 Task: In the Contact  Kennedy_Martinez@hino.com, Create email and send with subject: 'Step into the Future: Discover Our Cutting-Edge Solution', and with mail content 'Hello_x000D_
Join a community of forward-thinkers and pioneers. Our transformative solution will empower you to shape the future of your industry.._x000D_
Kind Regards', attach the document: Project_plan.docx and insert image: visitingcard.jpg. Below Kind Regards, write Tumblr and insert the URL: 'www.tumblr.com'. Mark checkbox to create task to follow up : In 2 weeks. Logged in from softage.3@softage.net
Action: Mouse moved to (102, 93)
Screenshot: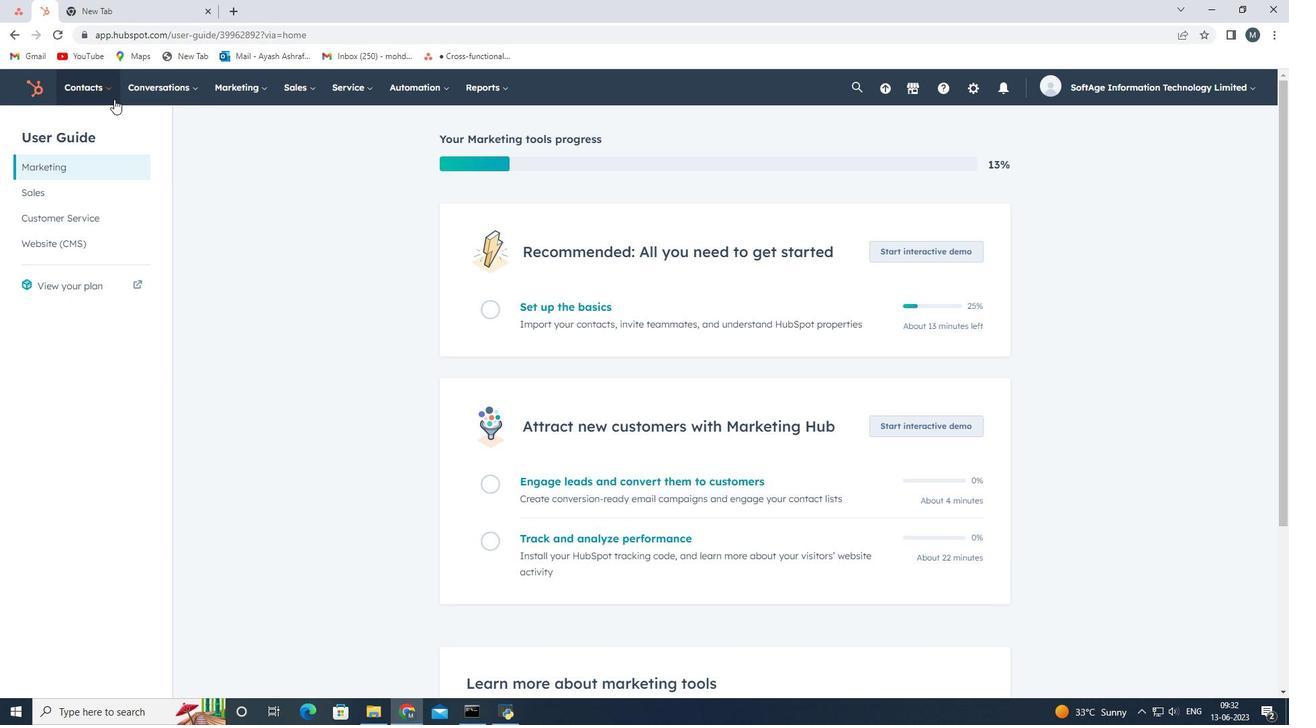 
Action: Mouse pressed left at (102, 93)
Screenshot: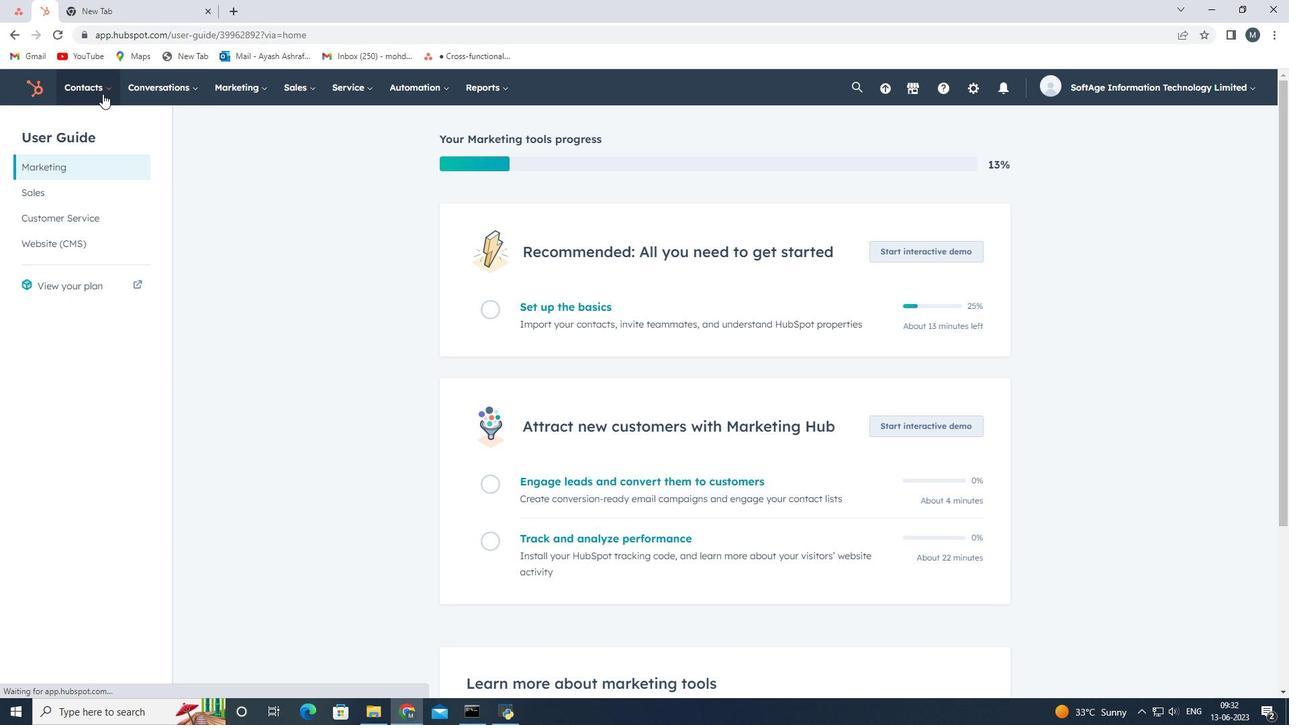
Action: Mouse moved to (104, 126)
Screenshot: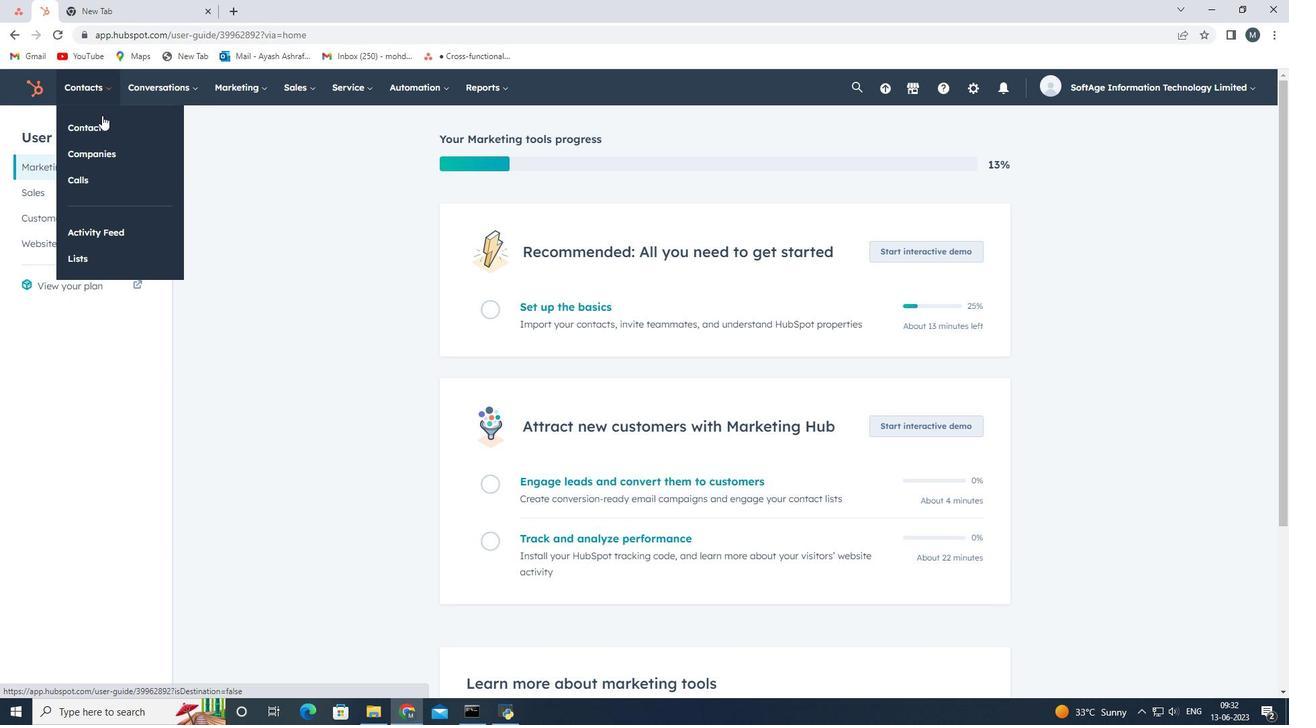
Action: Mouse pressed left at (104, 126)
Screenshot: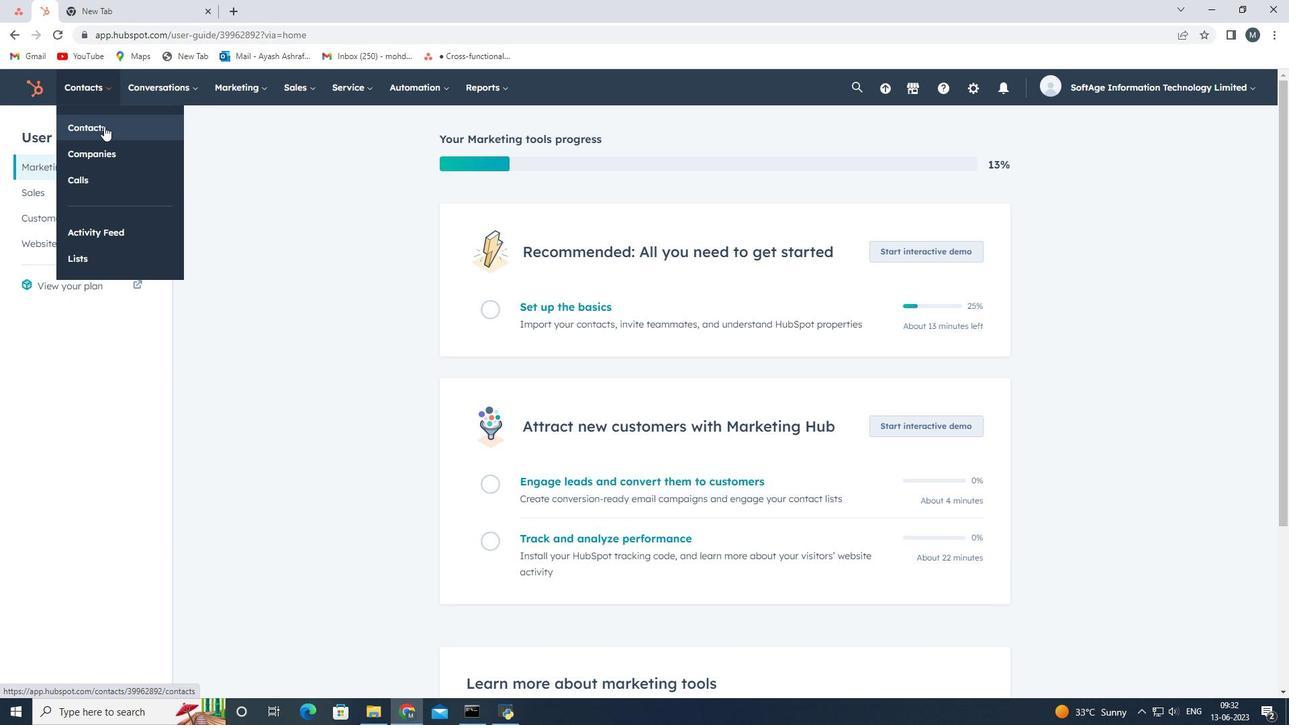 
Action: Mouse moved to (139, 241)
Screenshot: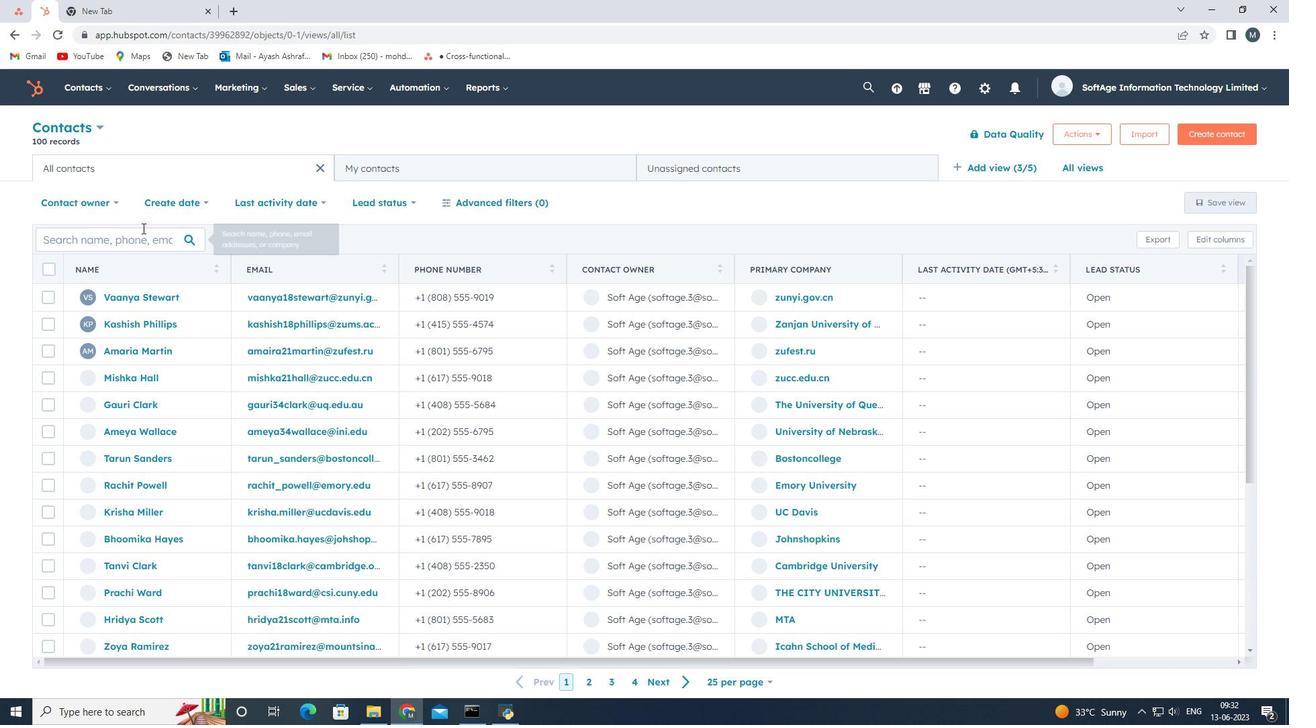 
Action: Mouse pressed left at (139, 241)
Screenshot: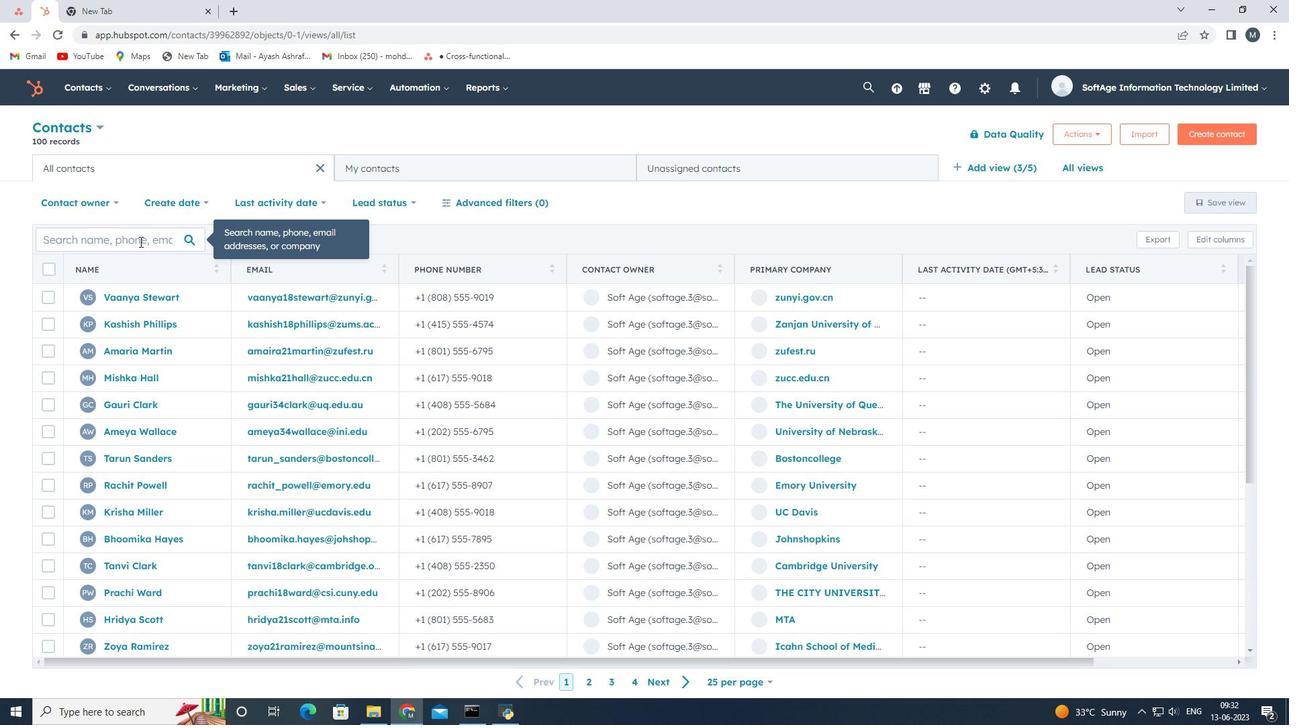 
Action: Key pressed <Key.shift><Key.shift>Kennedy<Key.shift><Key.shift><Key.shift><Key.shift>_<Key.shift>Martinez<Key.shift><Key.shift><Key.shift><Key.shift><Key.shift><Key.shift>@hino.com
Screenshot: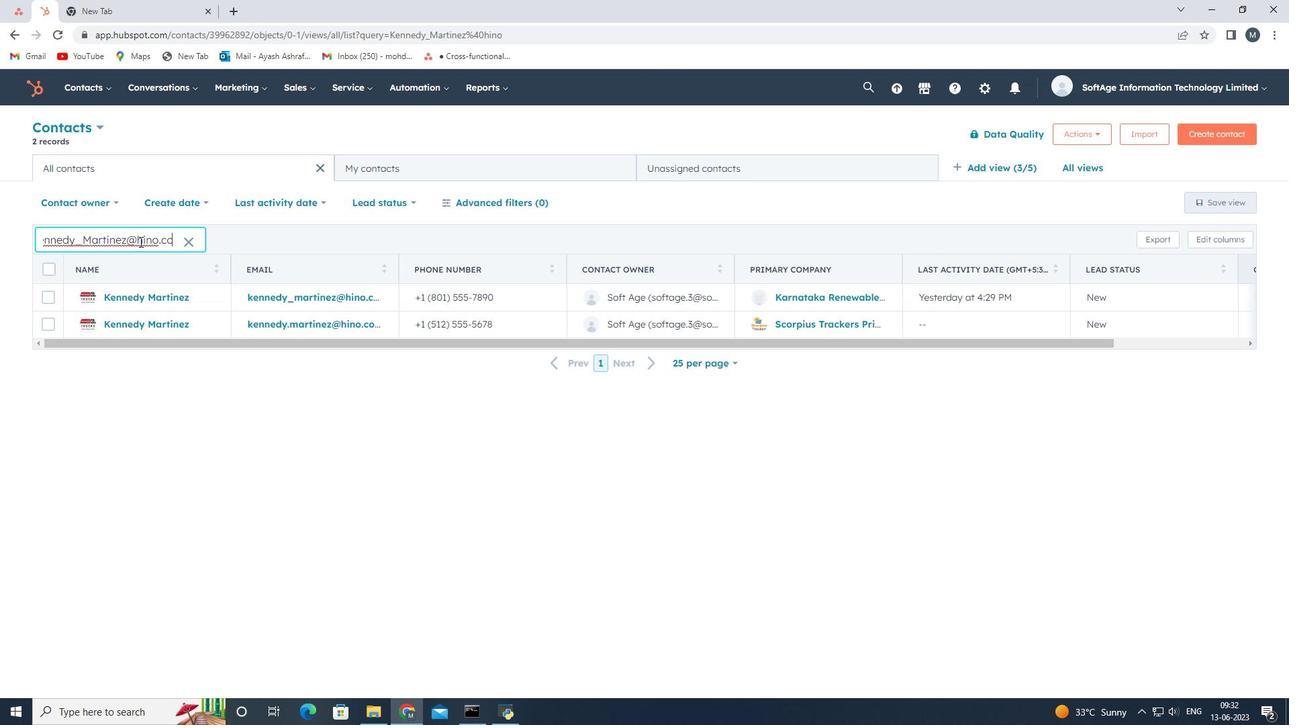 
Action: Mouse moved to (142, 301)
Screenshot: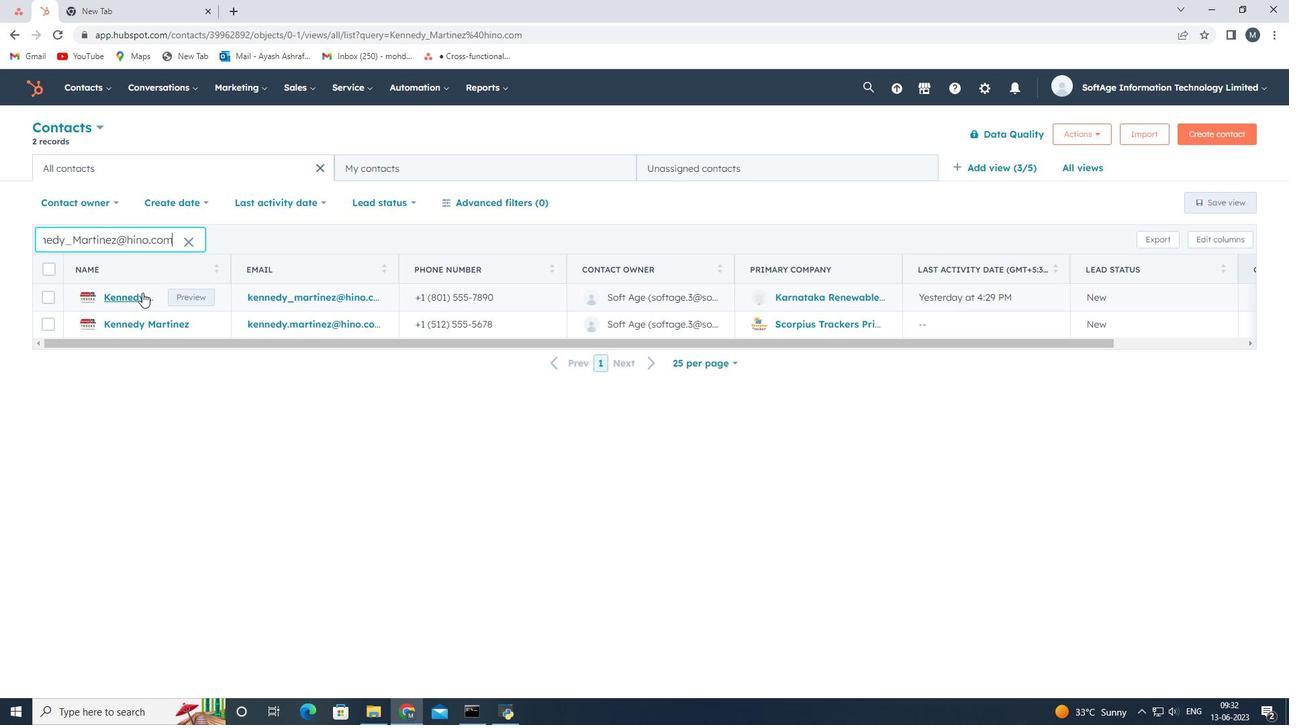 
Action: Mouse pressed left at (142, 301)
Screenshot: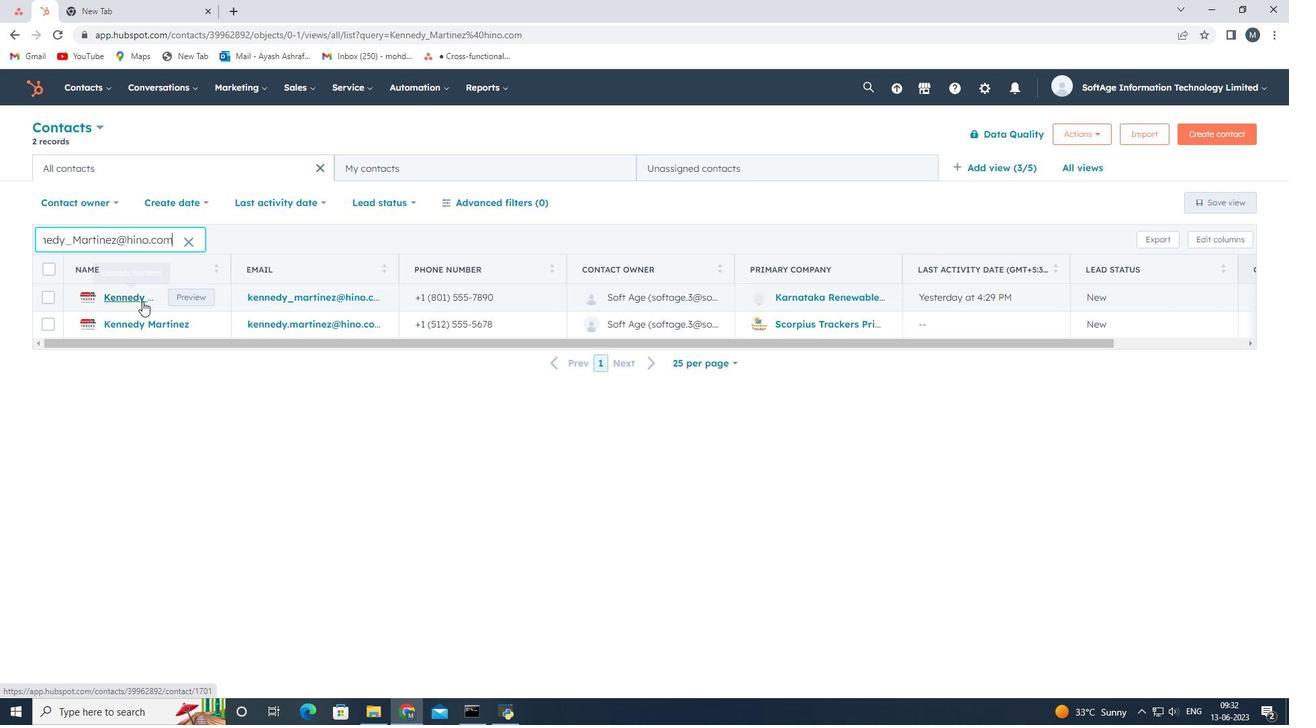 
Action: Mouse pressed left at (142, 301)
Screenshot: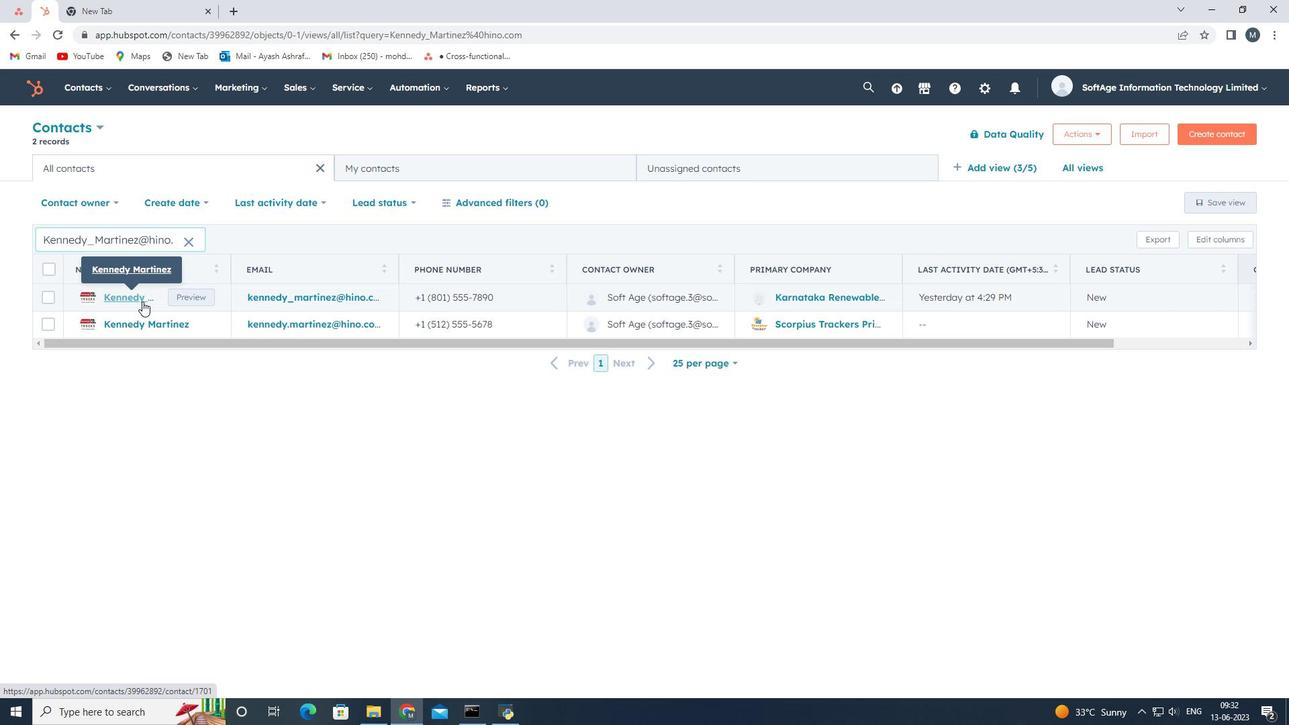 
Action: Mouse moved to (98, 264)
Screenshot: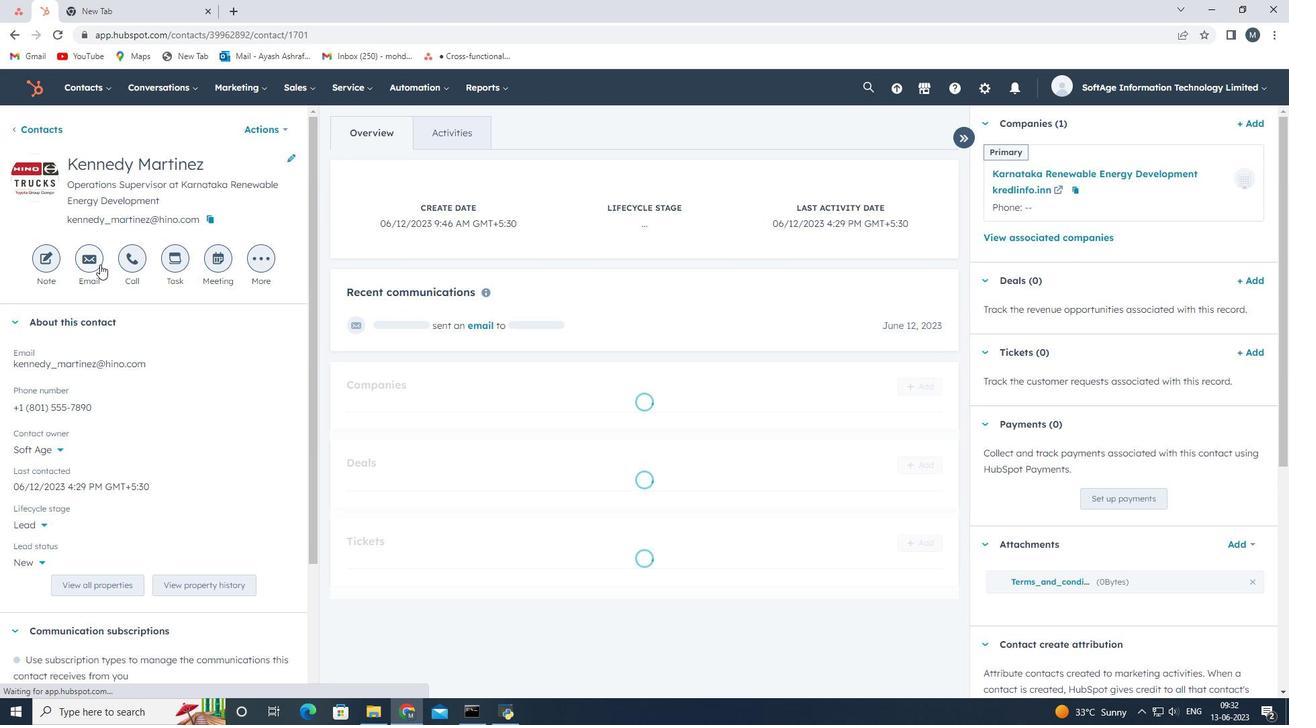 
Action: Mouse pressed left at (98, 264)
Screenshot: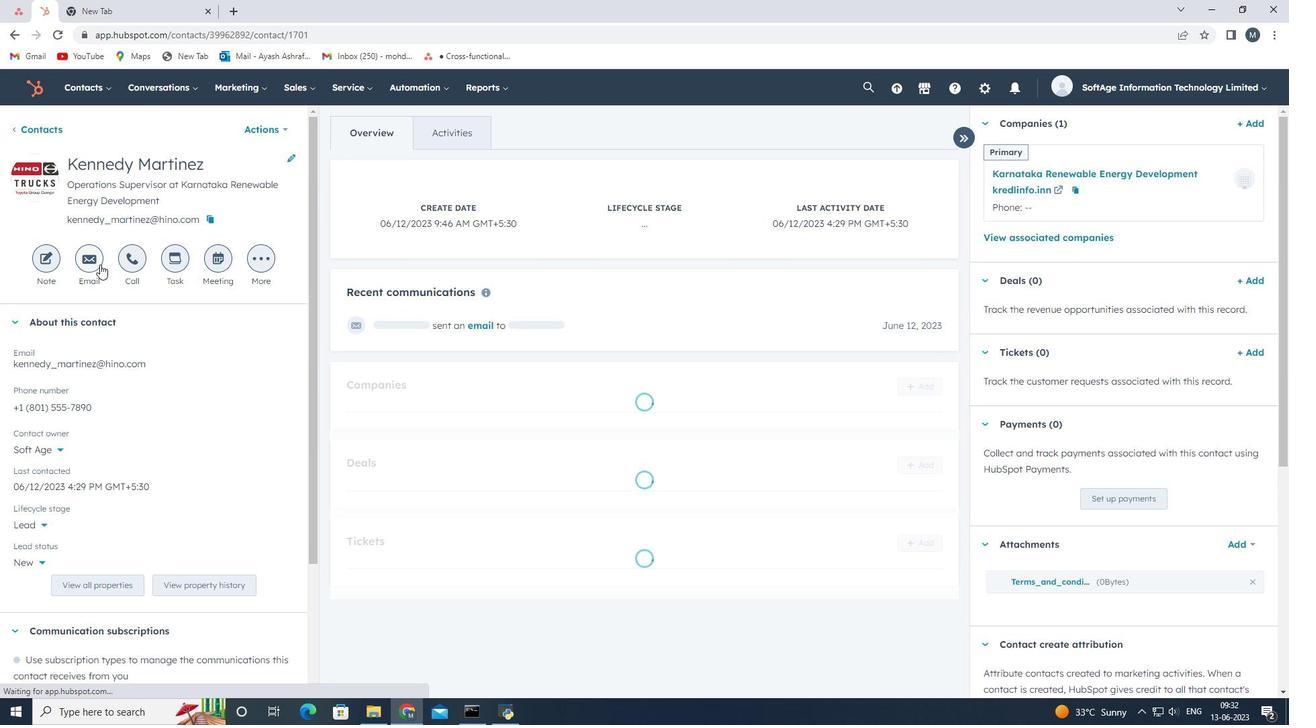 
Action: Mouse moved to (1134, 343)
Screenshot: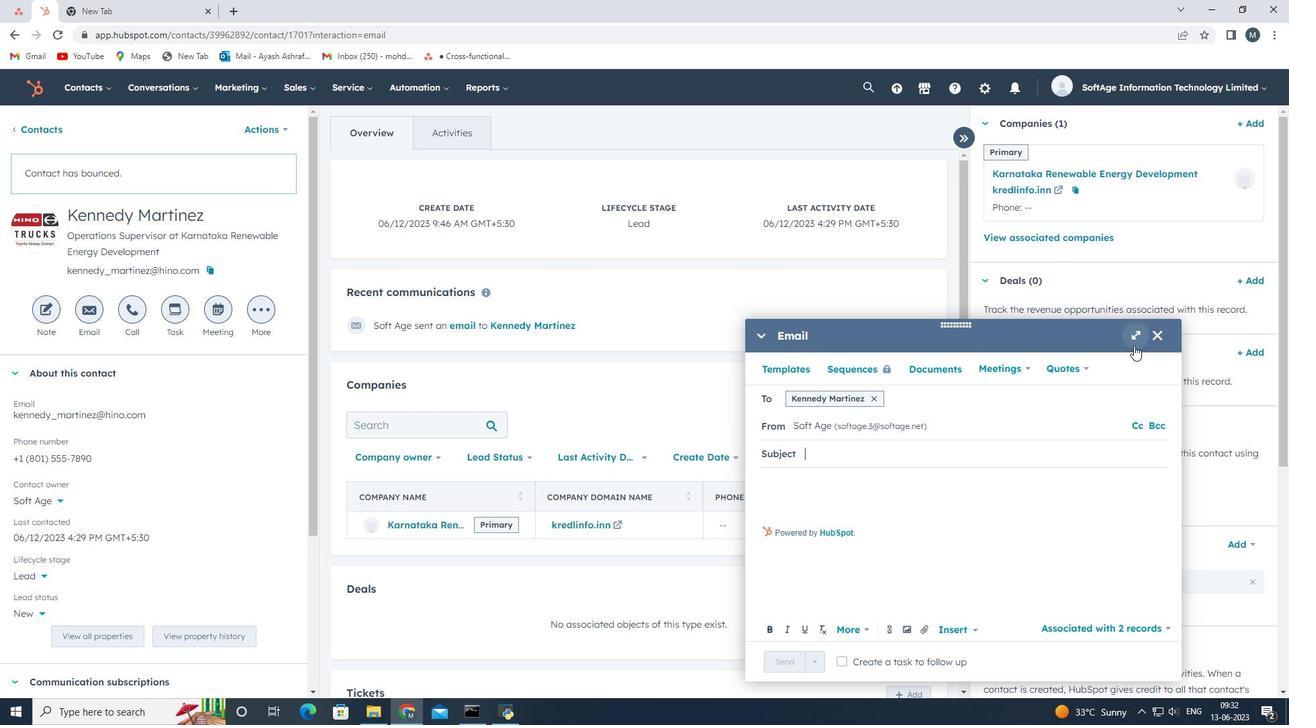 
Action: Mouse pressed left at (1134, 343)
Screenshot: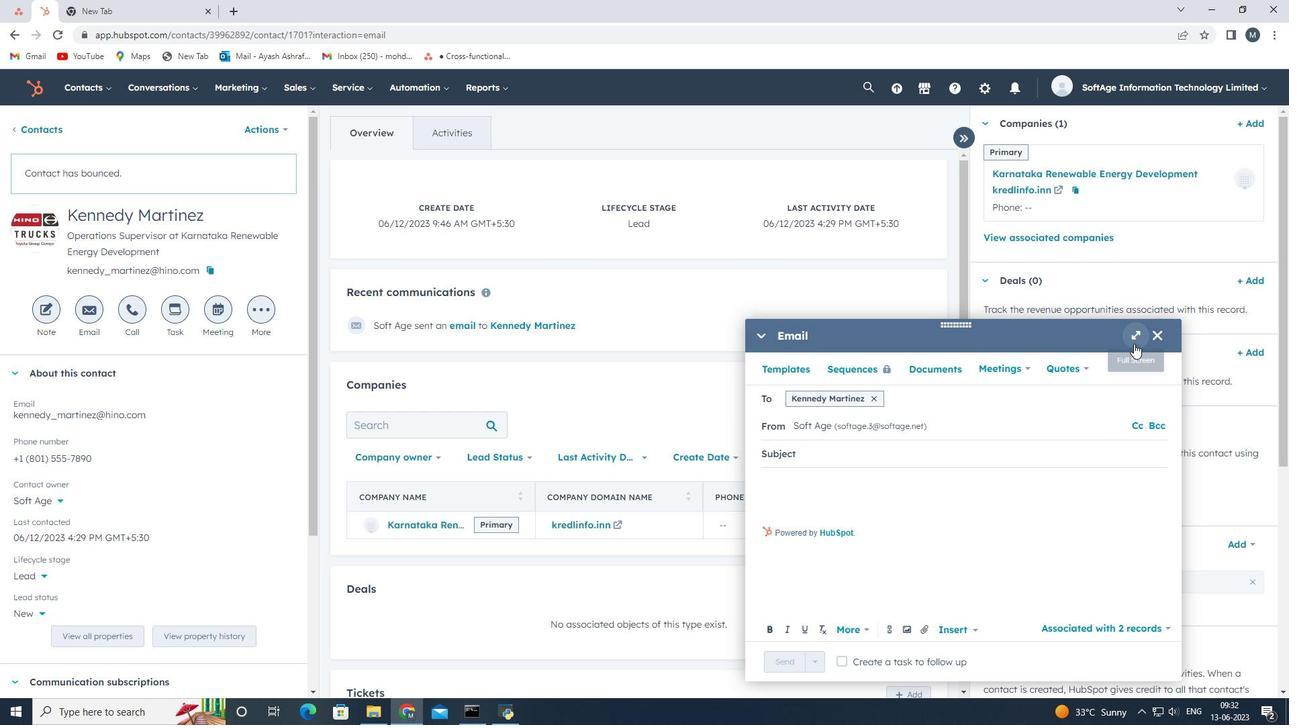 
Action: Mouse moved to (298, 259)
Screenshot: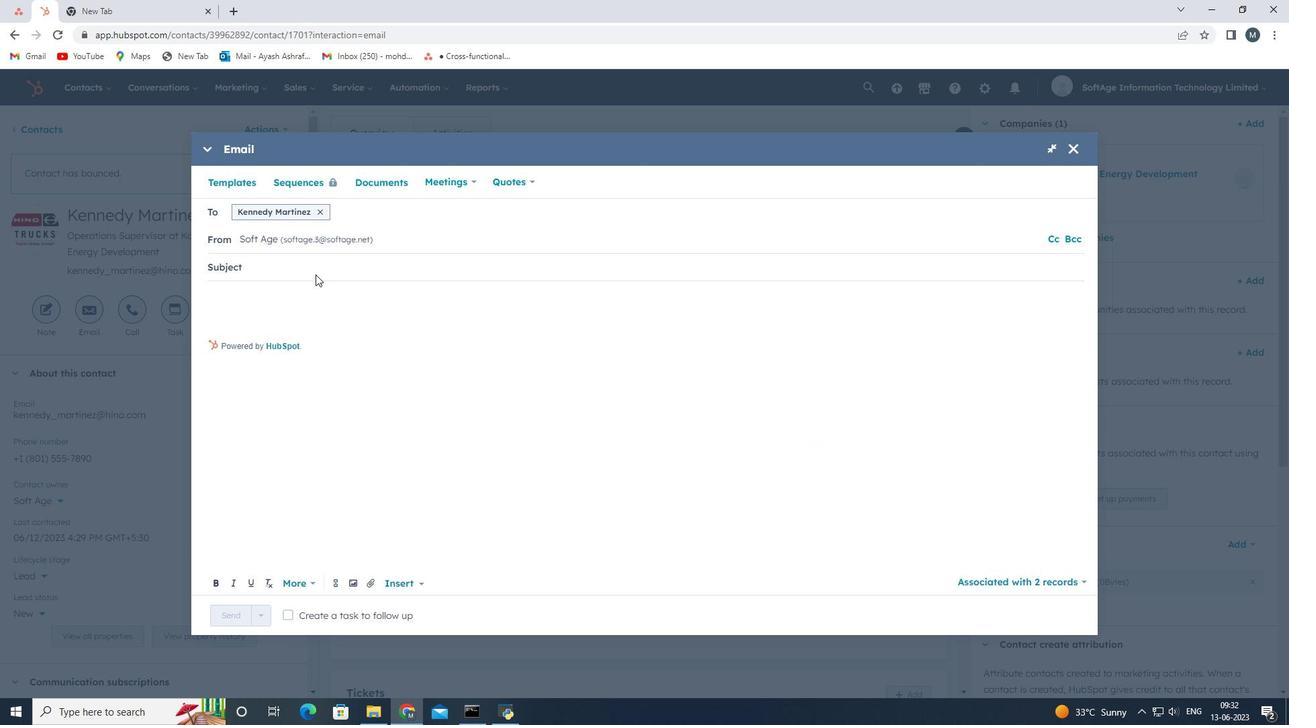 
Action: Mouse pressed left at (298, 259)
Screenshot: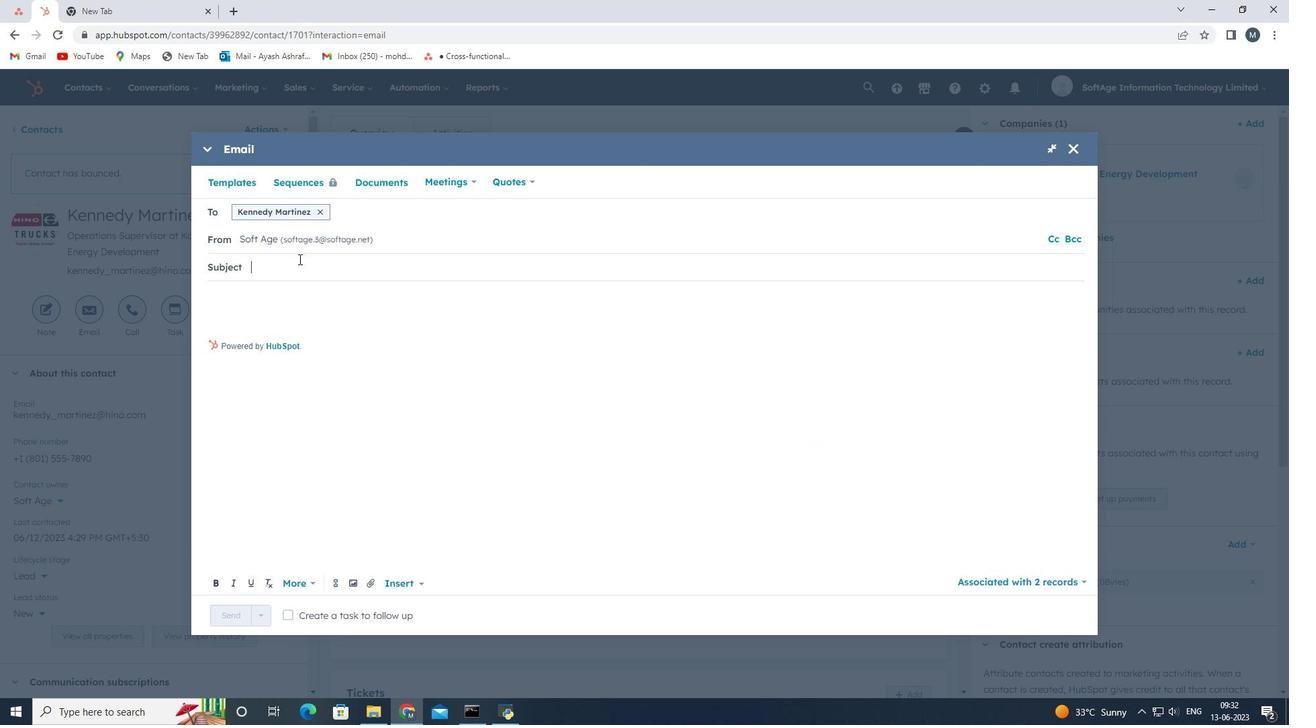 
Action: Mouse moved to (298, 259)
Screenshot: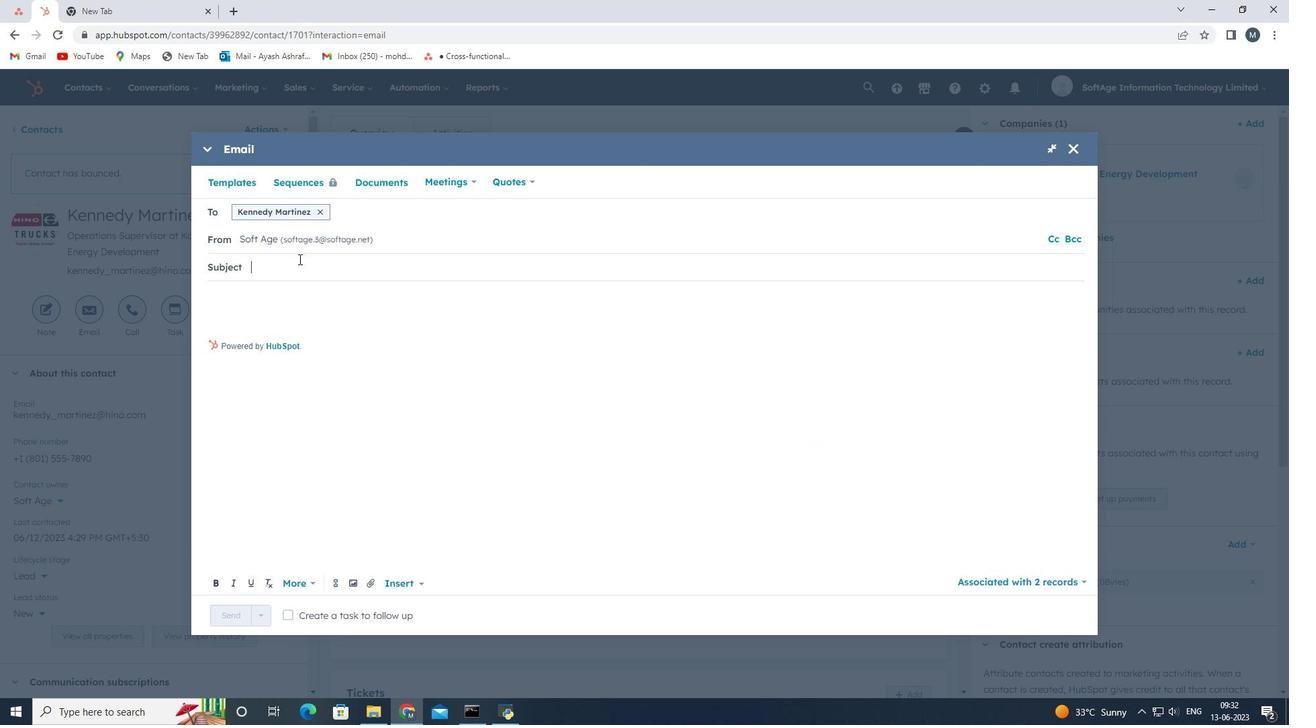 
Action: Key pressed <Key.shift>Step<Key.space>into<Key.space>the<Key.space><Key.shift><Key.shift><Key.shift><Key.shift><Key.shift><Key.shift><Key.shift><Key.shift><Key.shift><Key.shift><Key.shift><Key.shift><Key.shift><Key.shift><Key.shift><Key.shift><Key.shift><Key.shift><Key.shift><Key.shift><Key.shift><Key.shift><Key.shift><Key.shift><Key.shift><Key.shift><Key.shift><Key.shift><Key.shift><Key.shift><Key.shift><Key.shift><Key.shift><Key.shift><Key.shift>Fur<Key.backspace>ture<Key.shift><Key.shift><Key.shift><Key.shift><Key.shift><Key.shift><Key.shift>:<Key.space><Key.shift>Discover<Key.space><Key.shift>Our<Key.space><Key.shift>Cutting-<Key.shift>Edge<Key.space><Key.shift>Solution
Screenshot: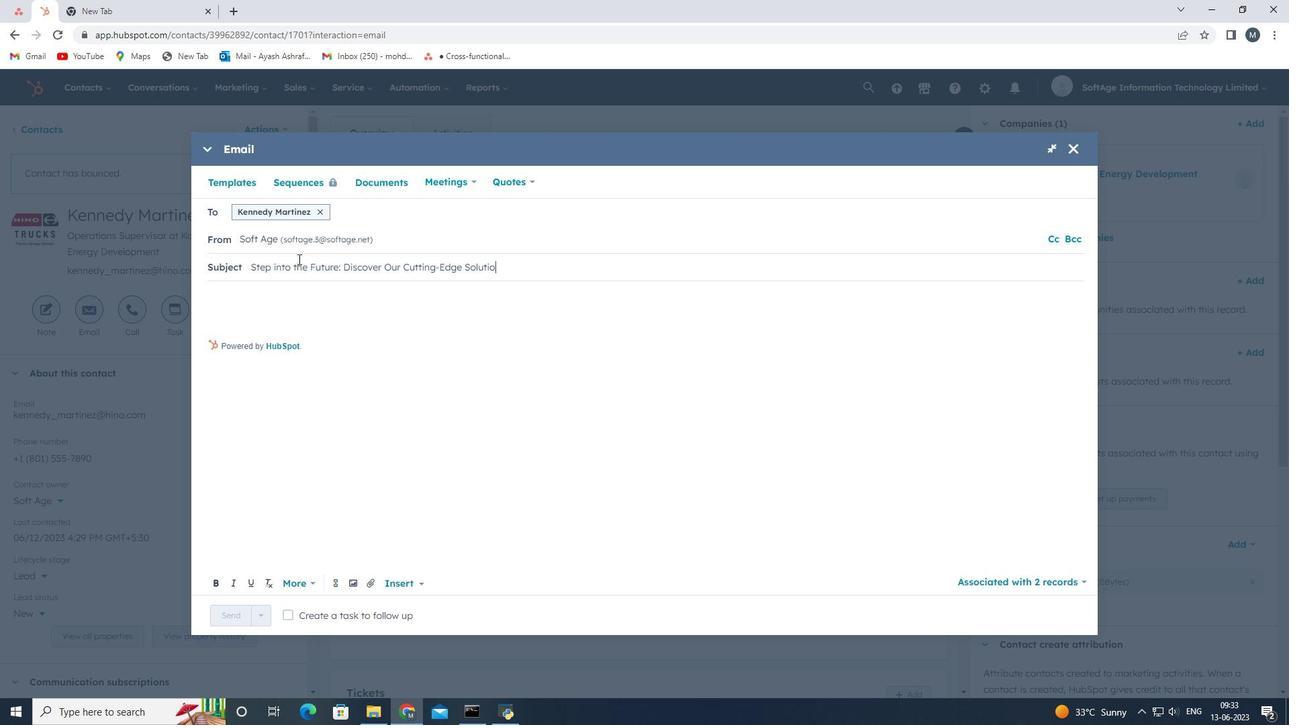 
Action: Mouse moved to (278, 292)
Screenshot: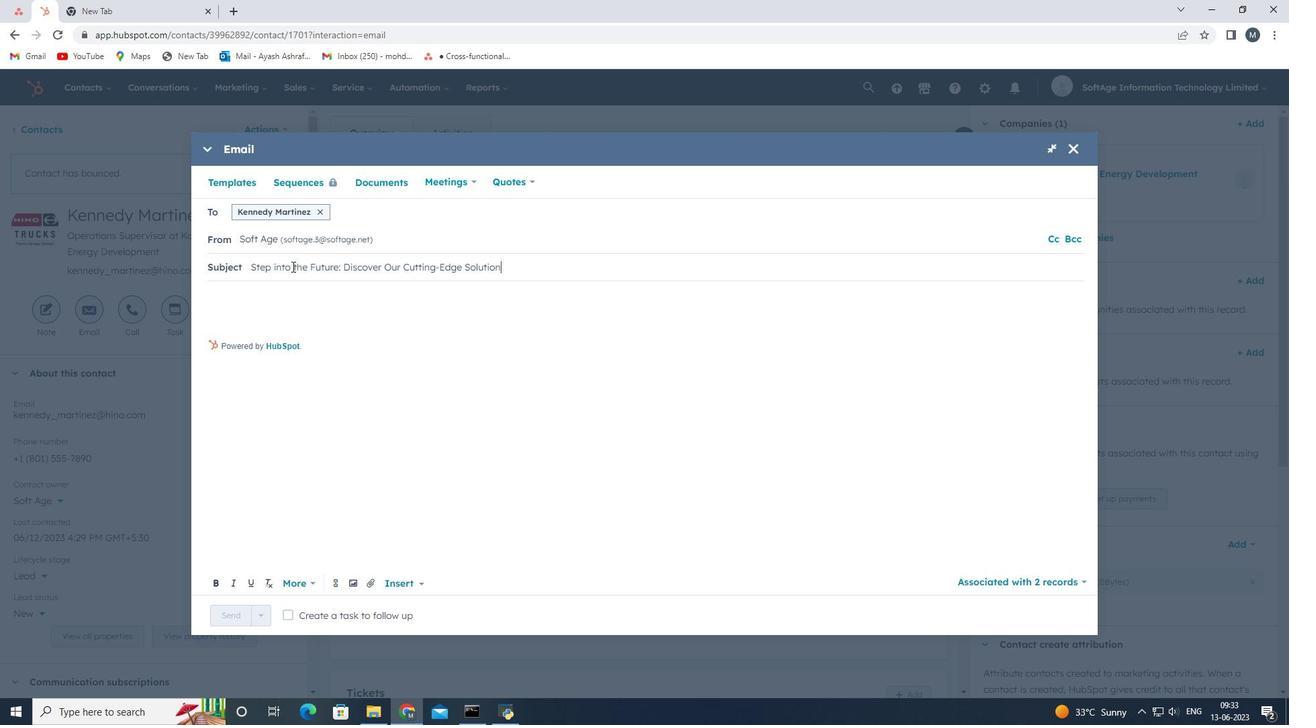
Action: Mouse pressed left at (278, 292)
Screenshot: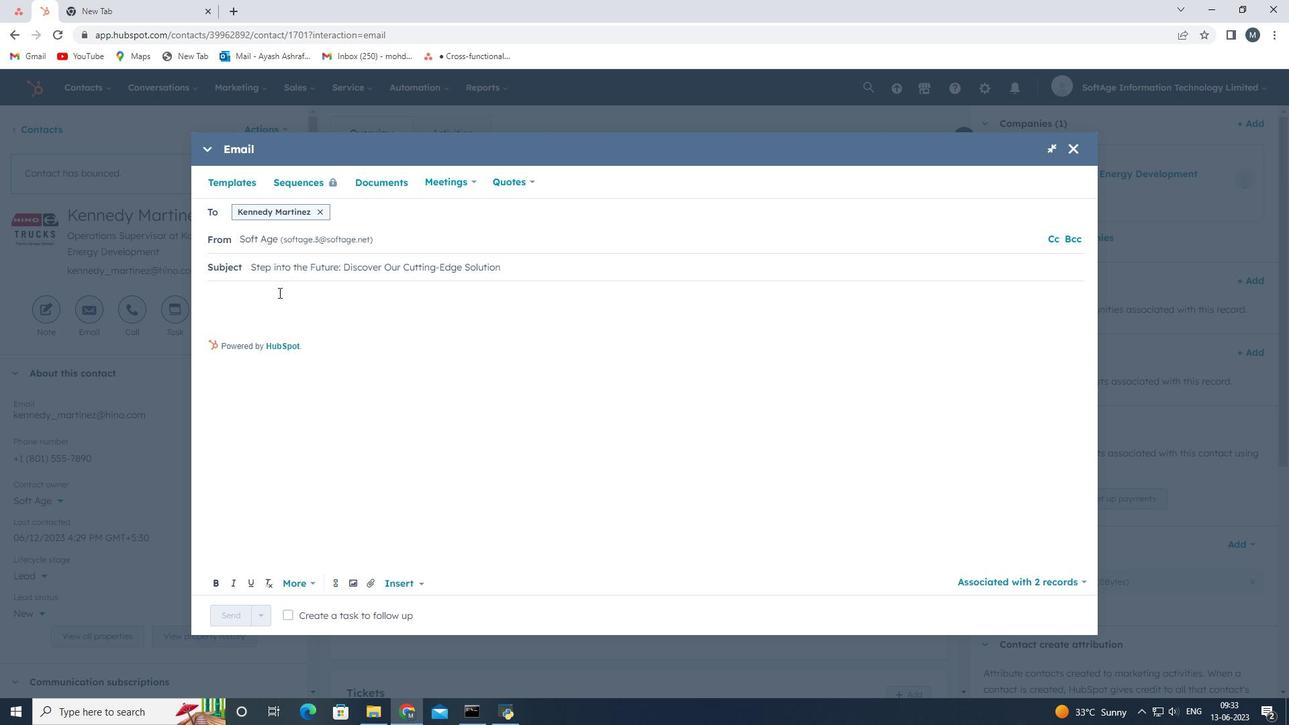 
Action: Mouse moved to (262, 312)
Screenshot: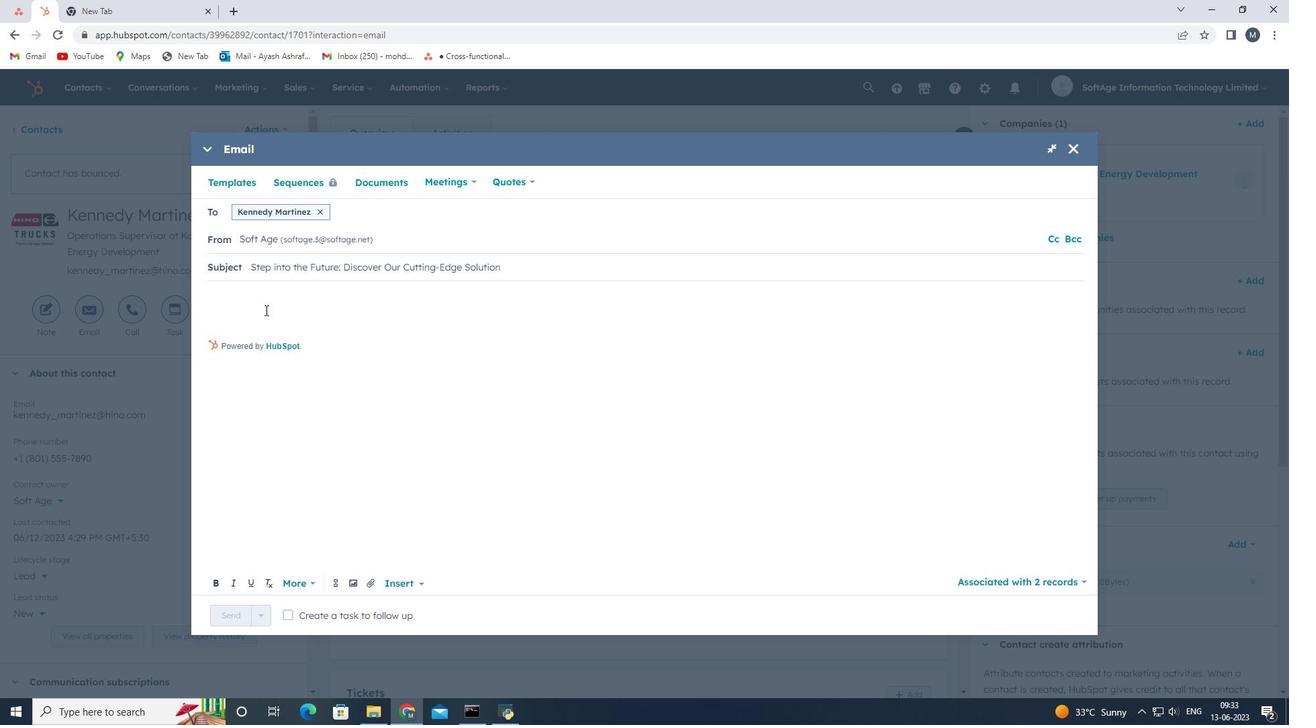 
Action: Key pressed <Key.shift><Key.shift><Key.shift><Key.shift><Key.shift><Key.shift>Hello,<Key.enter><Key.shift><Key.shift><Key.shift><Key.shift><Key.shift><Key.shift><Key.shift><Key.shift><Key.shift>Join<Key.space><Key.shift>A<Key.backspace>a<Key.space>community<Key.space>of<Key.space>forward-thinkers<Key.space>and<Key.space>poineers.<Key.space><Key.shift>Our<Key.space>transformative<Key.space>solution<Key.space>will<Key.space>empower<Key.space>you<Key.space>to<Key.space>shape<Key.space>the<Key.space>future<Key.space>of<Key.space>your<Key.space>industry.
Screenshot: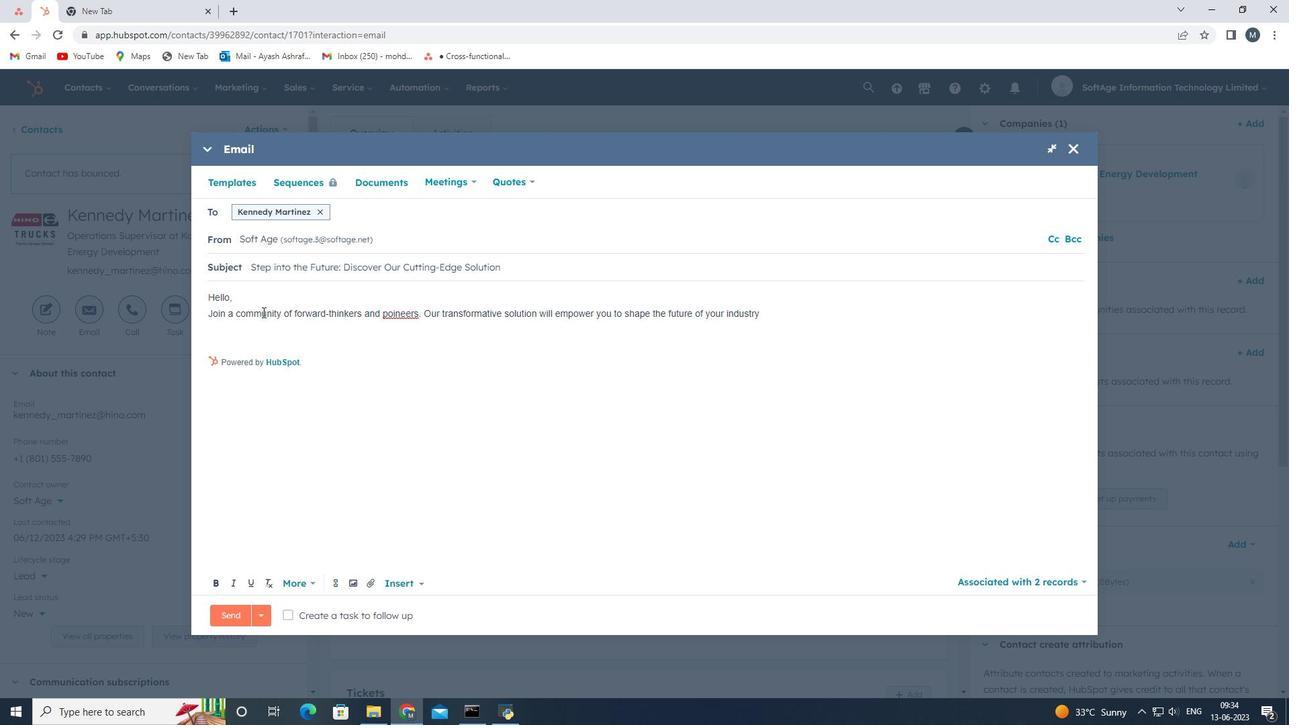 
Action: Mouse moved to (391, 314)
Screenshot: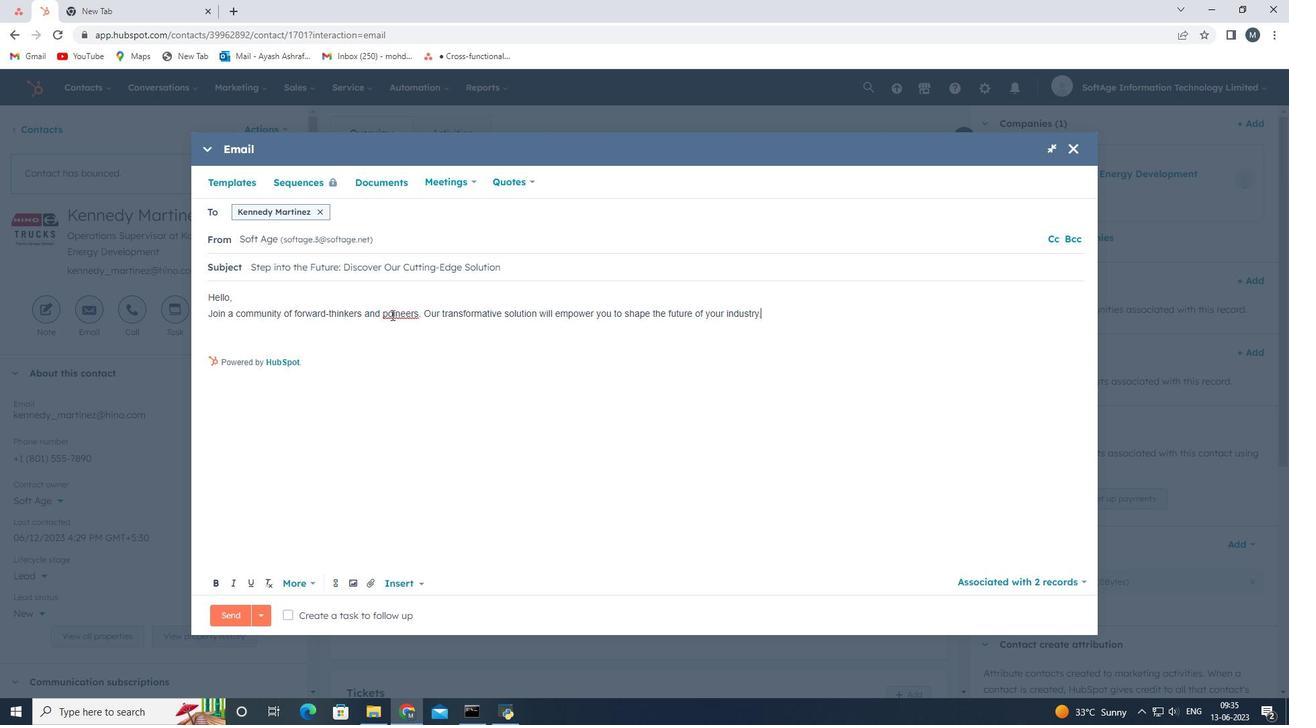 
Action: Mouse pressed left at (391, 314)
Screenshot: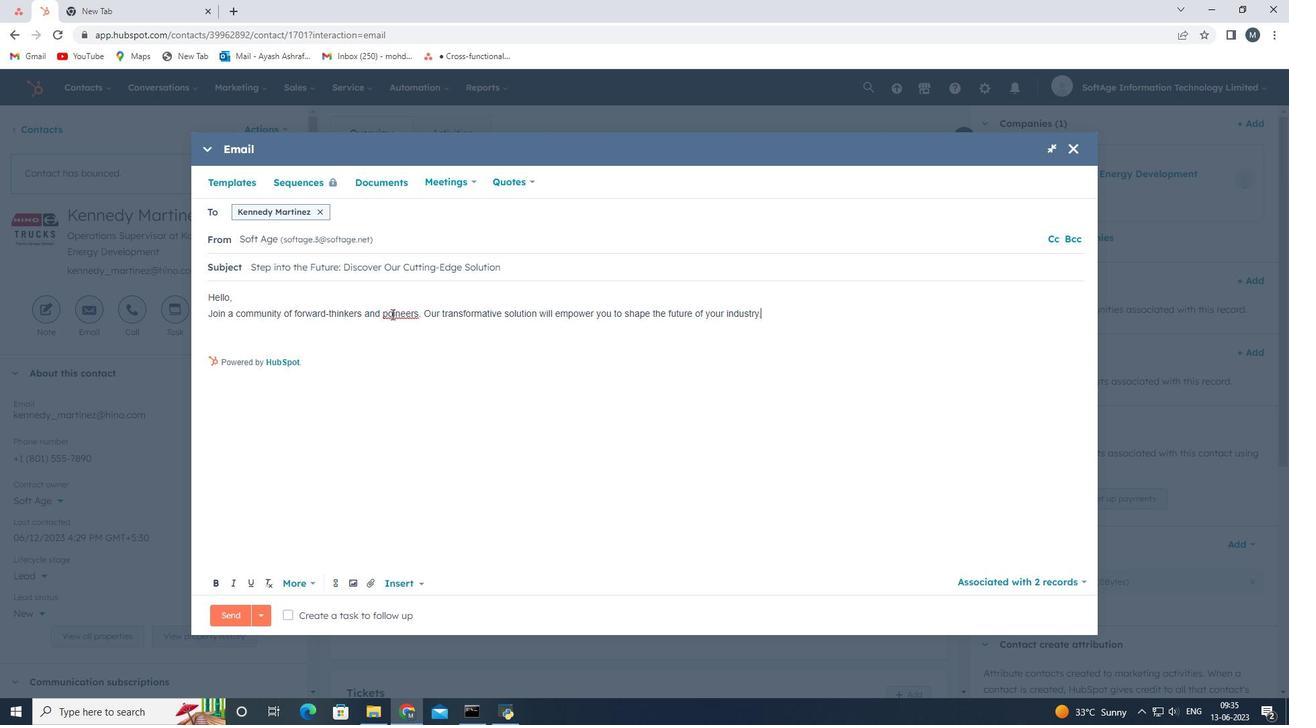 
Action: Mouse moved to (433, 336)
Screenshot: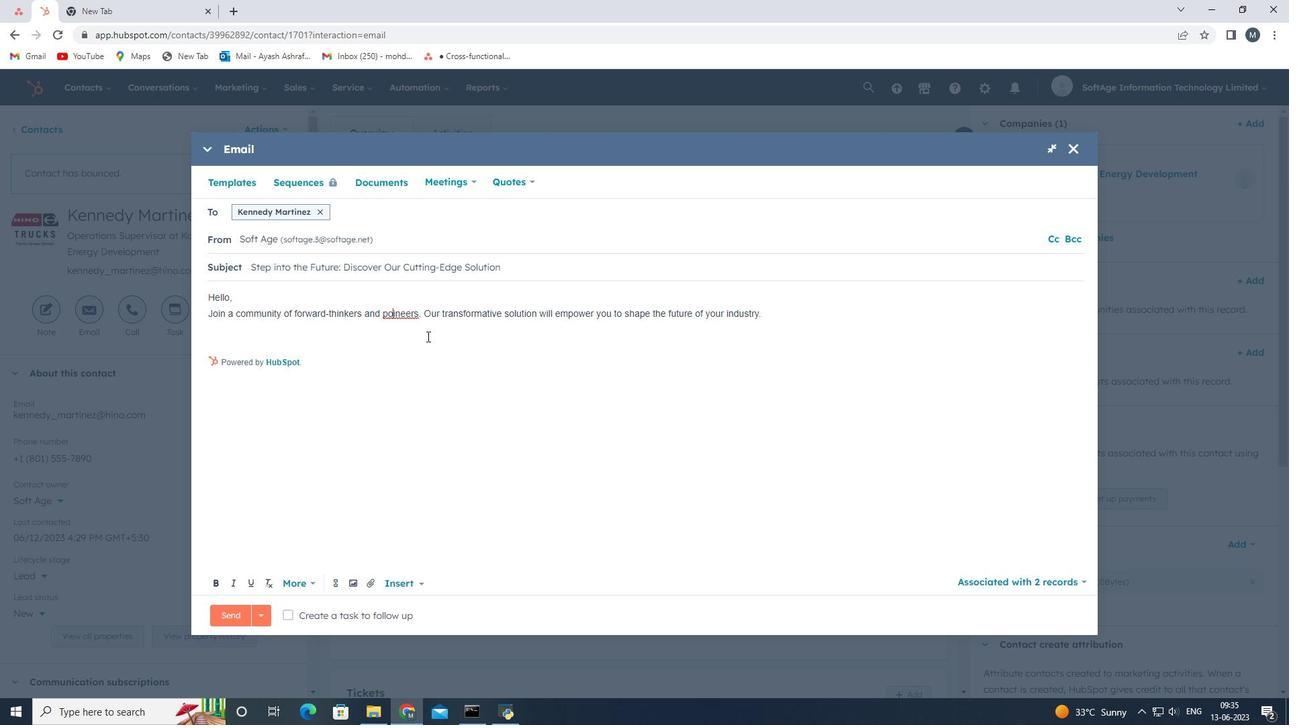 
Action: Key pressed <Key.backspace><Key.right>o
Screenshot: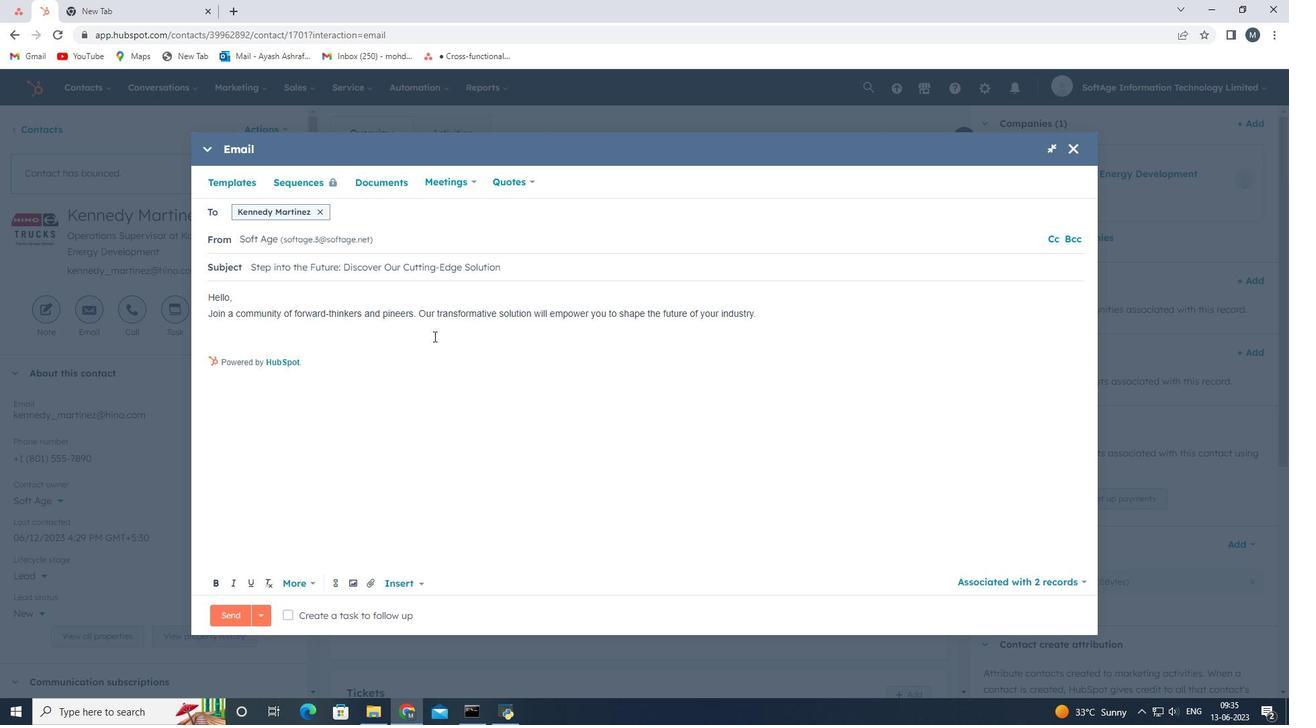 
Action: Mouse moved to (266, 336)
Screenshot: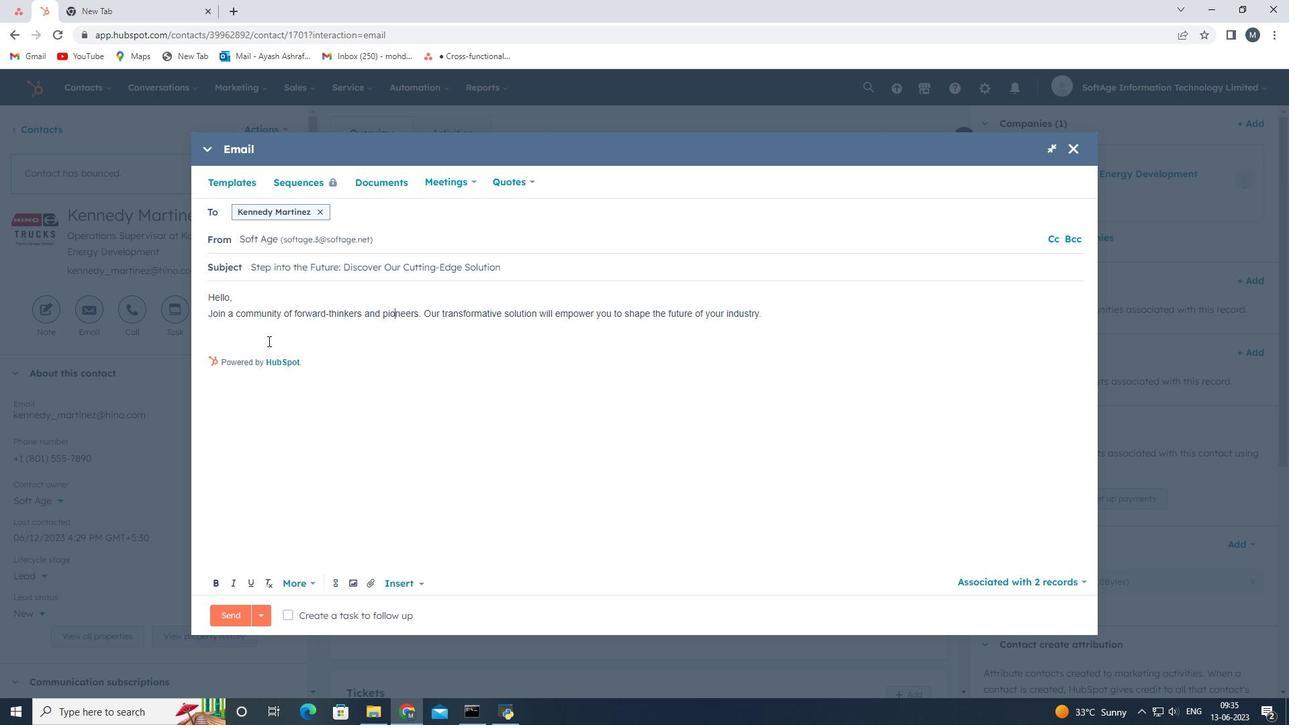 
Action: Mouse pressed left at (266, 336)
Screenshot: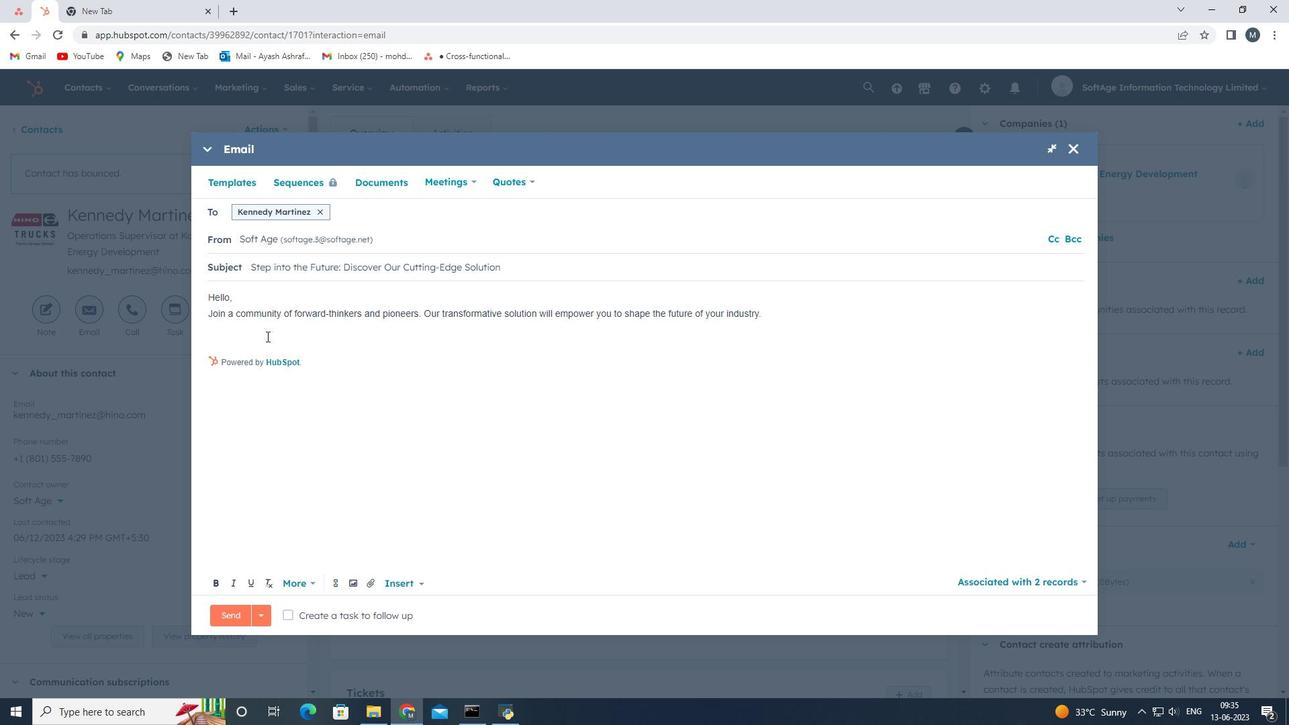 
Action: Key pressed <Key.shift><Key.shift><Key.shift><Key.shift><Key.shift><Key.shift><Key.shift><Key.shift><Key.shift><Key.shift><Key.shift>kind<Key.space><Key.shift><Key.shift><Key.shift><Key.shift><Key.shift><Key.shift><Key.shift><Key.shift><Key.shift>Regards
Screenshot: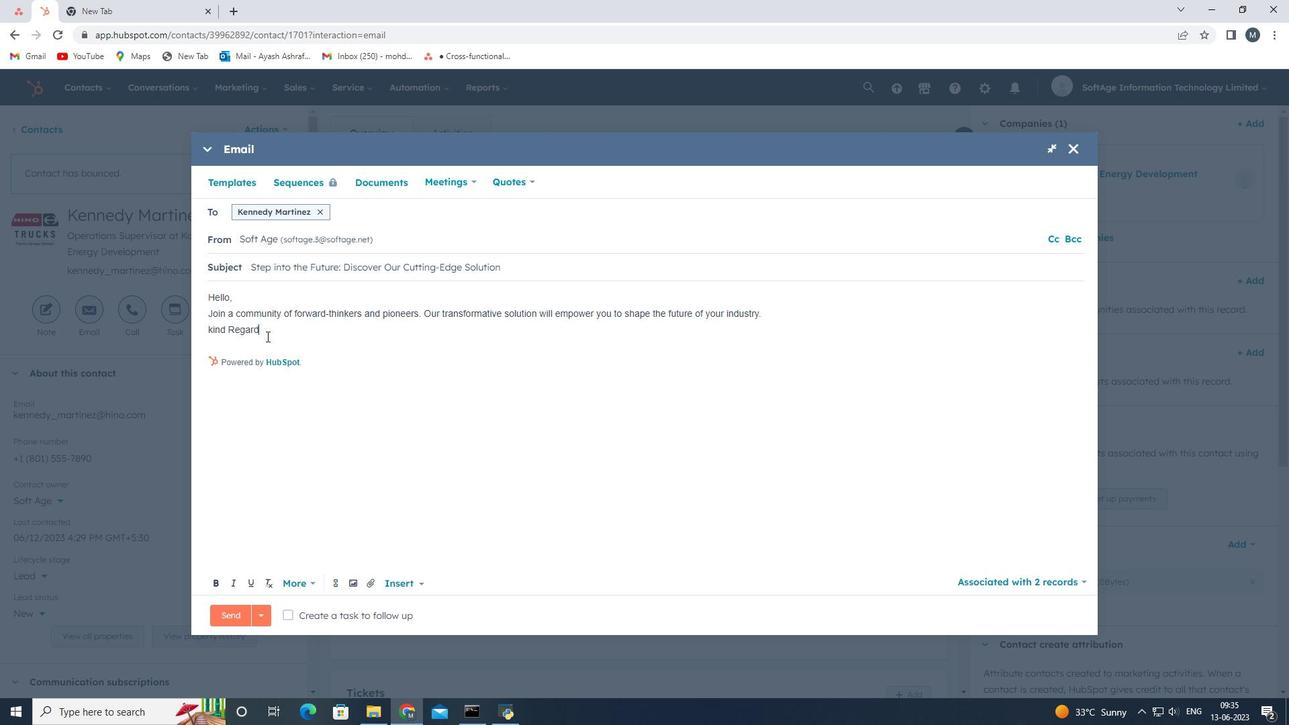 
Action: Mouse moved to (259, 337)
Screenshot: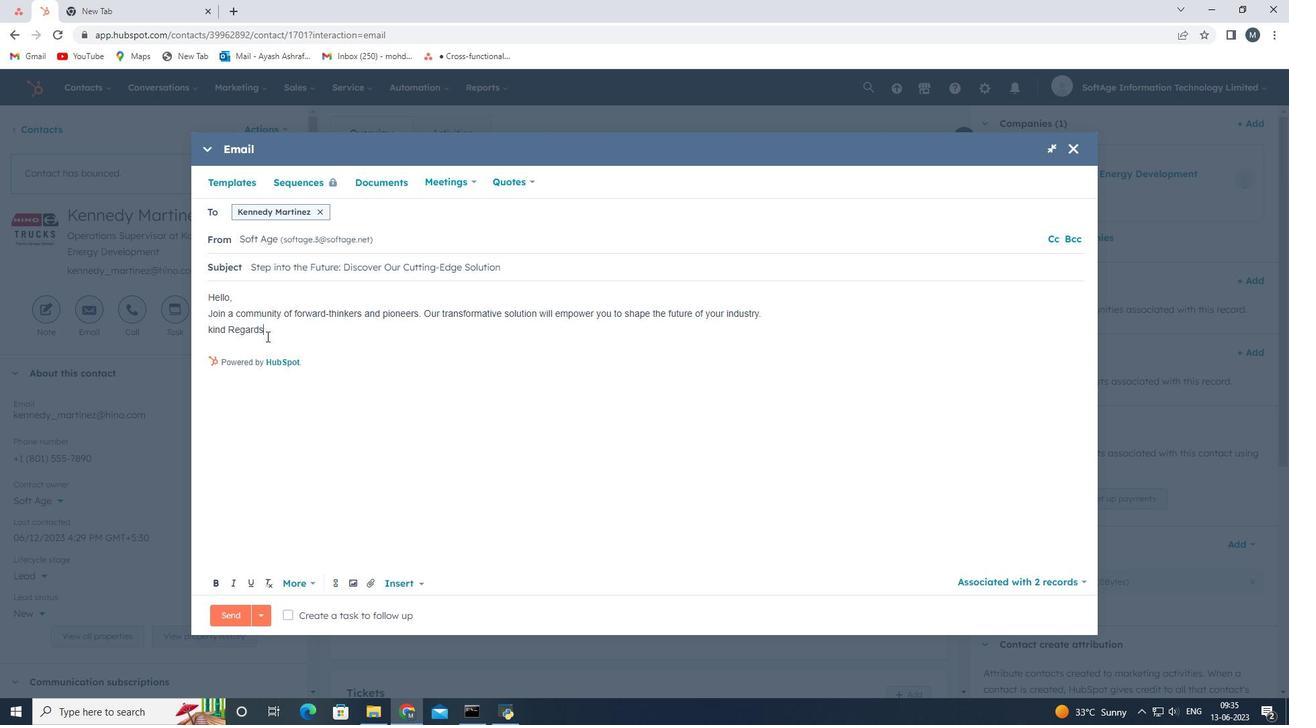 
Action: Key pressed <Key.enter>
Screenshot: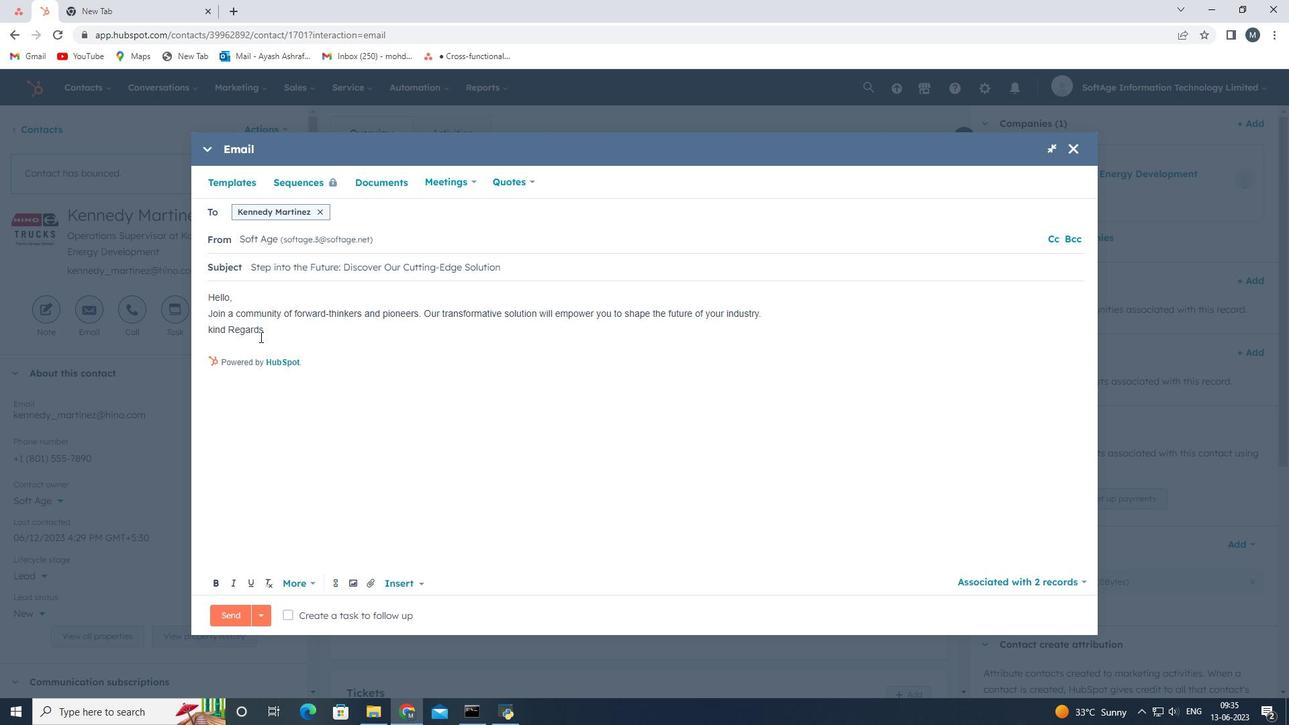 
Action: Mouse moved to (341, 588)
Screenshot: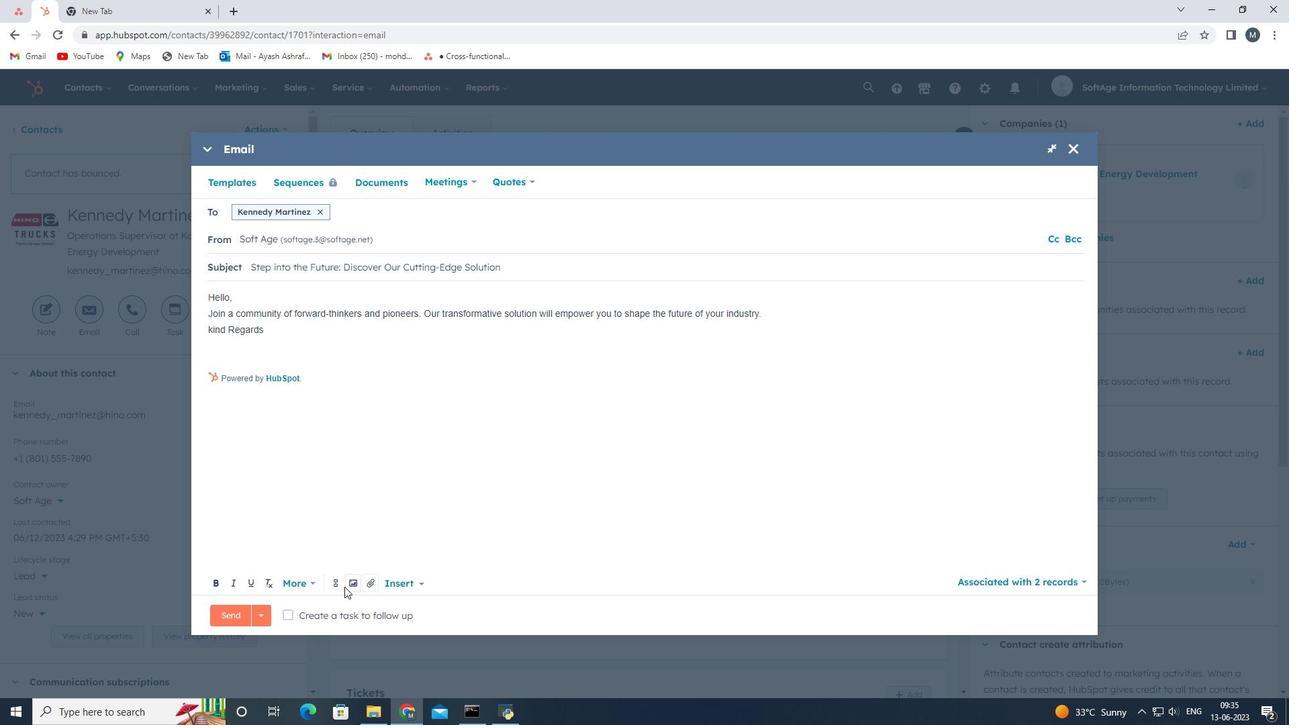 
Action: Mouse pressed left at (341, 588)
Screenshot: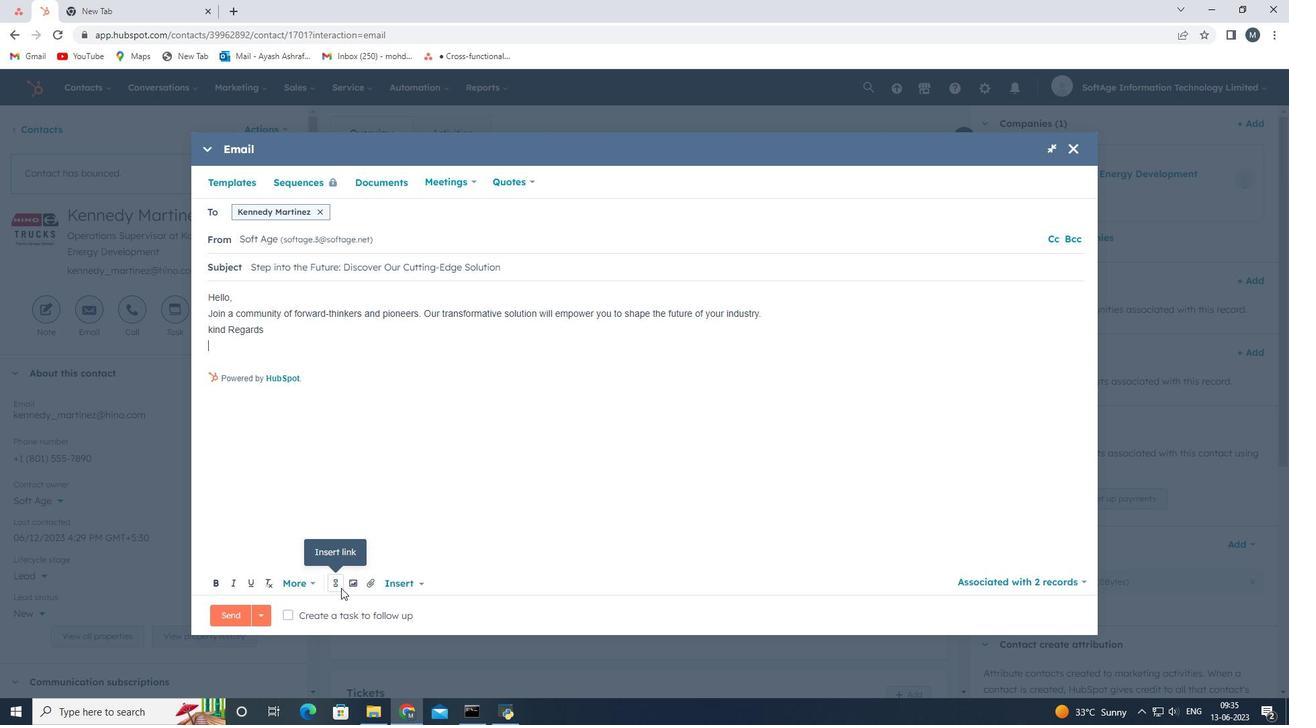 
Action: Mouse moved to (388, 431)
Screenshot: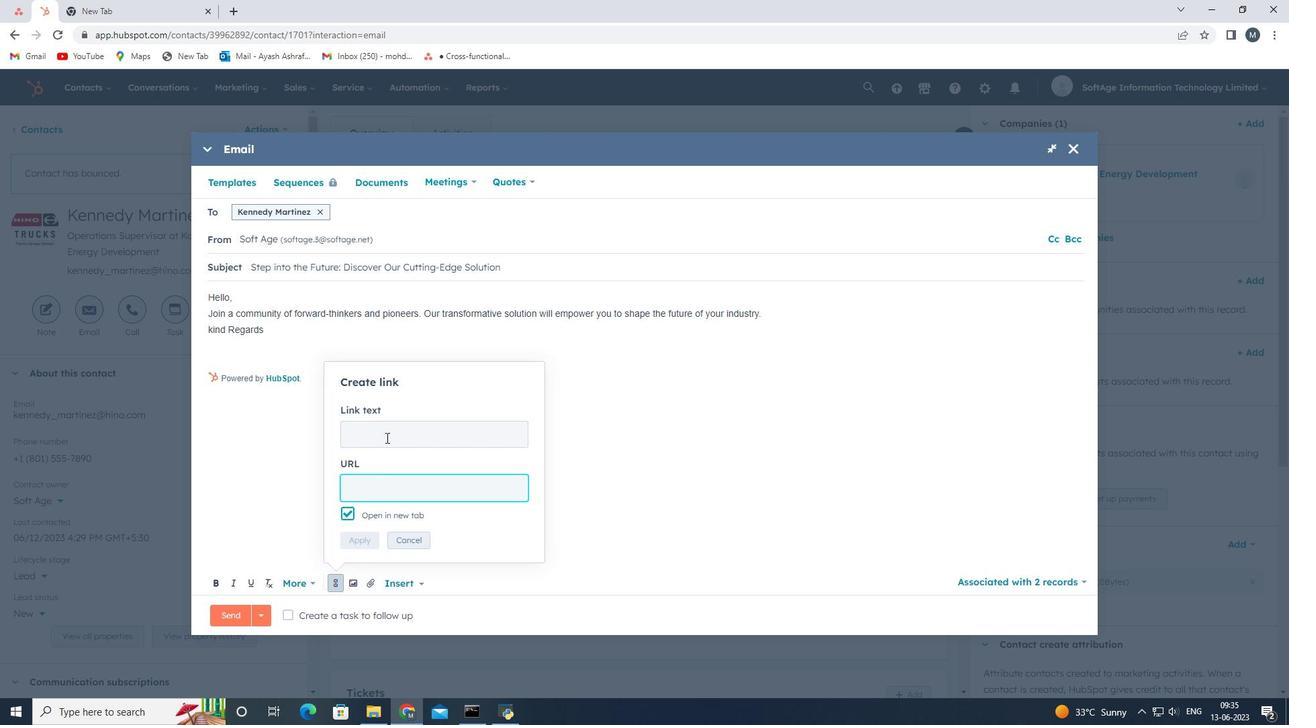 
Action: Mouse pressed left at (388, 431)
Screenshot: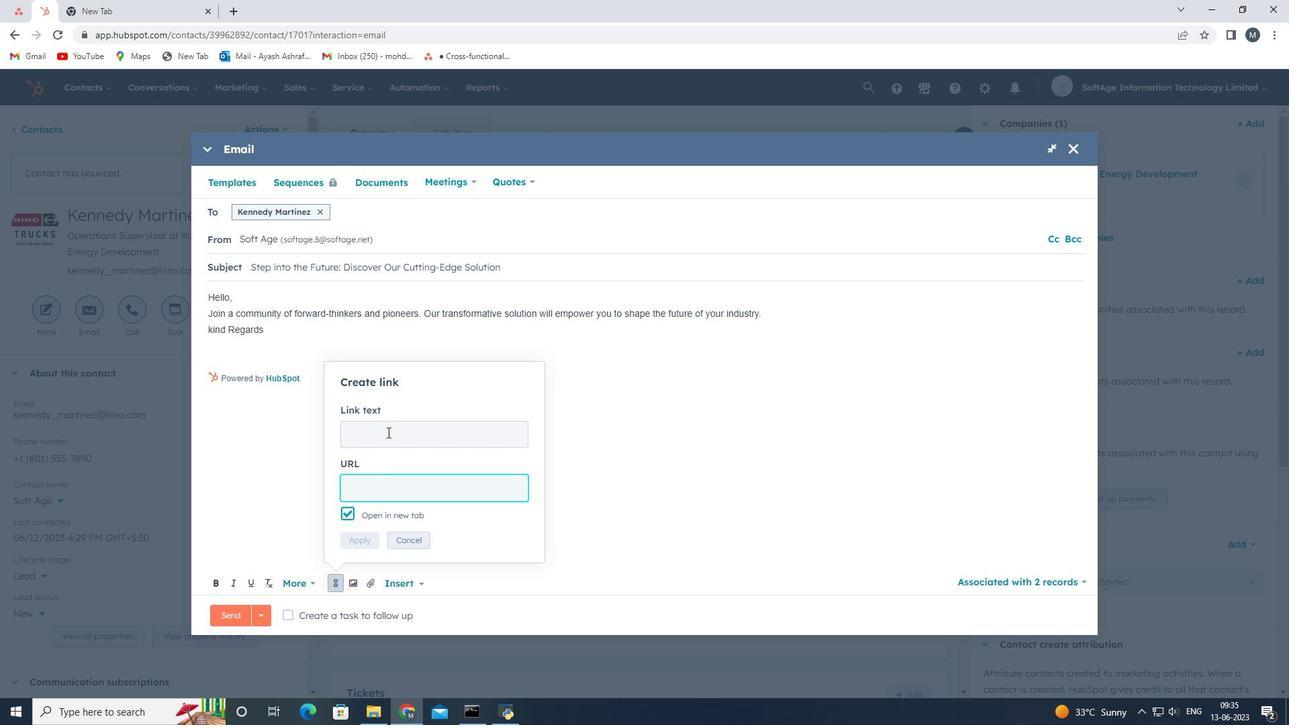 
Action: Key pressed <Key.shift><Key.shift><Key.shift><Key.shift><Key.shift><Key.shift><Key.shift><Key.shift><Key.shift><Key.shift><Key.shift><Key.shift><Key.shift><Key.shift><Key.shift><Key.shift><Key.shift><Key.shift><Key.shift><Key.shift><Key.shift><Key.shift><Key.shift><Key.shift><Key.shift><Key.shift><Key.shift><Key.shift><Key.shift><Key.shift><Key.shift><Key.shift><Key.shift><Key.shift><Key.shift><Key.shift><Key.shift><Key.shift><Key.shift><Key.shift><Key.shift><Key.shift><Key.shift><Key.shift><Key.shift><Key.shift><Key.shift><Key.shift><Key.shift><Key.shift>Tumblr
Screenshot: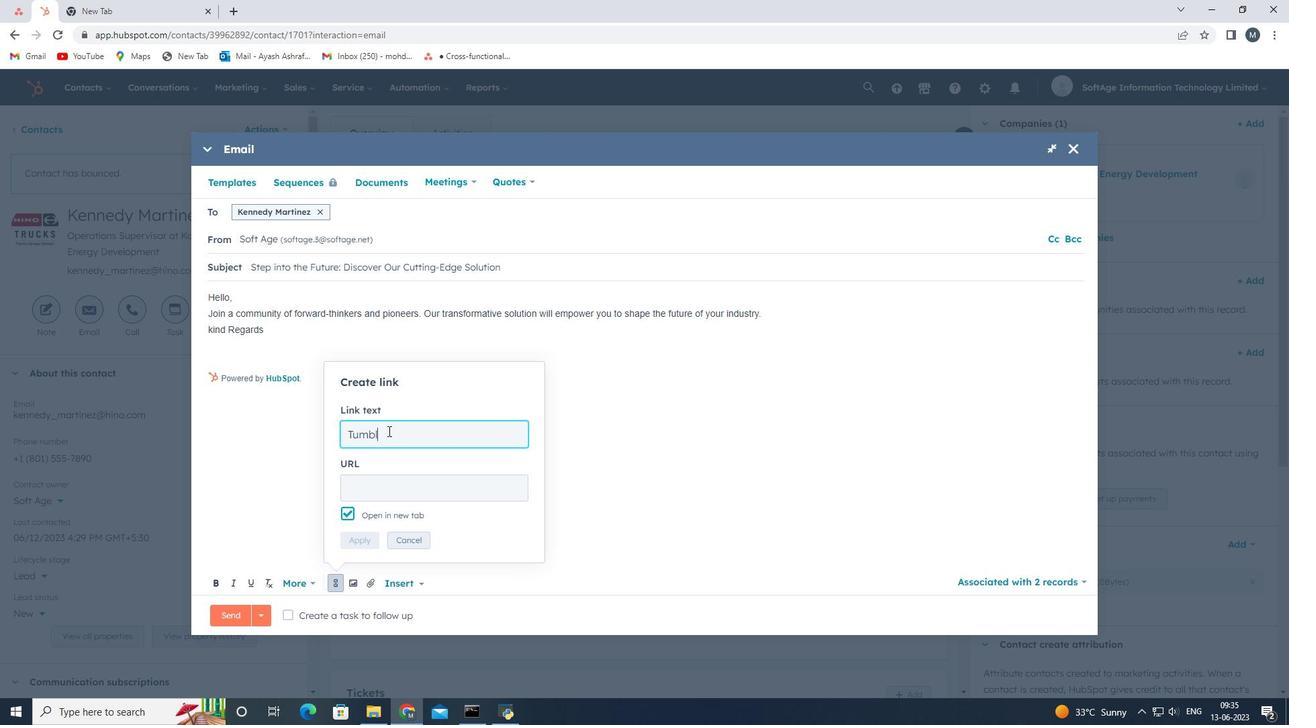 
Action: Mouse moved to (386, 487)
Screenshot: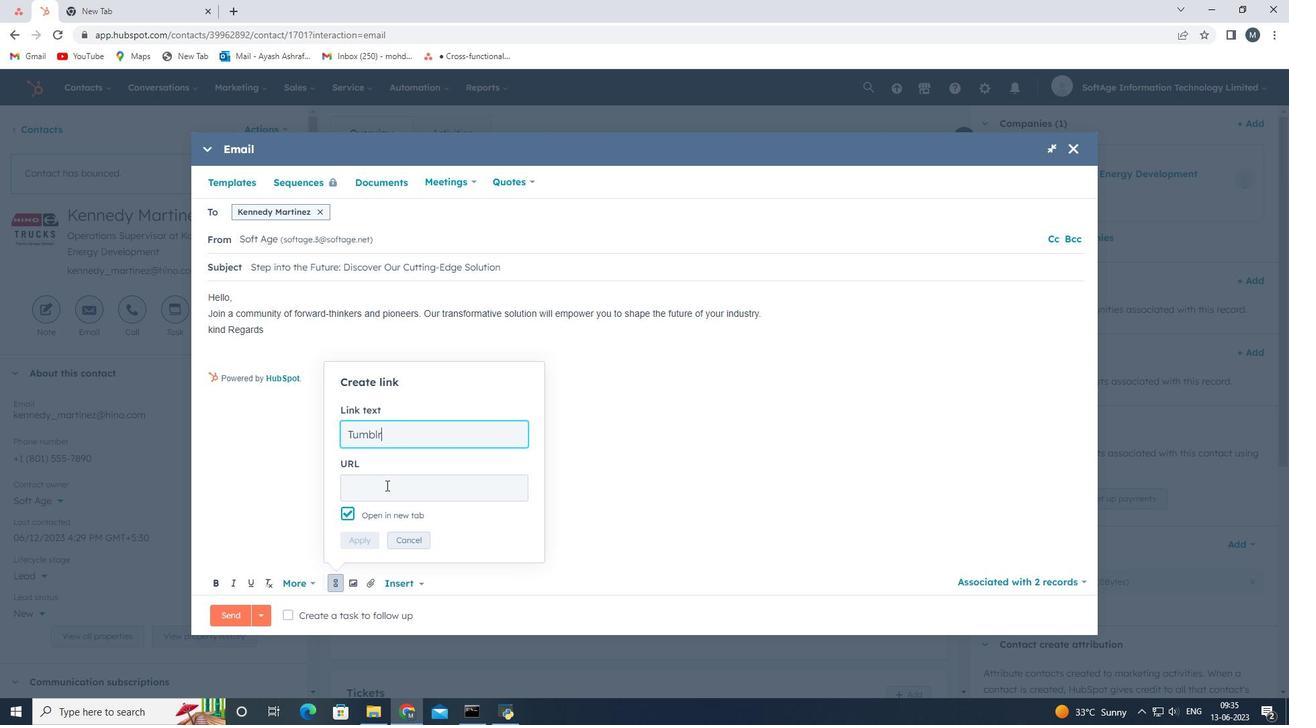 
Action: Mouse pressed left at (386, 487)
Screenshot: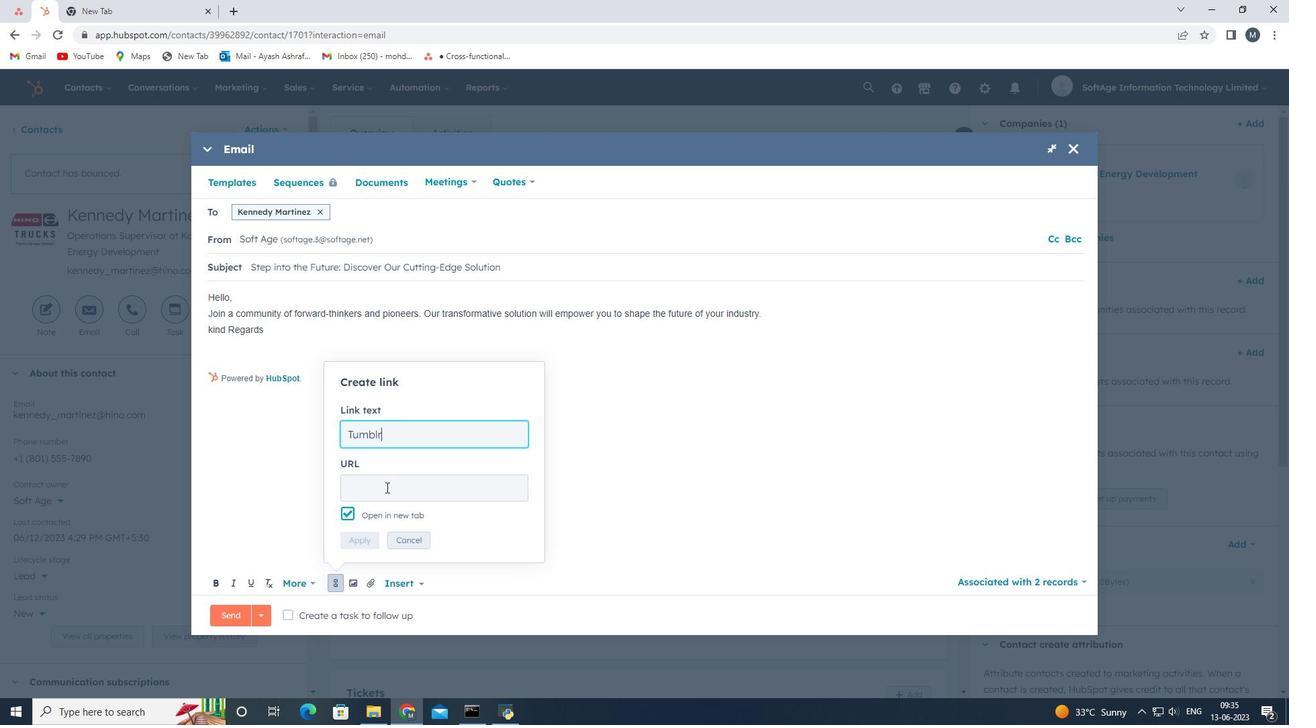 
Action: Key pressed <Key.shift>www.tumblr.com
Screenshot: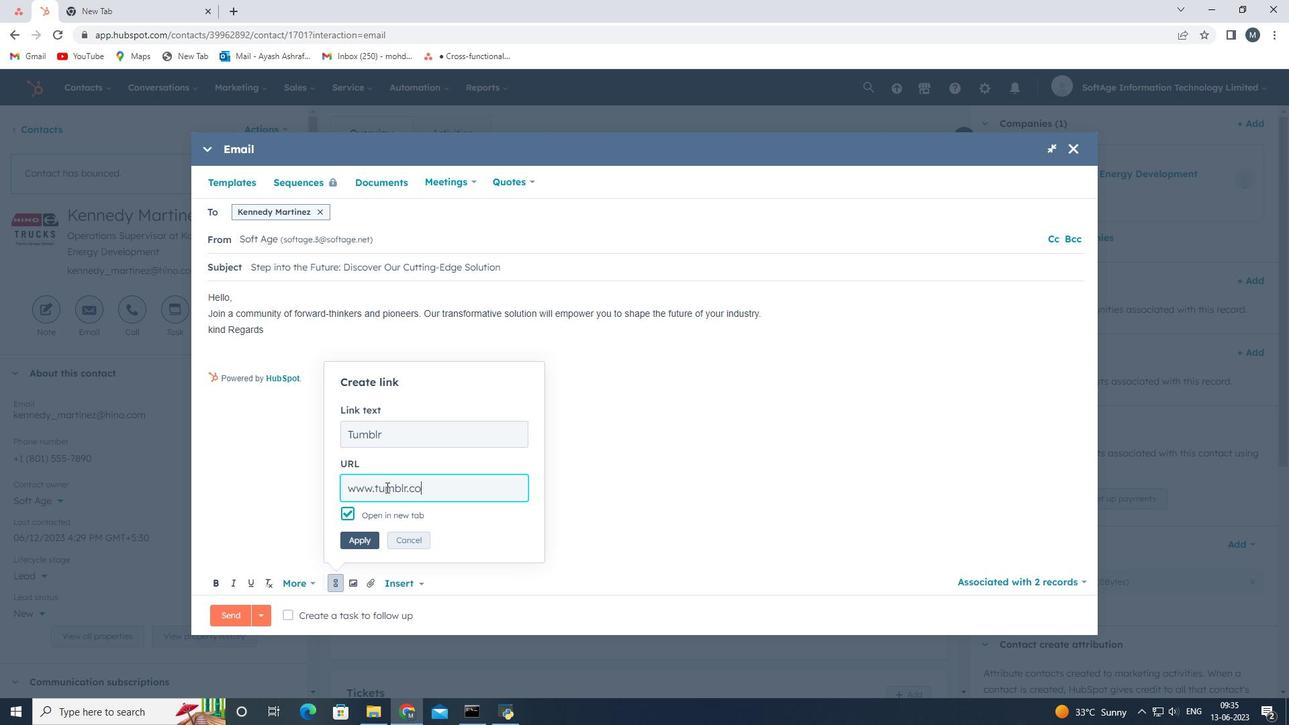 
Action: Mouse moved to (365, 539)
Screenshot: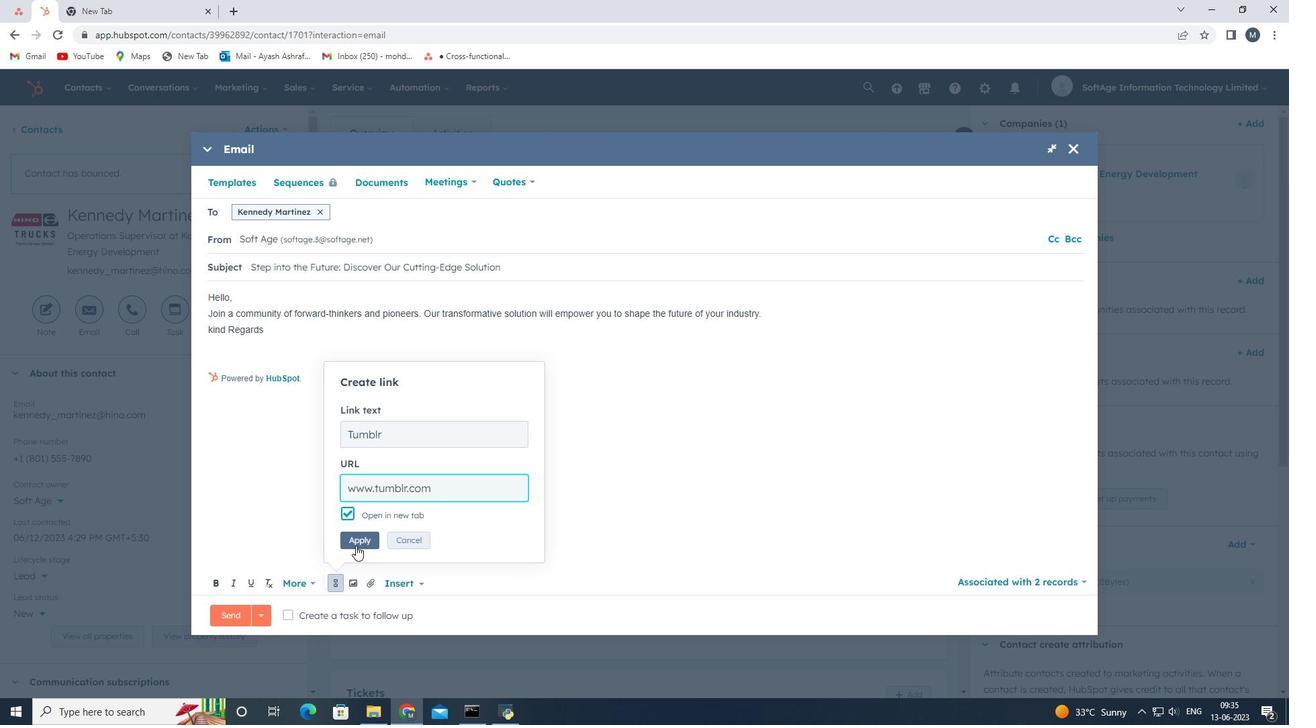 
Action: Mouse pressed left at (365, 539)
Screenshot: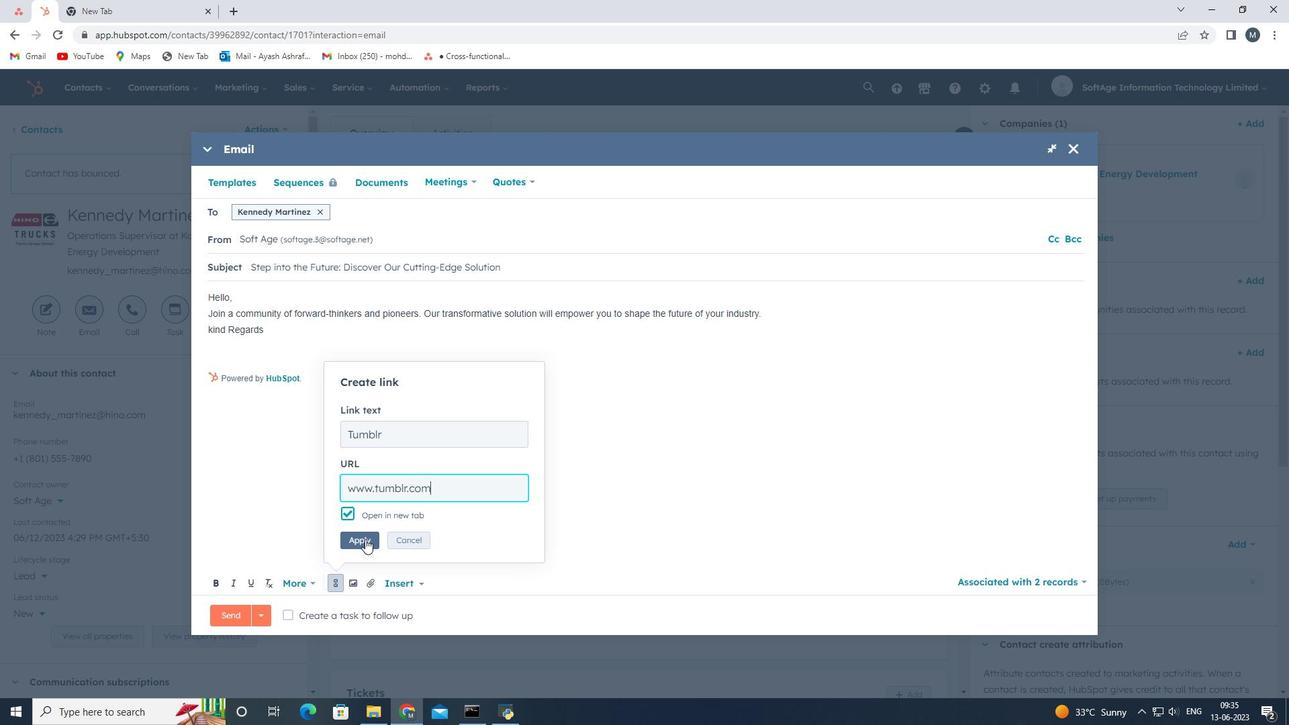 
Action: Key pressed <Key.enter>
Screenshot: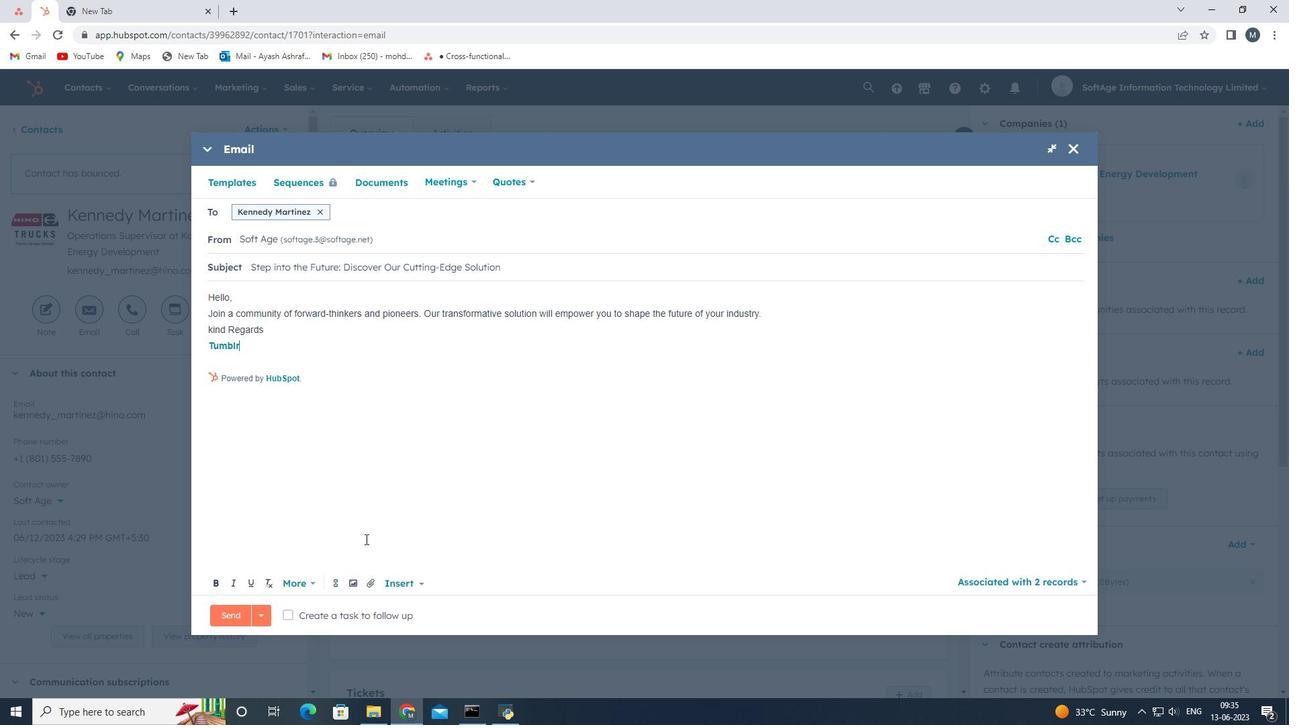 
Action: Mouse moved to (378, 585)
Screenshot: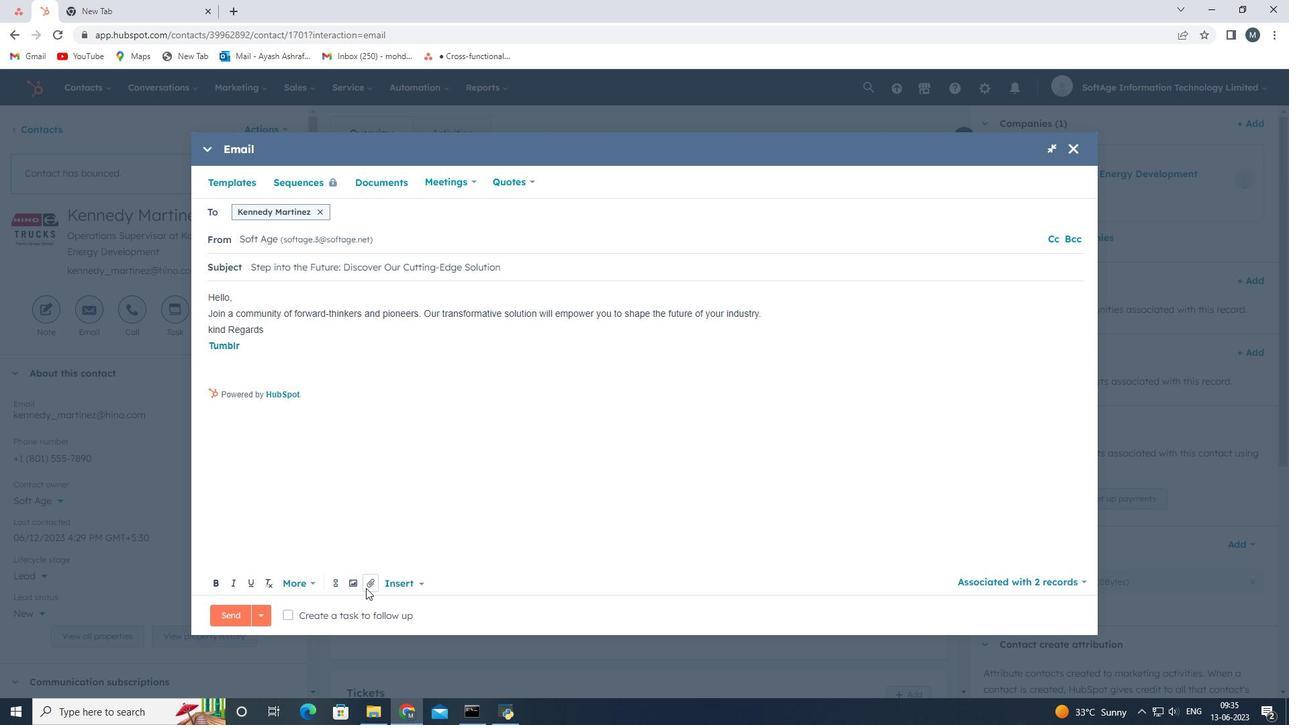 
Action: Mouse pressed left at (378, 585)
Screenshot: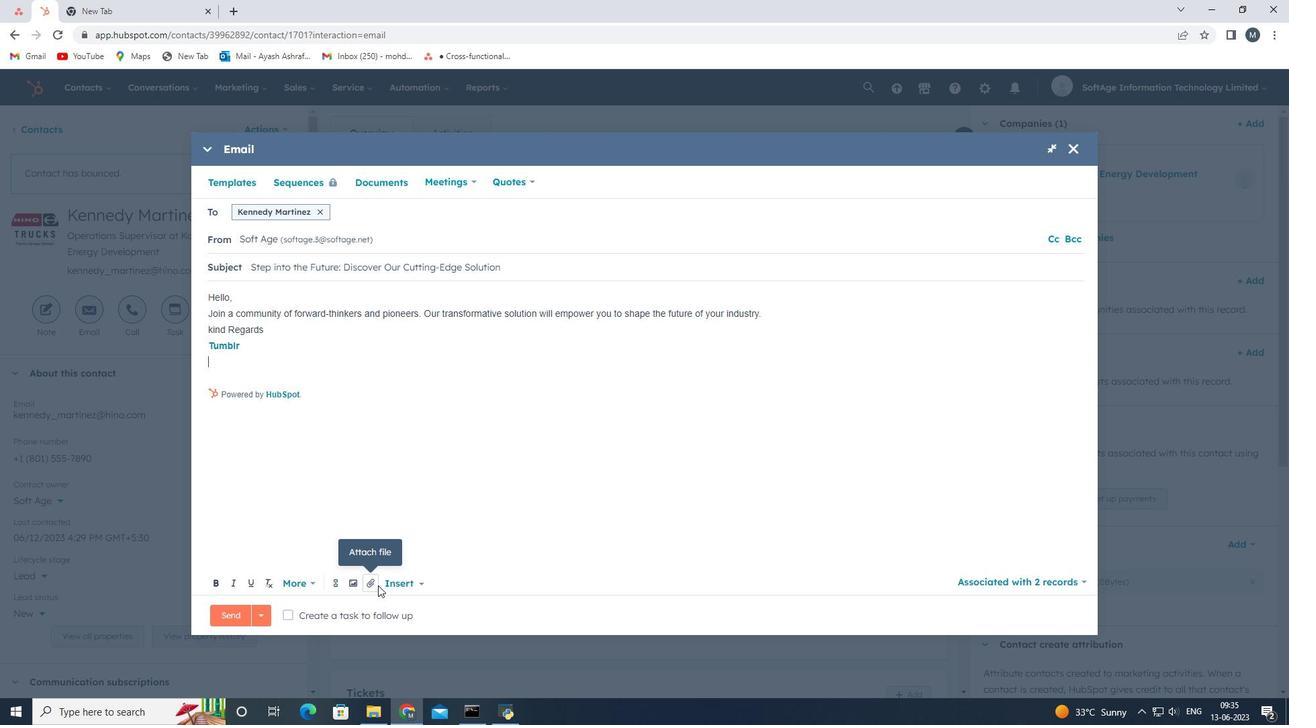 
Action: Mouse moved to (396, 545)
Screenshot: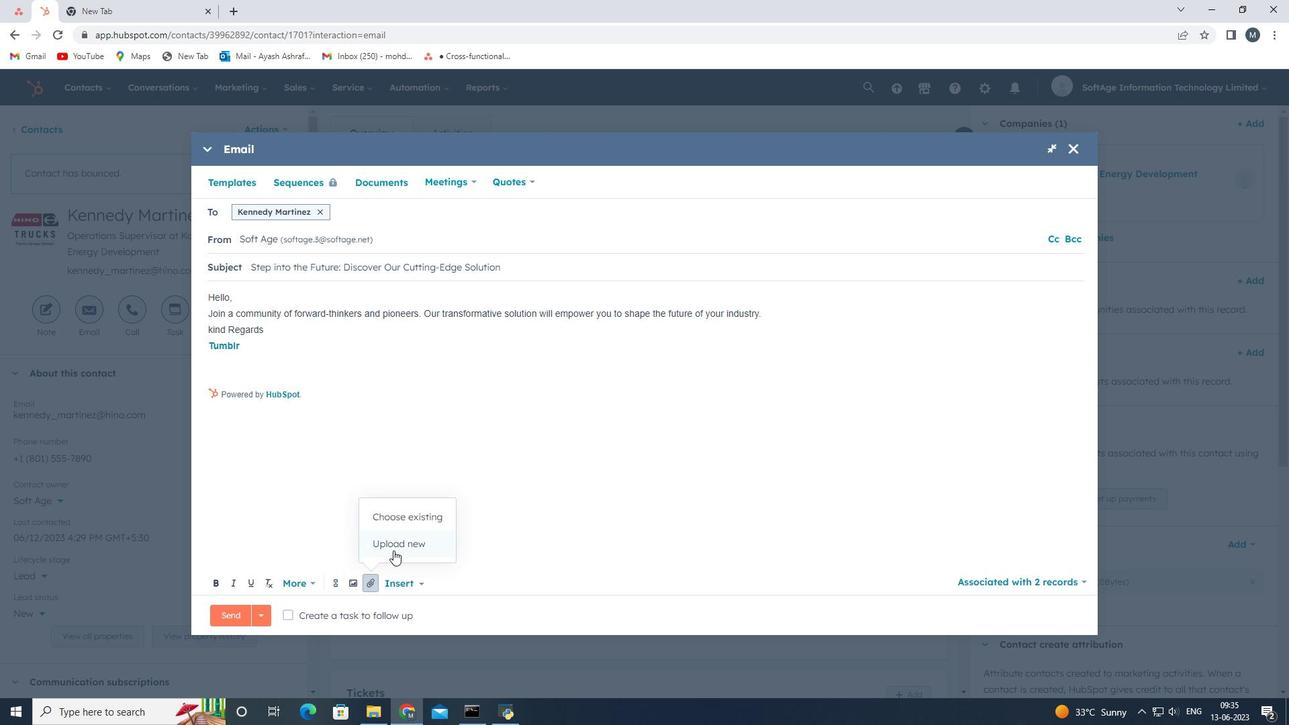 
Action: Mouse pressed left at (396, 545)
Screenshot: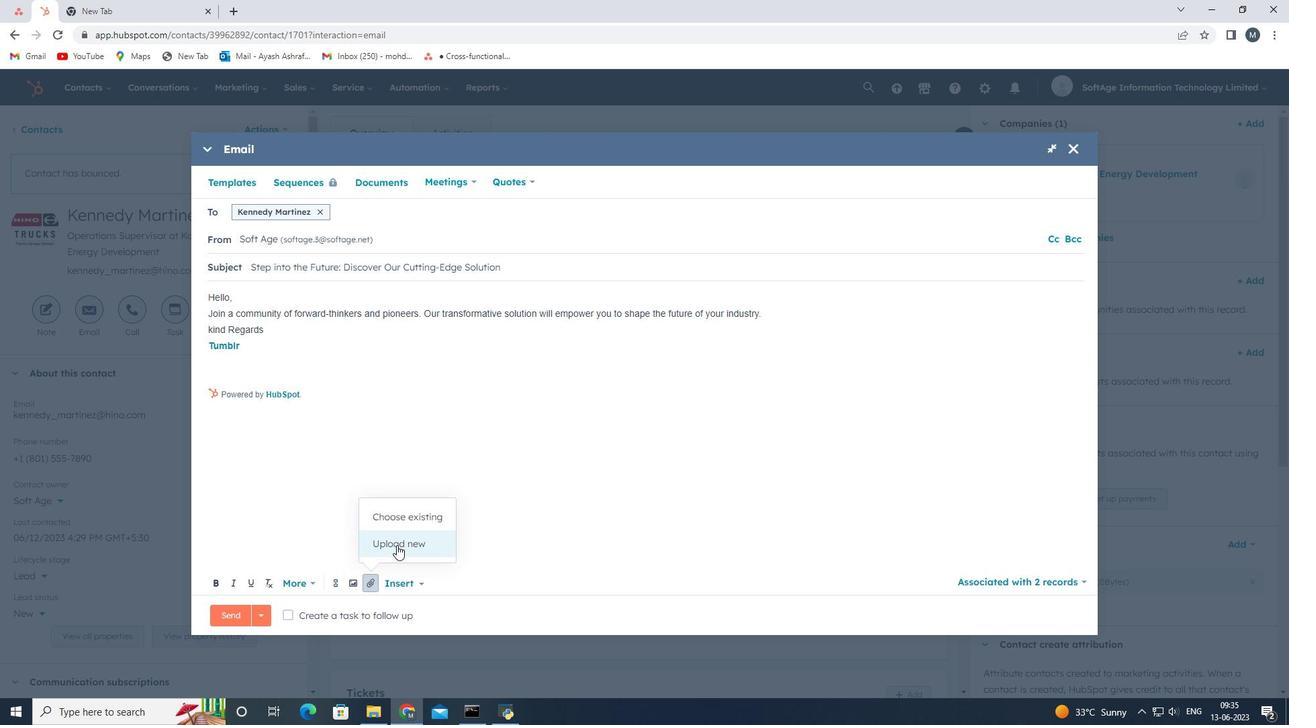 
Action: Mouse moved to (184, 280)
Screenshot: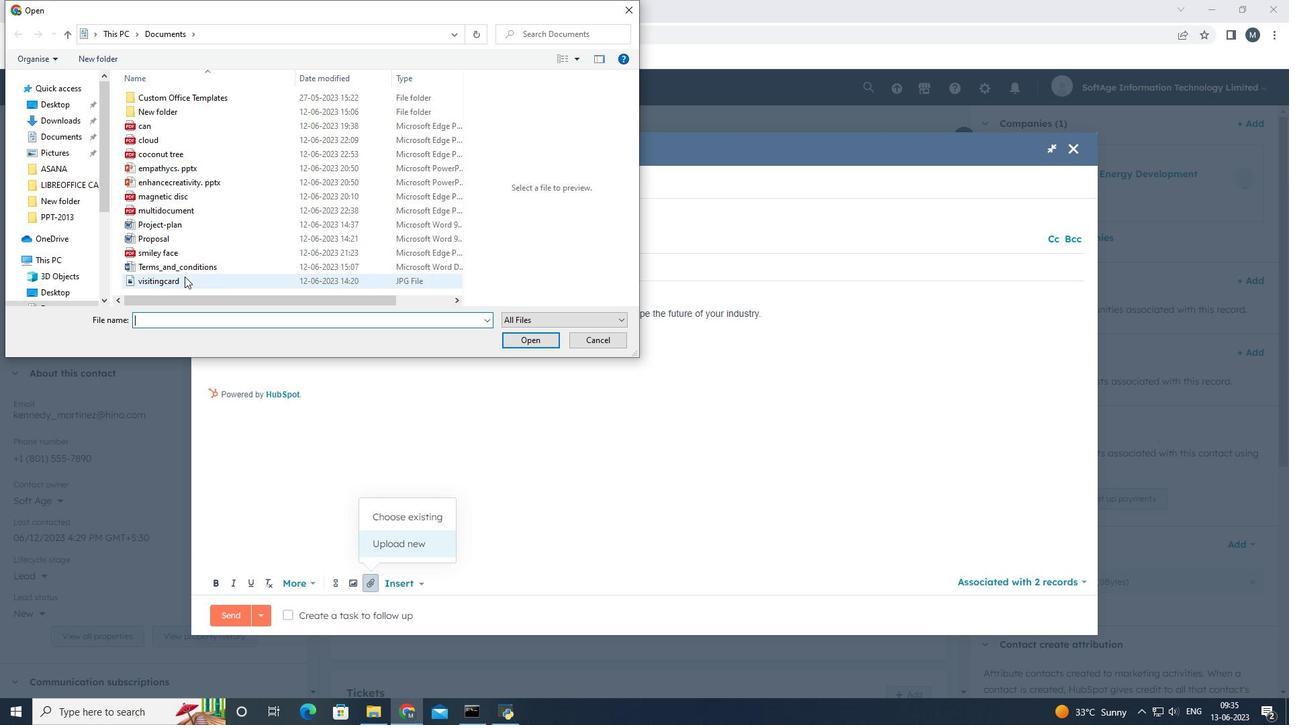 
Action: Mouse scrolled (184, 279) with delta (0, 0)
Screenshot: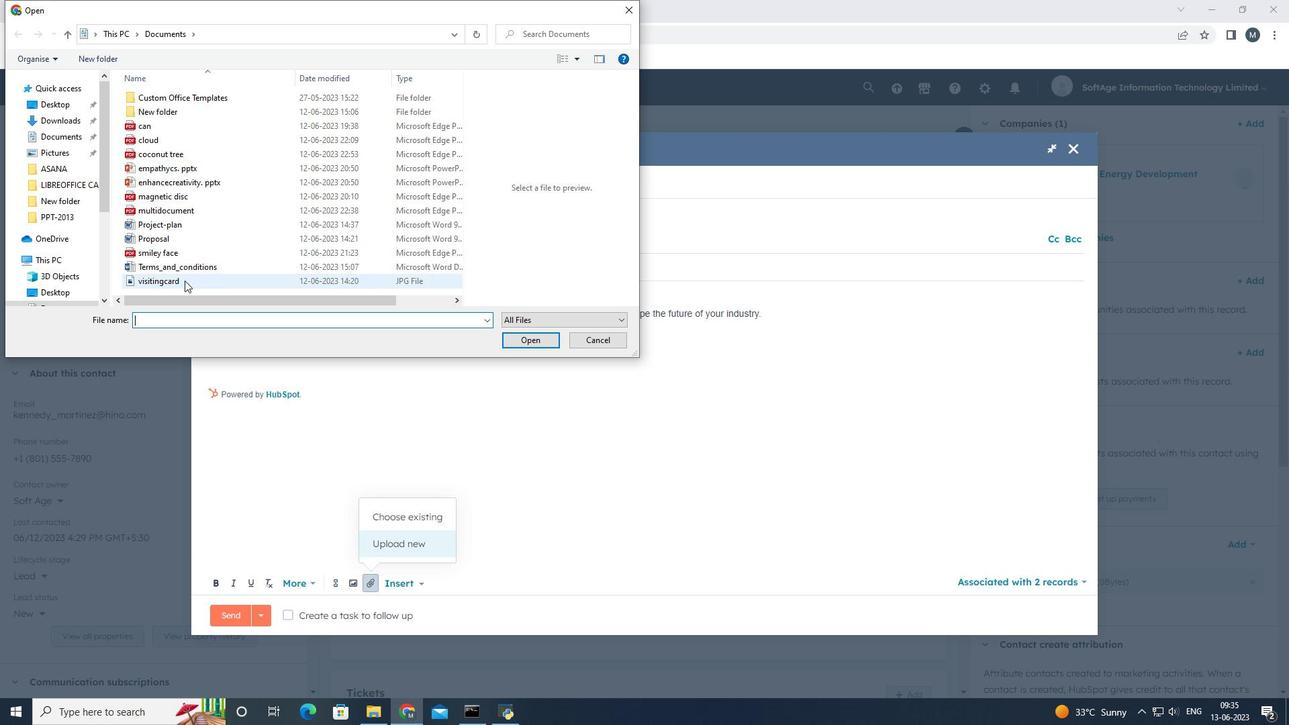 
Action: Mouse moved to (187, 228)
Screenshot: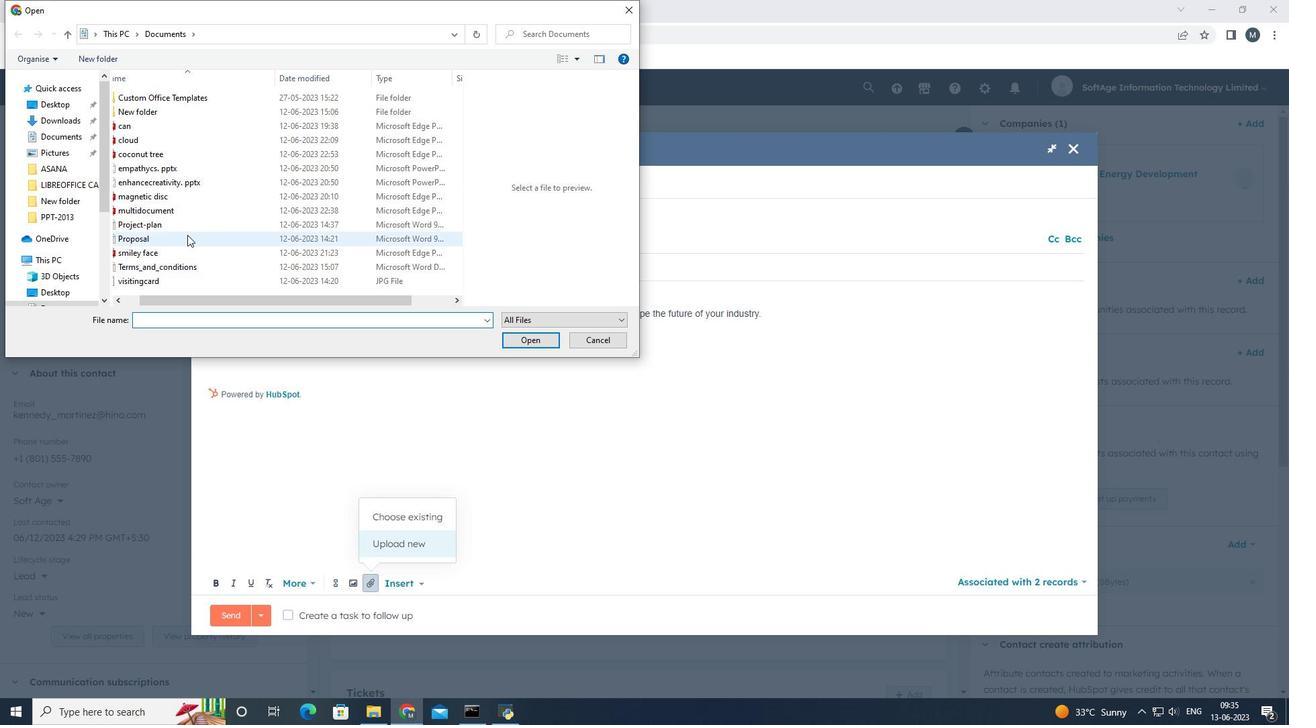 
Action: Mouse pressed left at (187, 228)
Screenshot: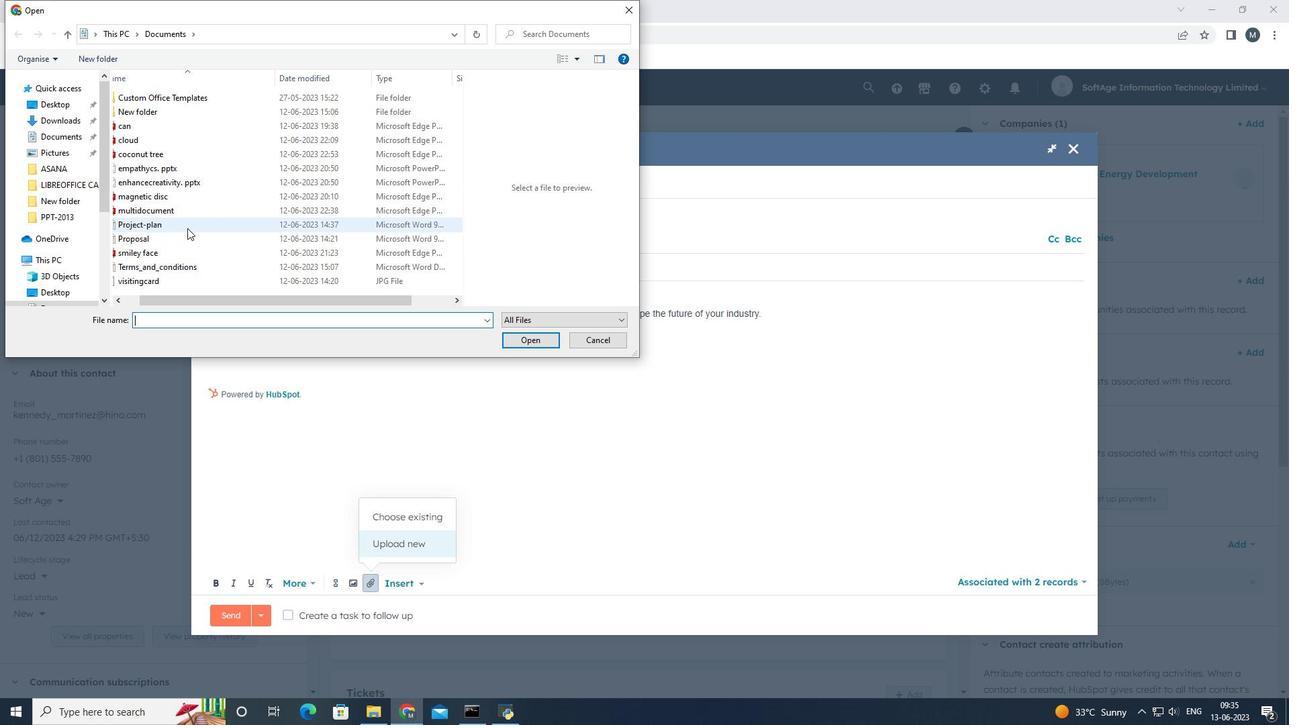 
Action: Mouse moved to (367, 300)
Screenshot: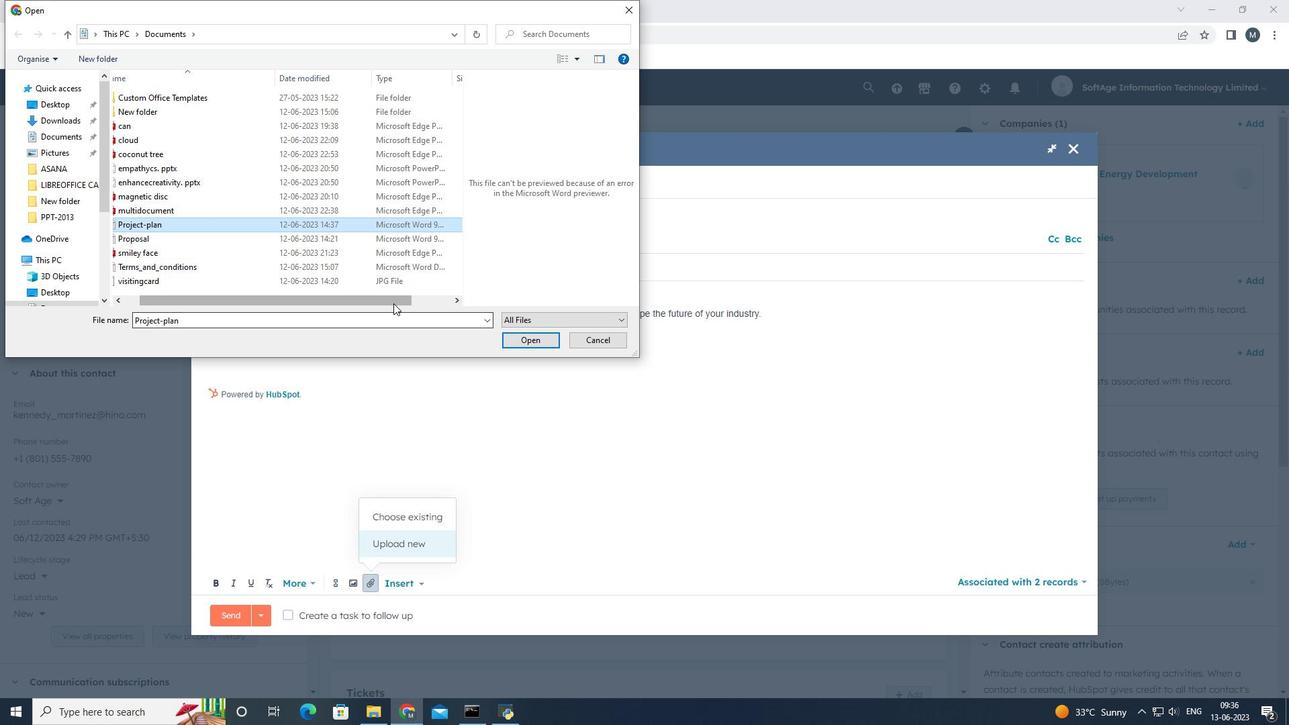 
Action: Mouse pressed left at (367, 300)
Screenshot: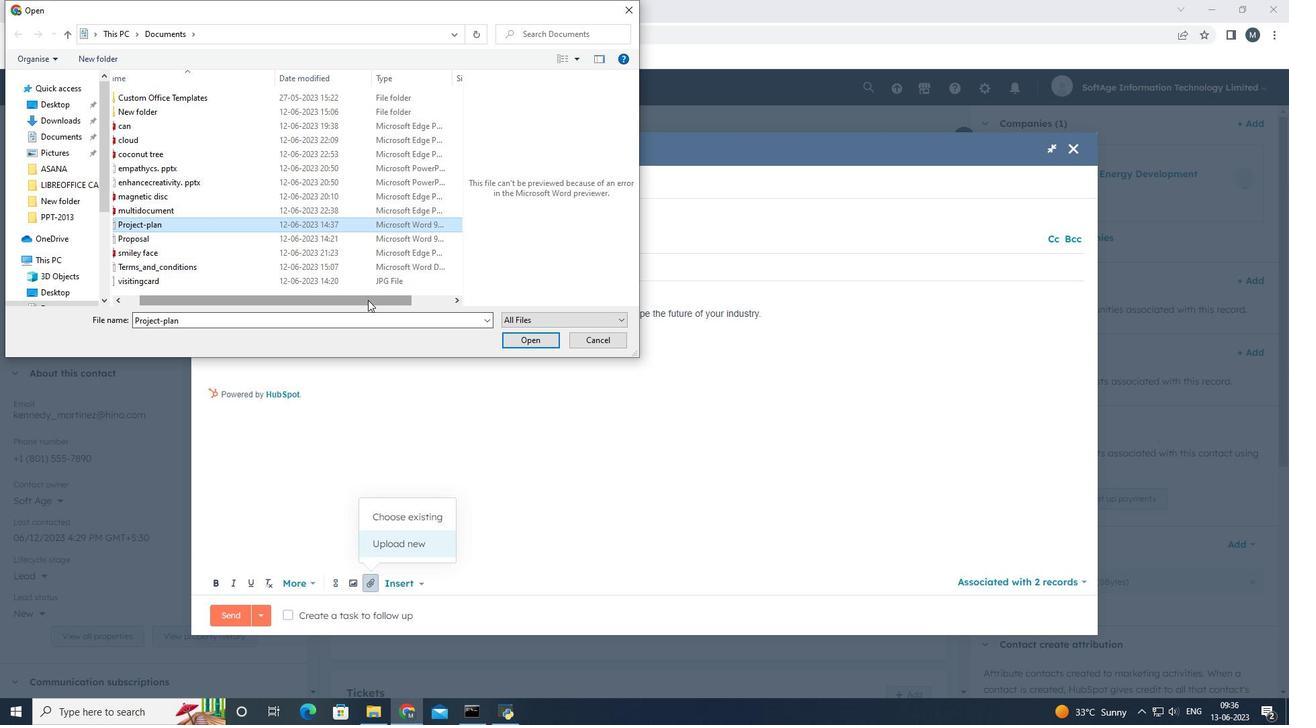 
Action: Mouse moved to (520, 335)
Screenshot: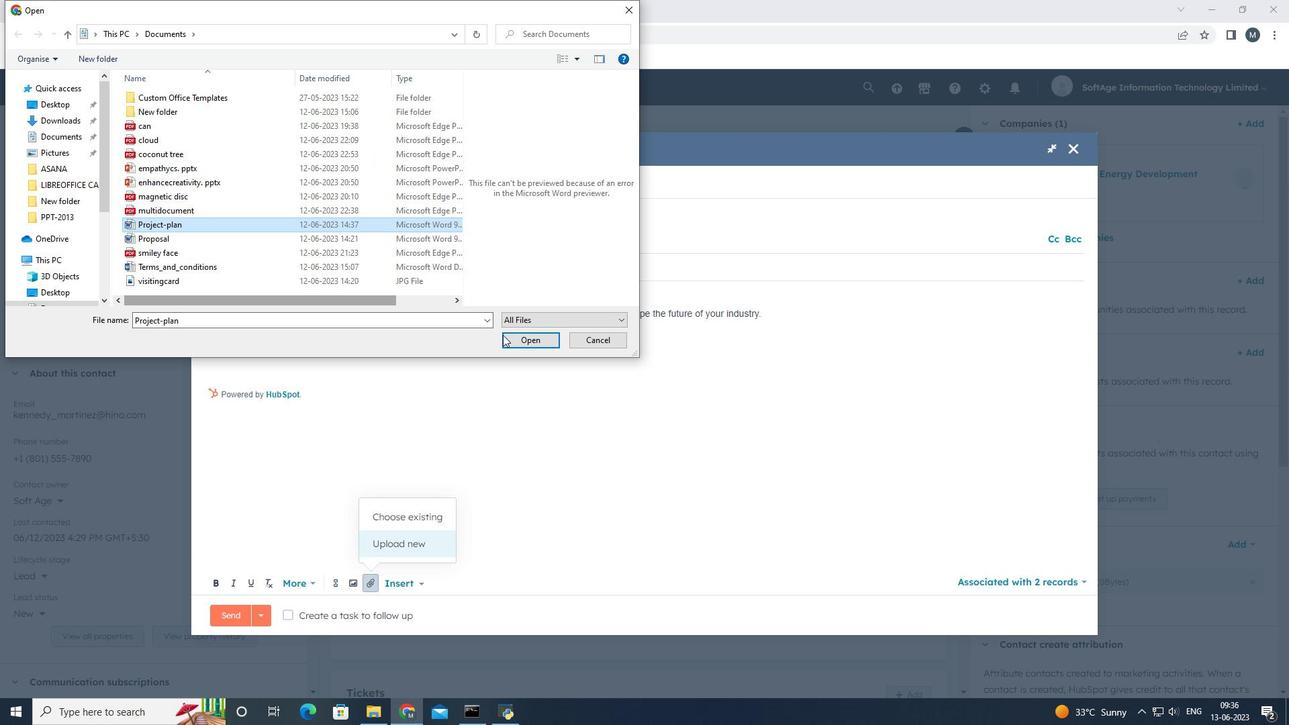 
Action: Mouse pressed left at (520, 335)
Screenshot: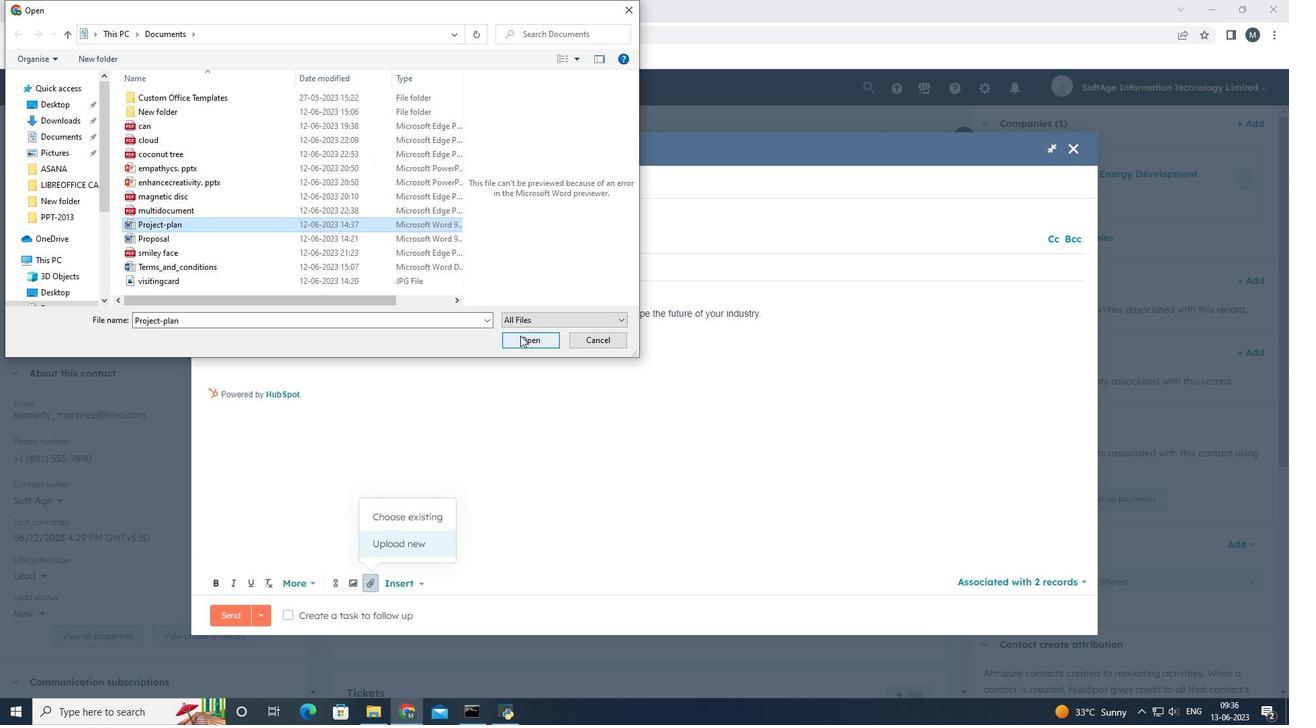 
Action: Mouse moved to (347, 547)
Screenshot: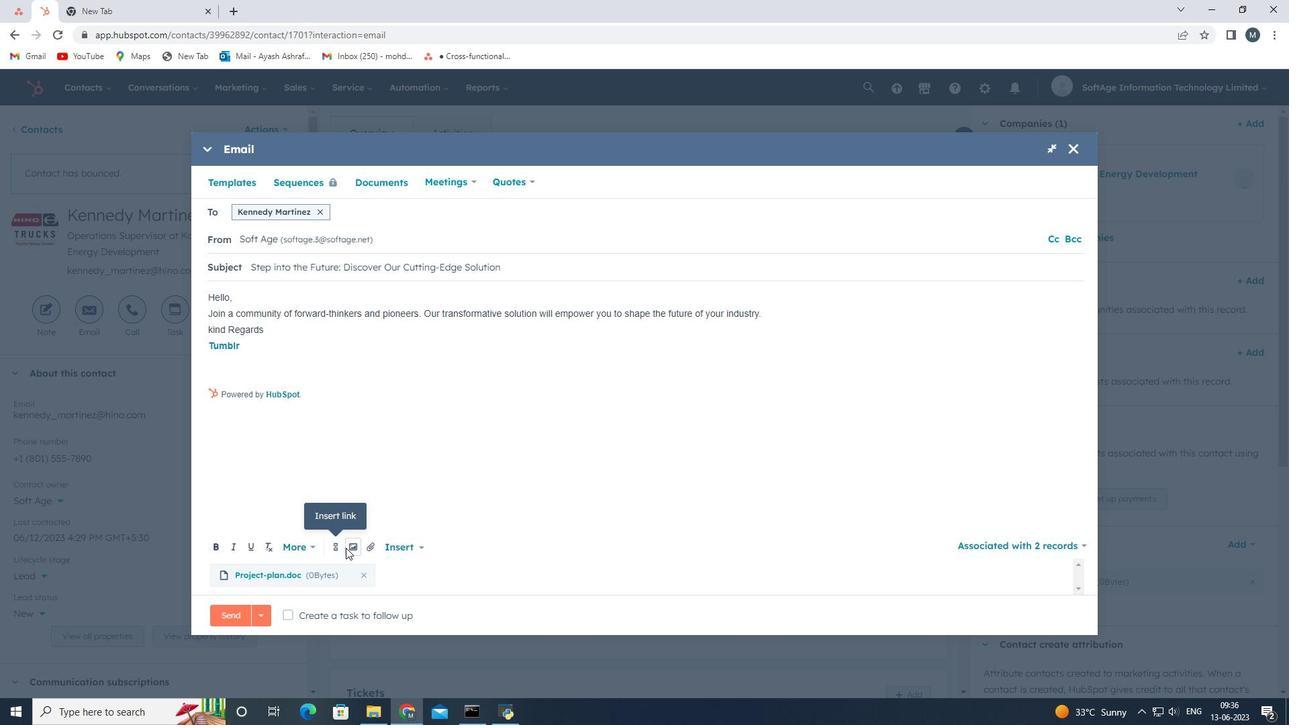 
Action: Mouse pressed left at (347, 547)
Screenshot: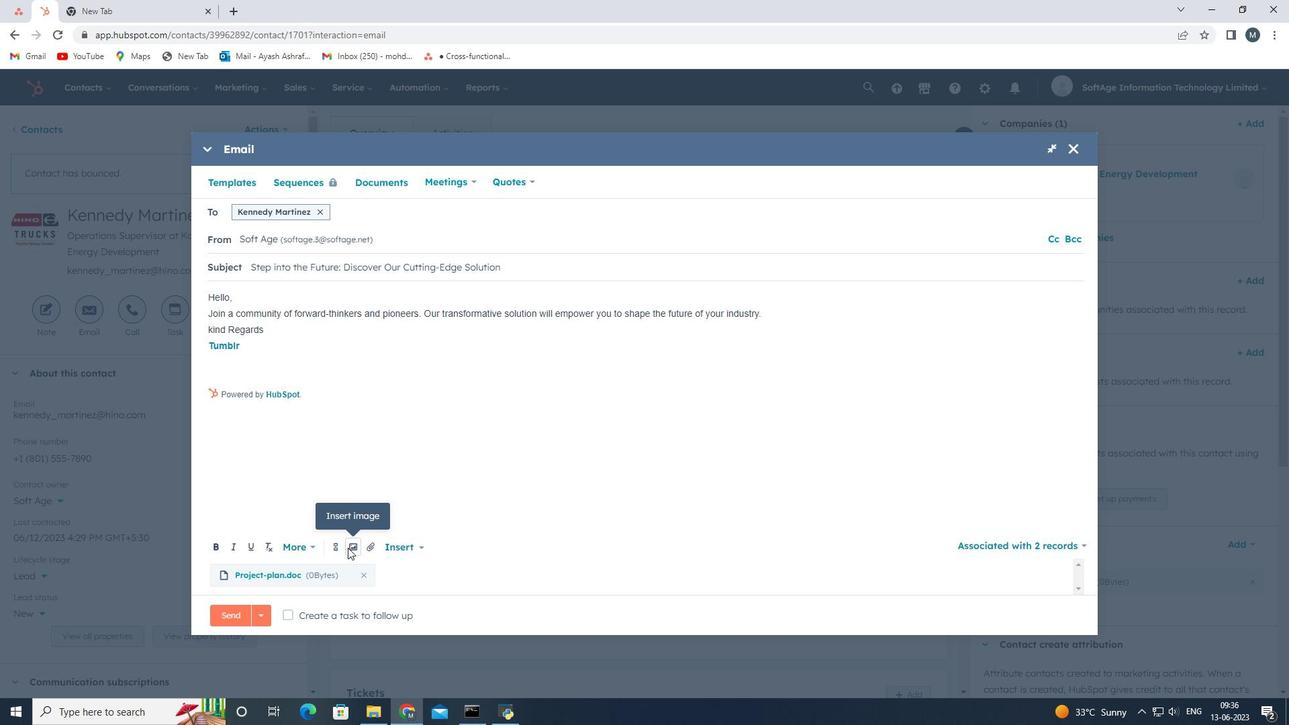 
Action: Mouse moved to (334, 502)
Screenshot: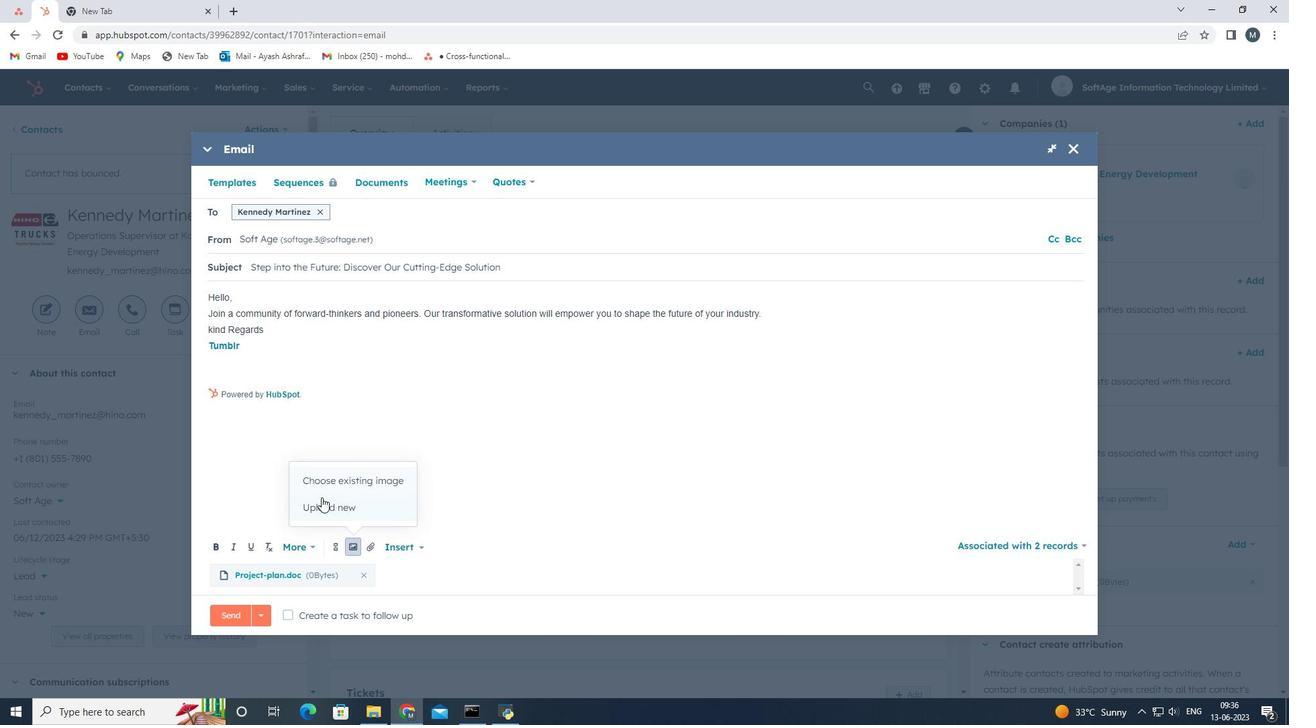 
Action: Mouse pressed left at (334, 502)
Screenshot: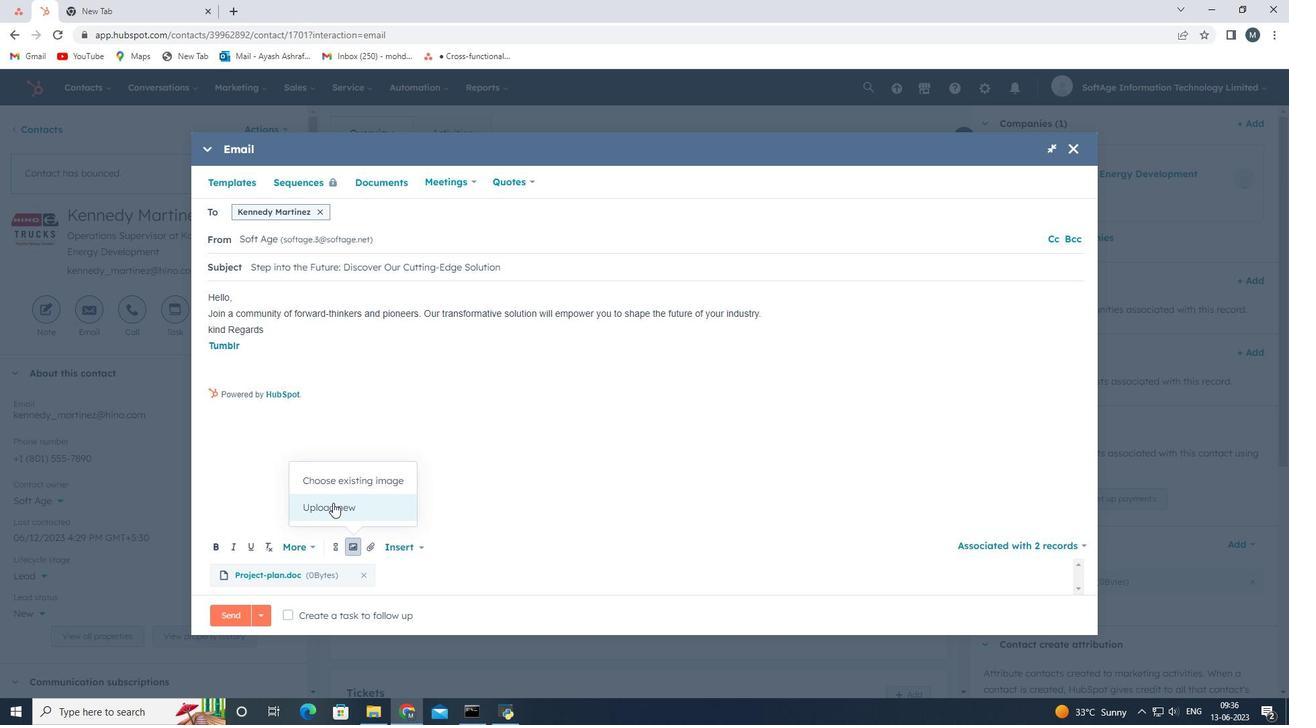 
Action: Mouse moved to (165, 130)
Screenshot: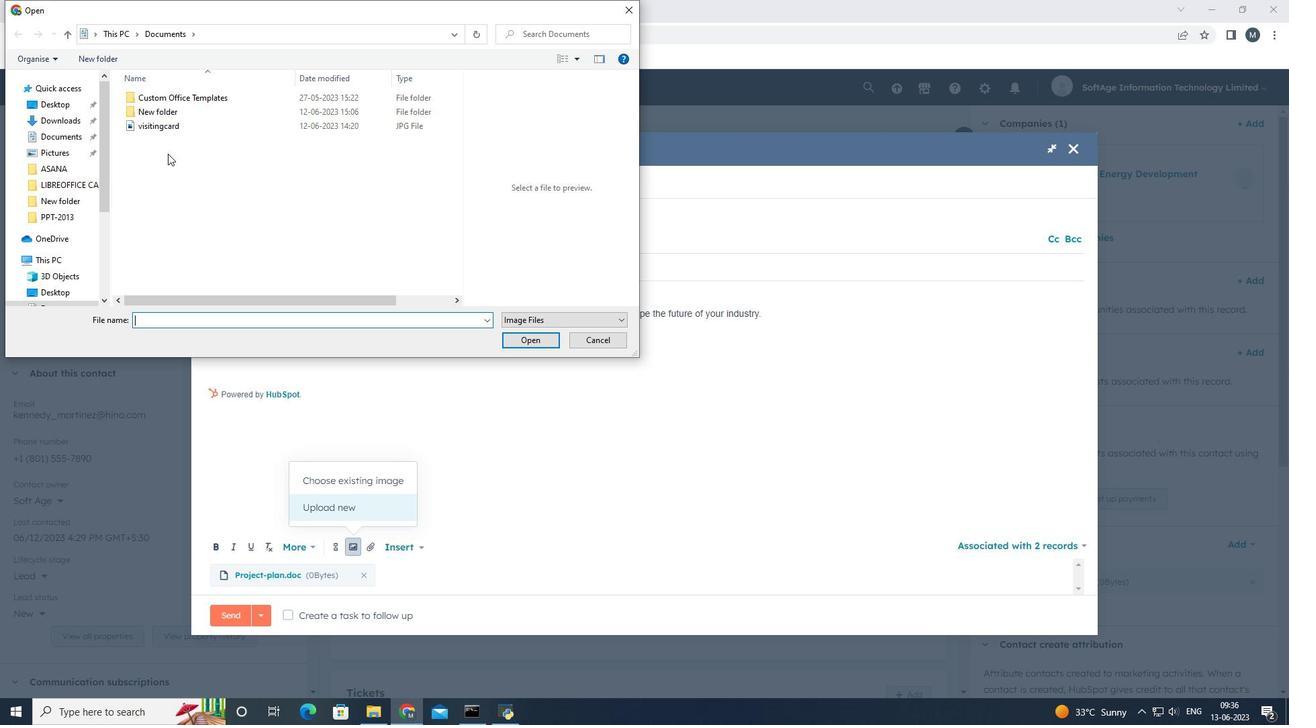 
Action: Mouse pressed left at (165, 130)
Screenshot: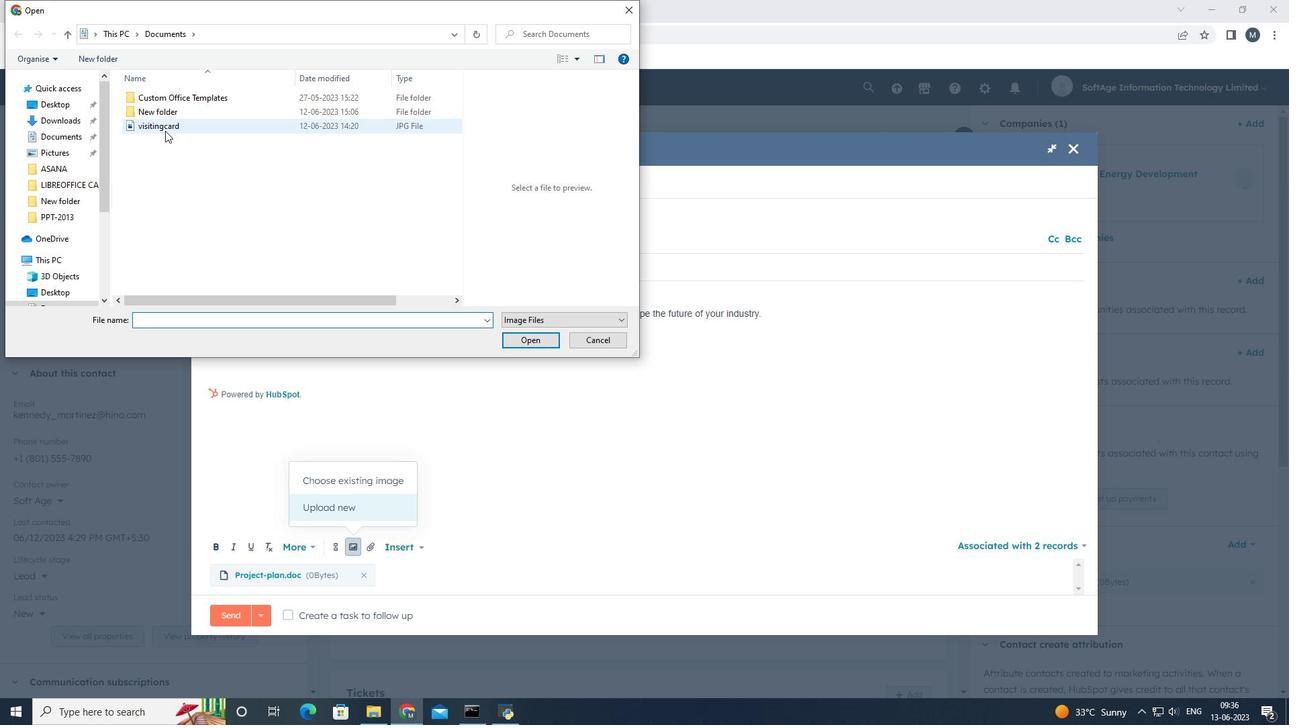 
Action: Mouse moved to (536, 334)
Screenshot: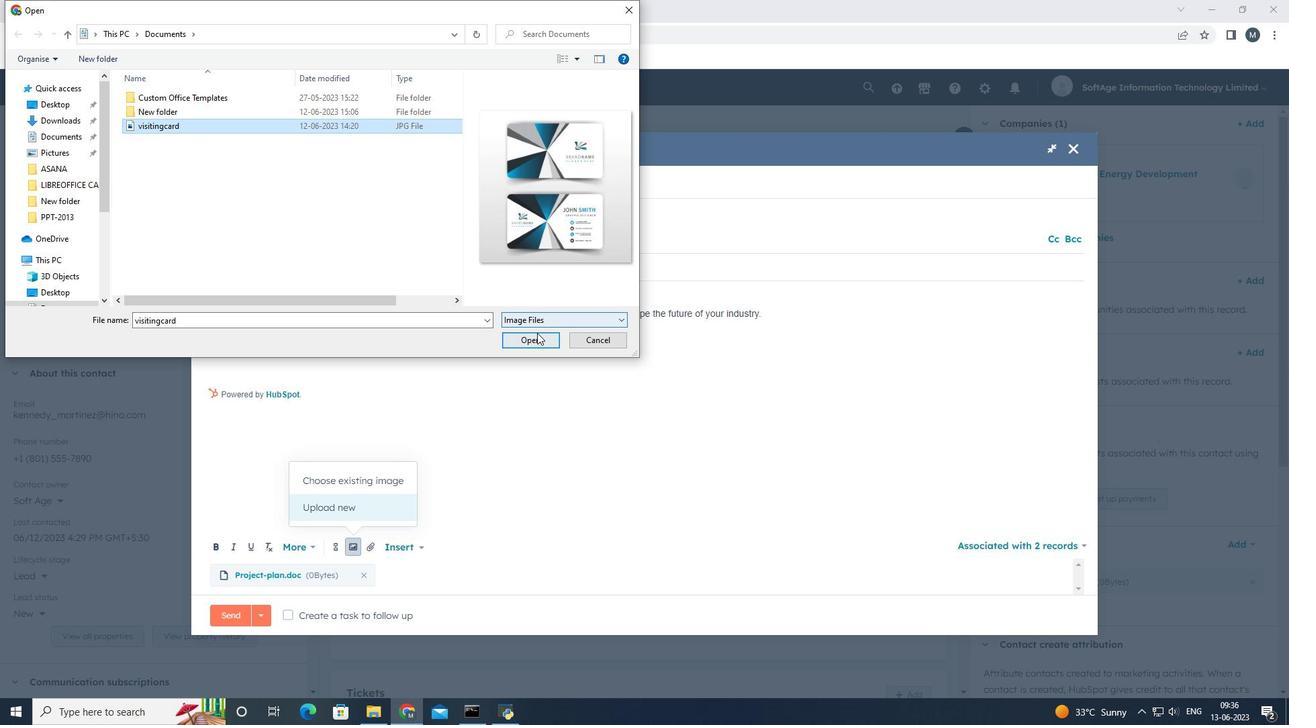 
Action: Mouse pressed left at (536, 334)
Screenshot: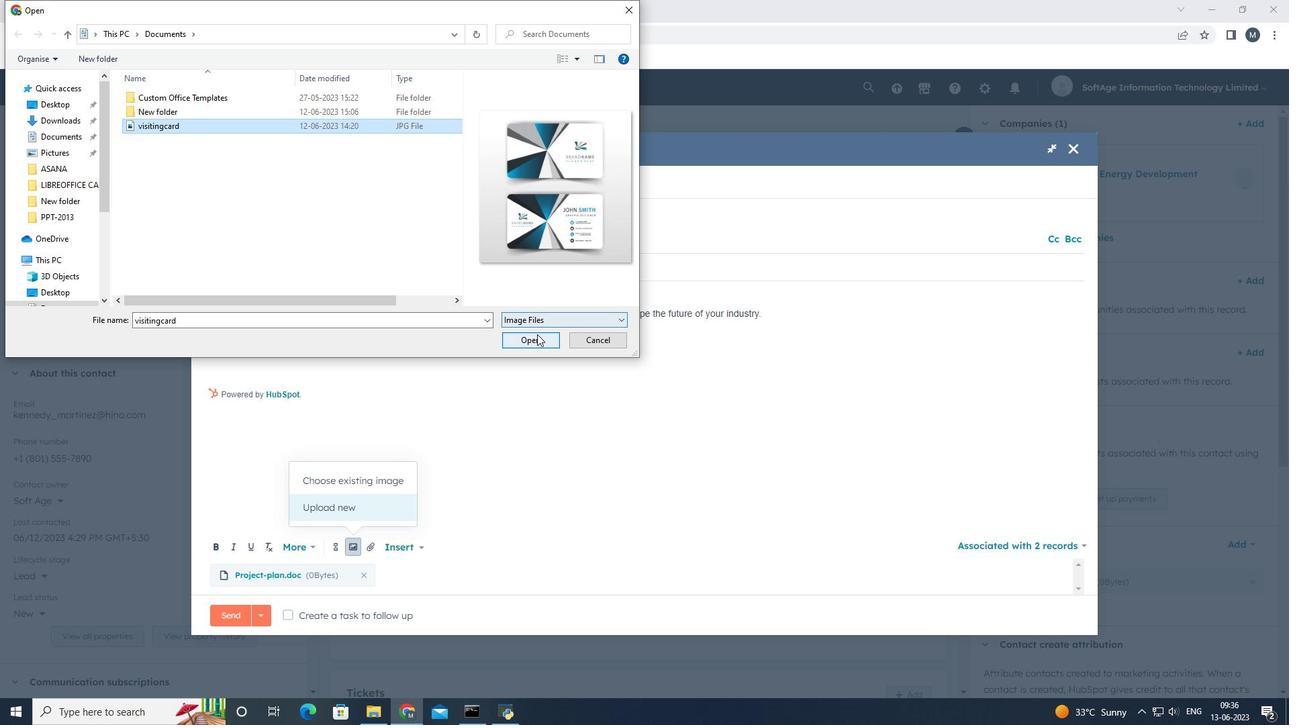 
Action: Mouse moved to (289, 617)
Screenshot: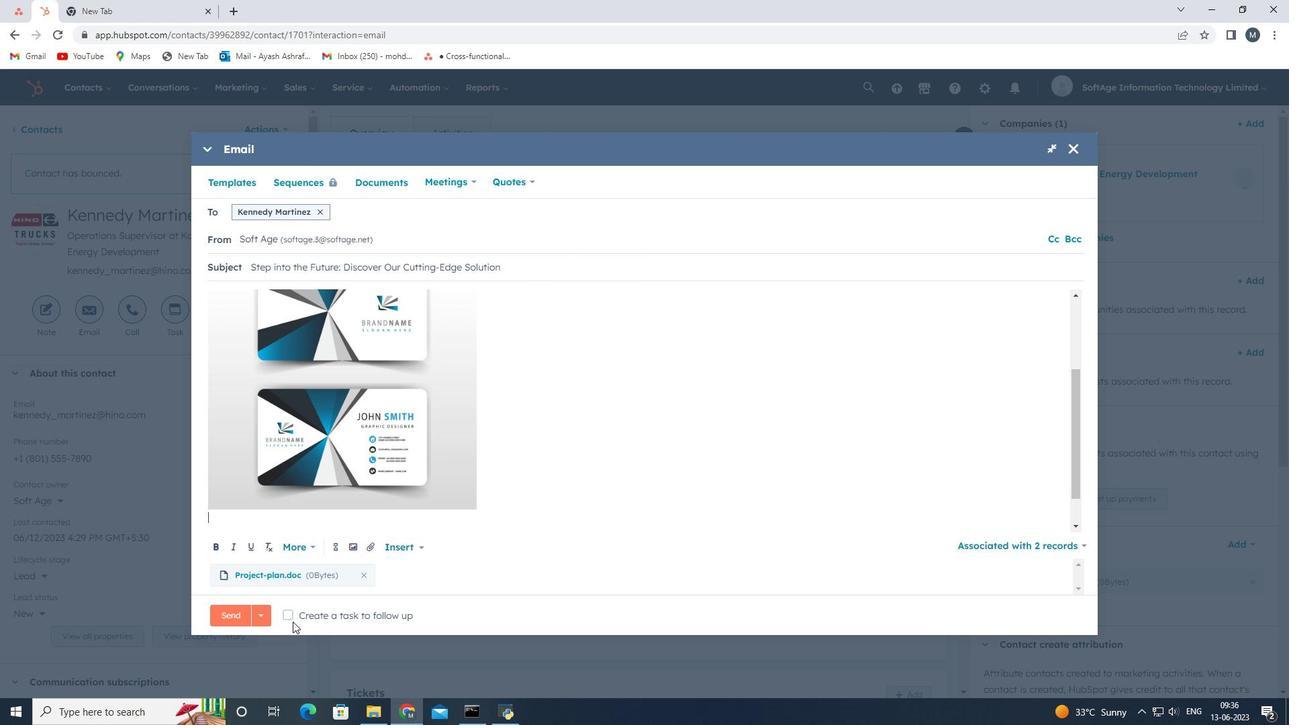 
Action: Mouse pressed left at (289, 617)
Screenshot: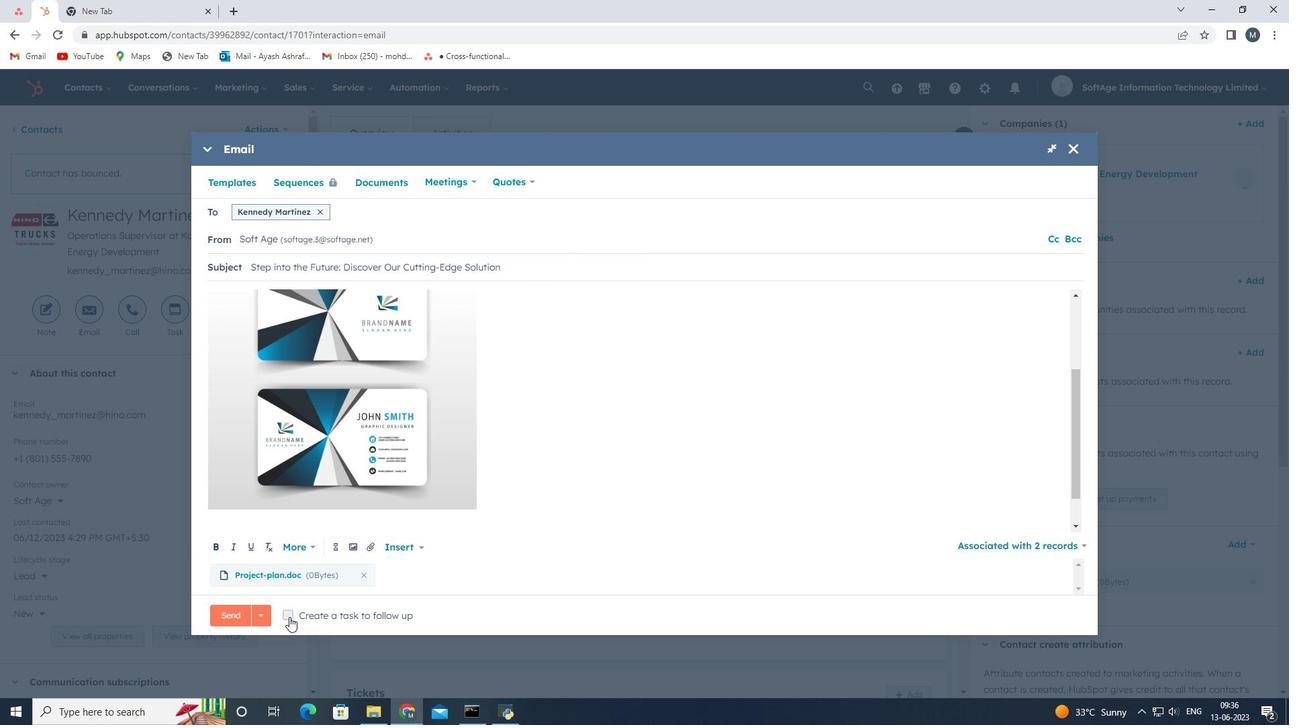 
Action: Mouse moved to (440, 615)
Screenshot: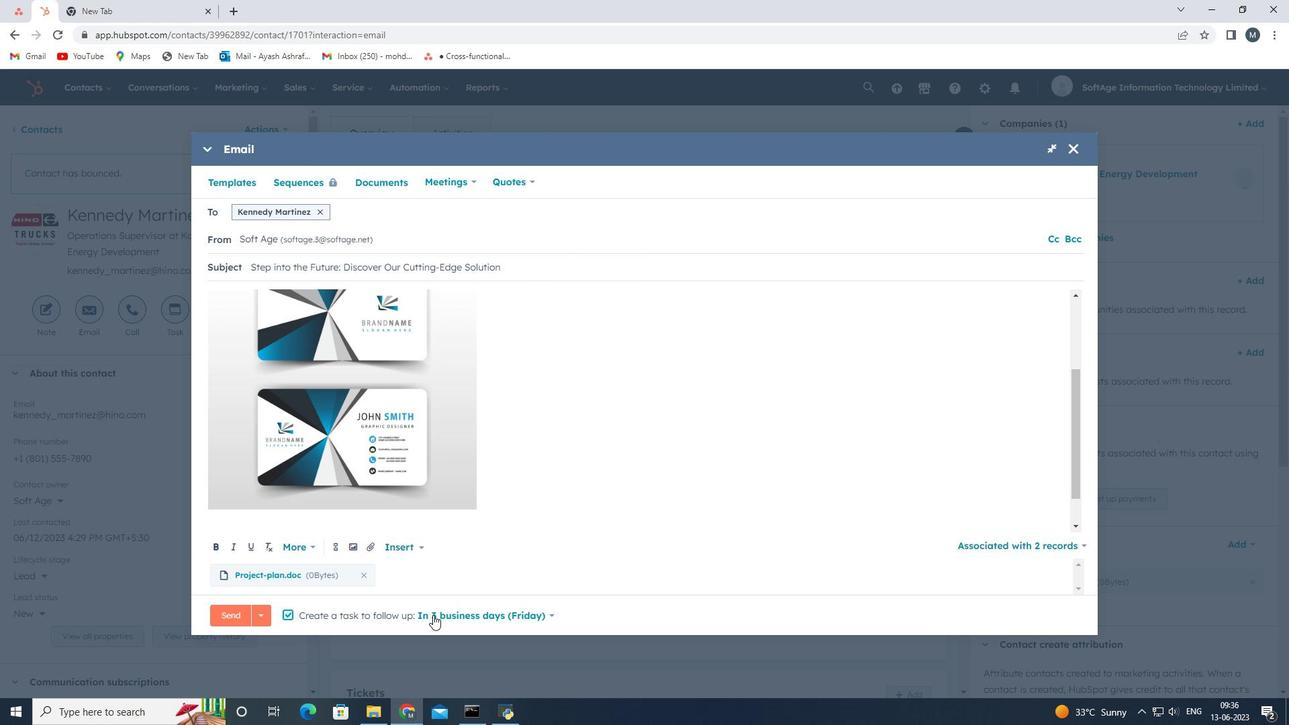 
Action: Mouse pressed left at (440, 615)
Screenshot: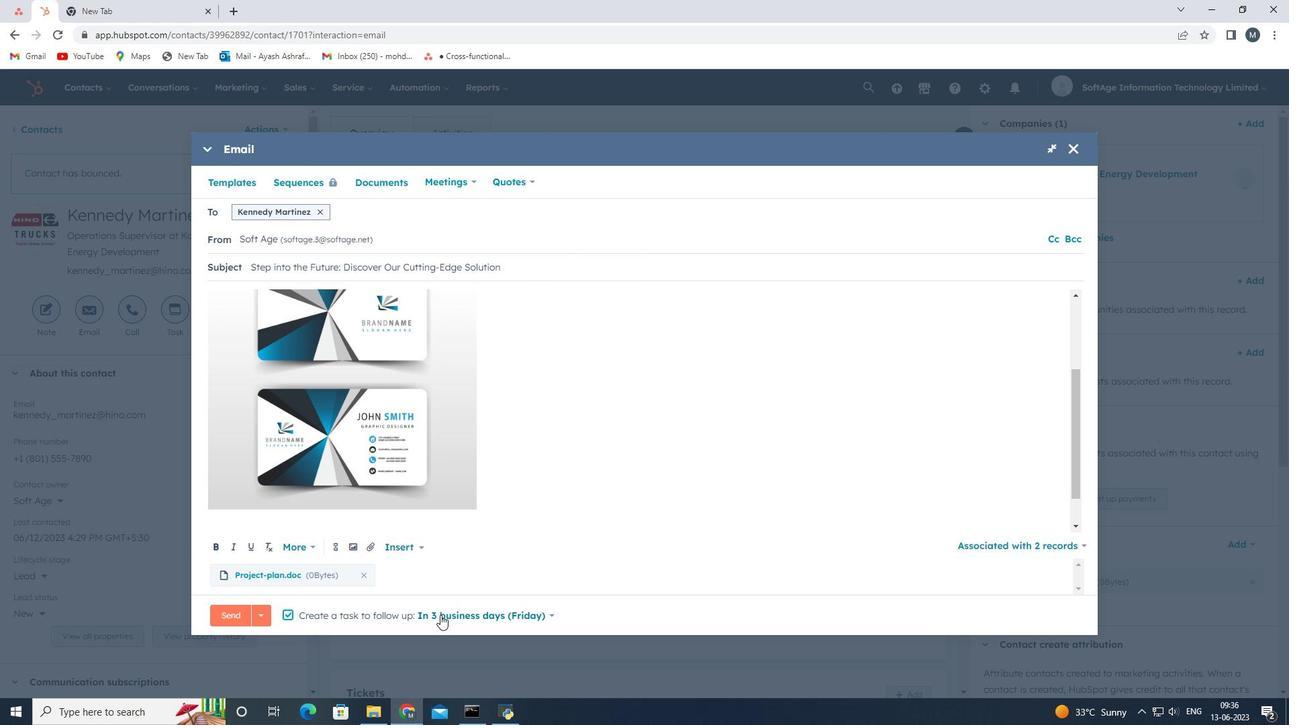 
Action: Mouse moved to (485, 541)
Screenshot: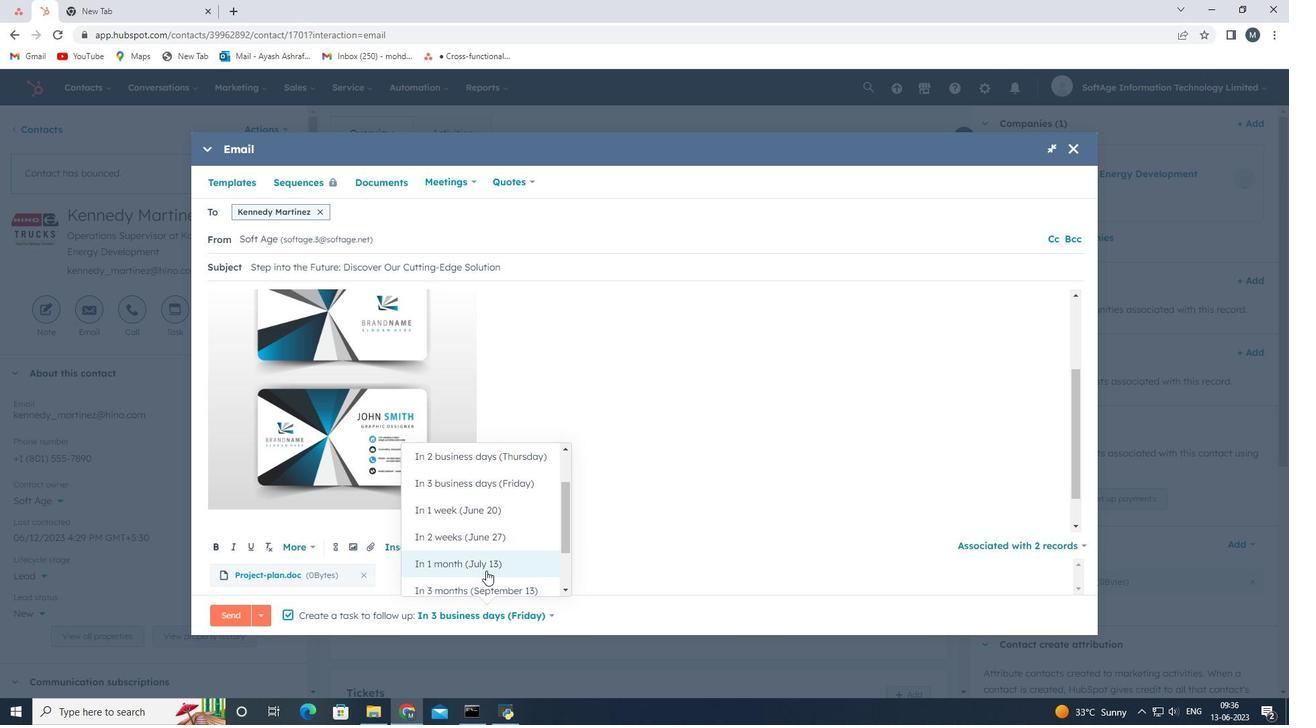 
Action: Mouse scrolled (485, 542) with delta (0, 0)
Screenshot: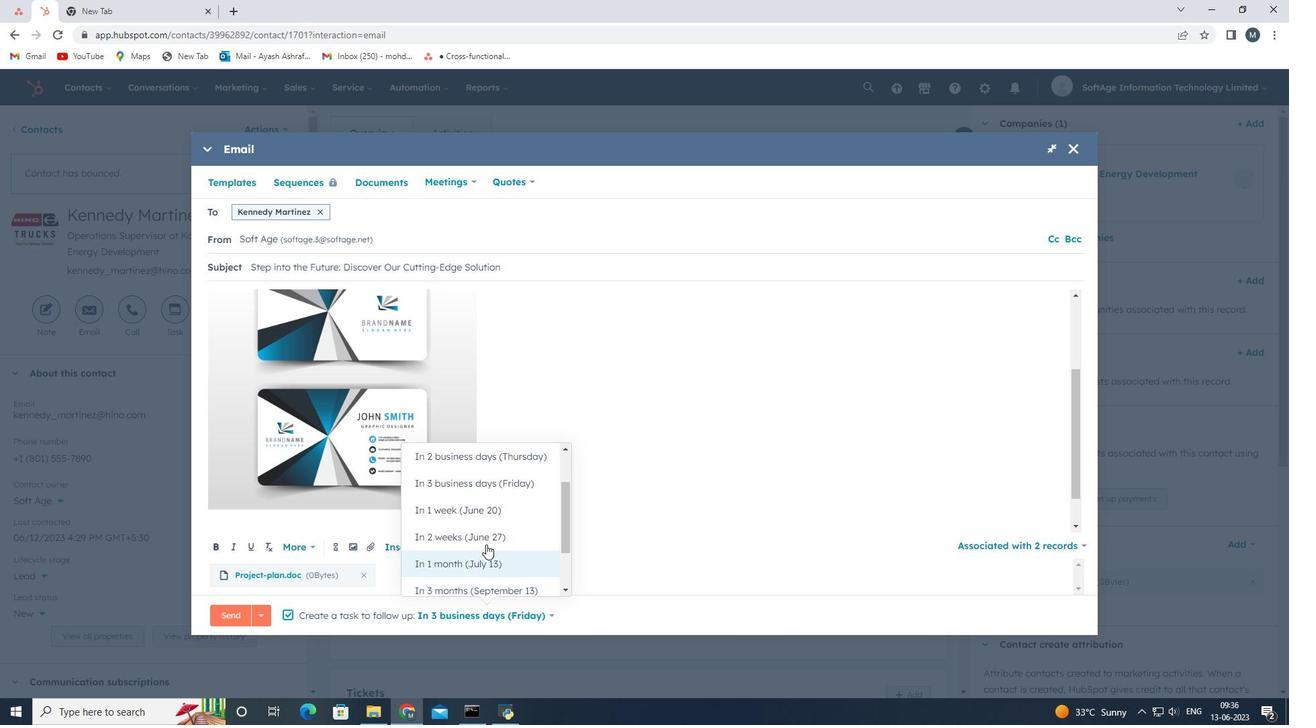 
Action: Mouse scrolled (485, 542) with delta (0, 0)
Screenshot: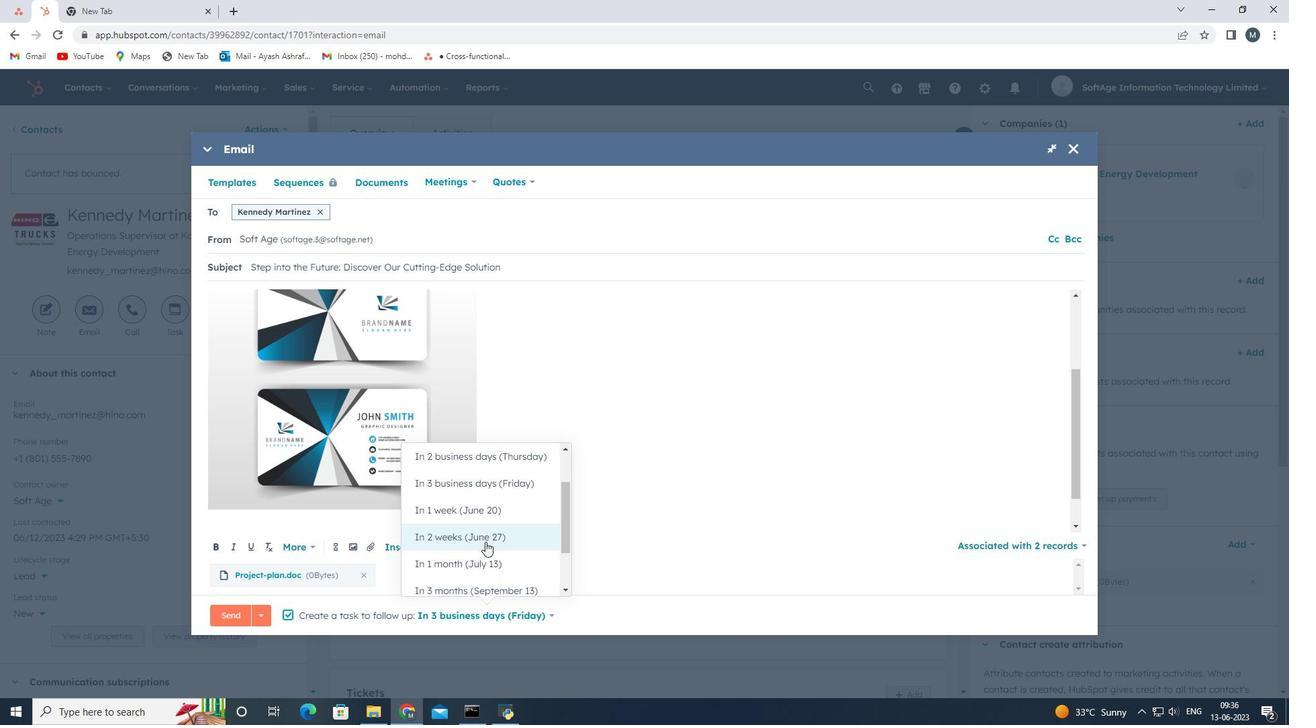 
Action: Mouse scrolled (485, 542) with delta (0, 0)
Screenshot: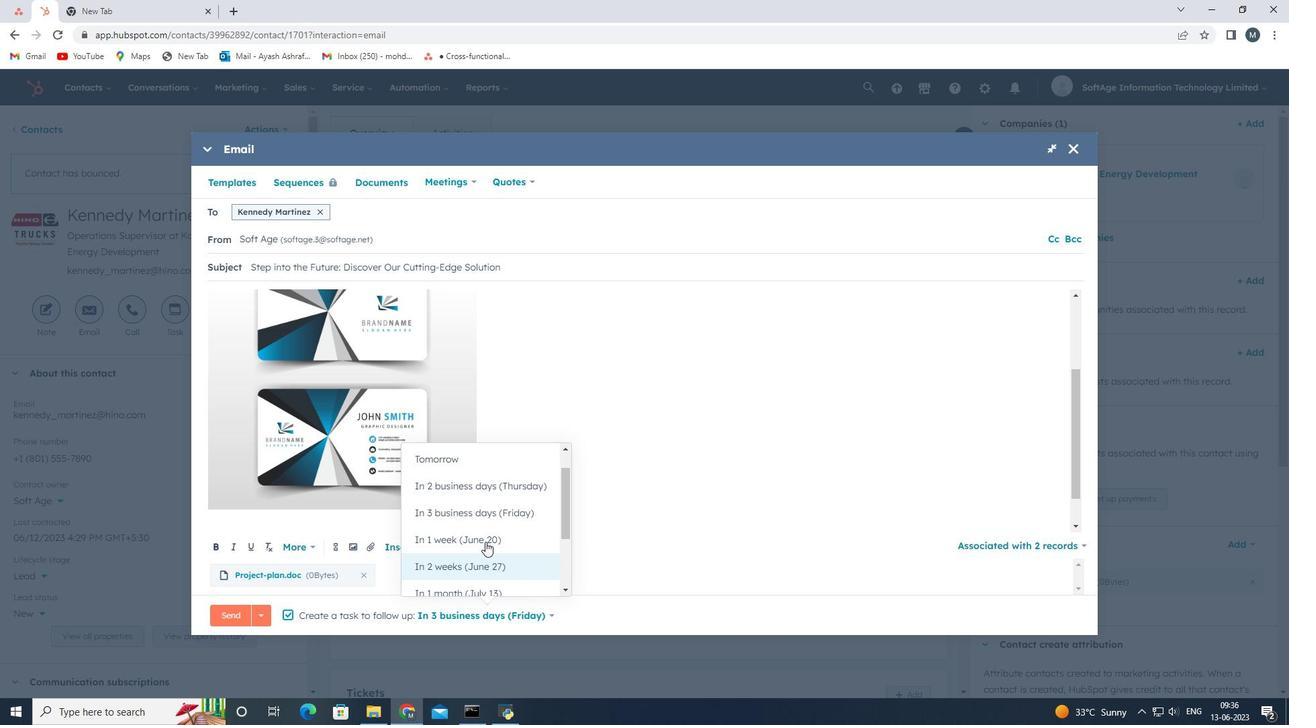 
Action: Mouse moved to (489, 552)
Screenshot: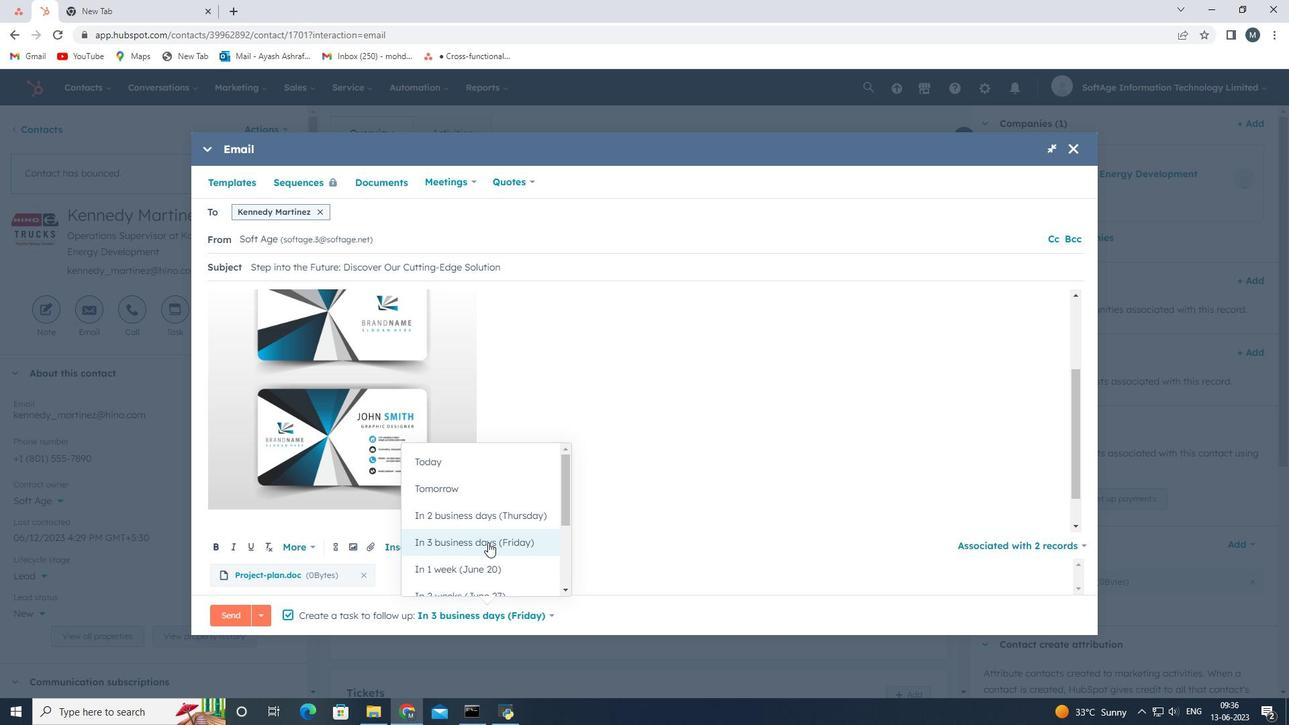 
Action: Mouse scrolled (489, 551) with delta (0, 0)
Screenshot: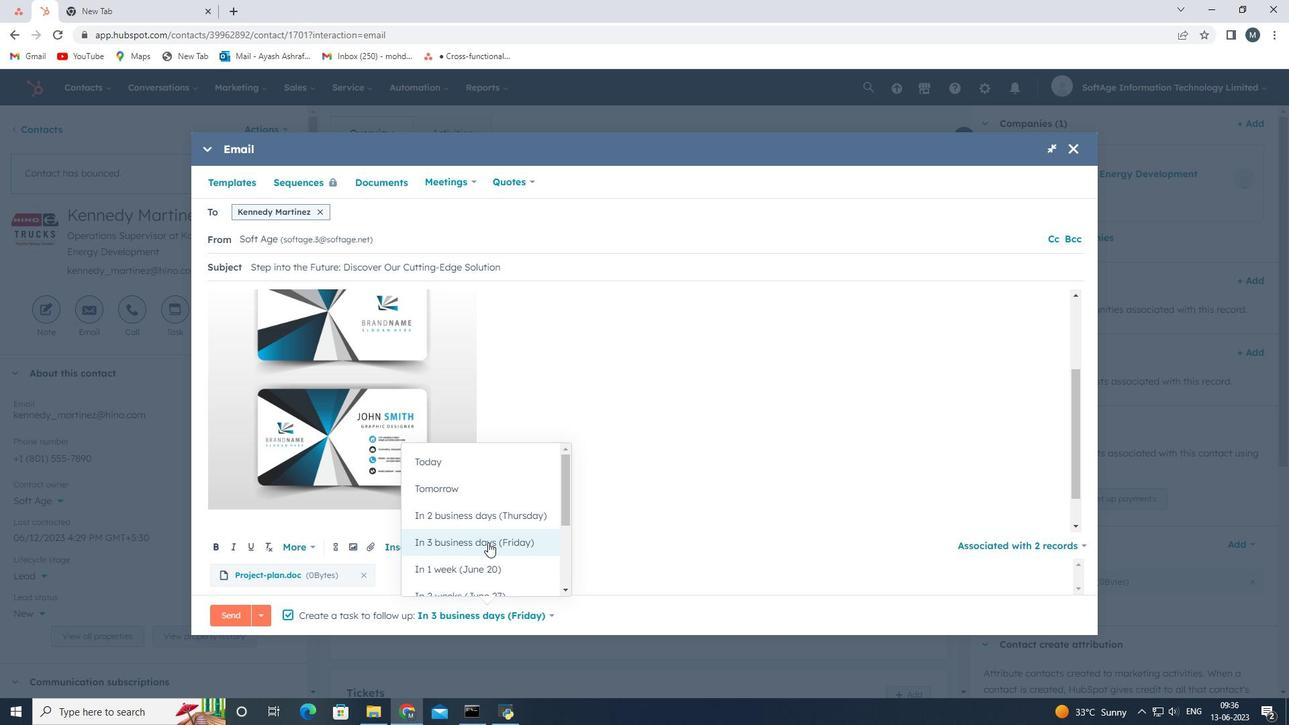 
Action: Mouse moved to (489, 538)
Screenshot: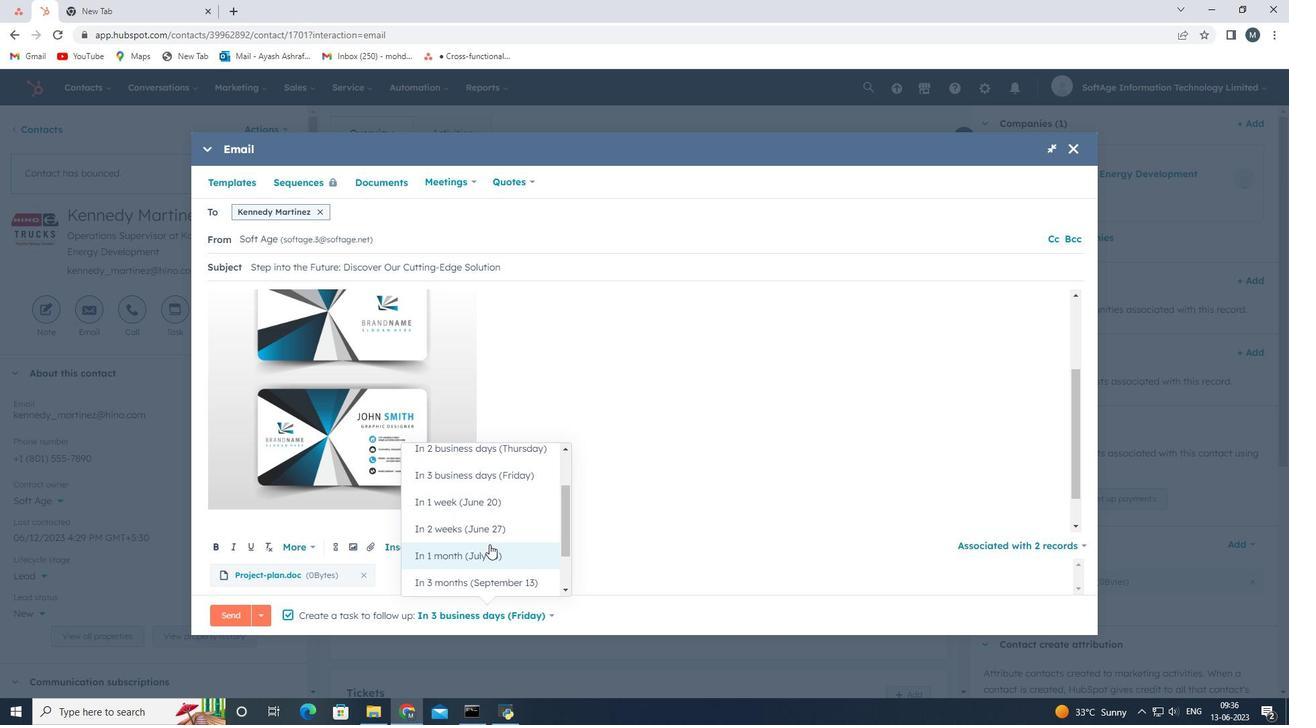 
Action: Mouse pressed left at (489, 538)
Screenshot: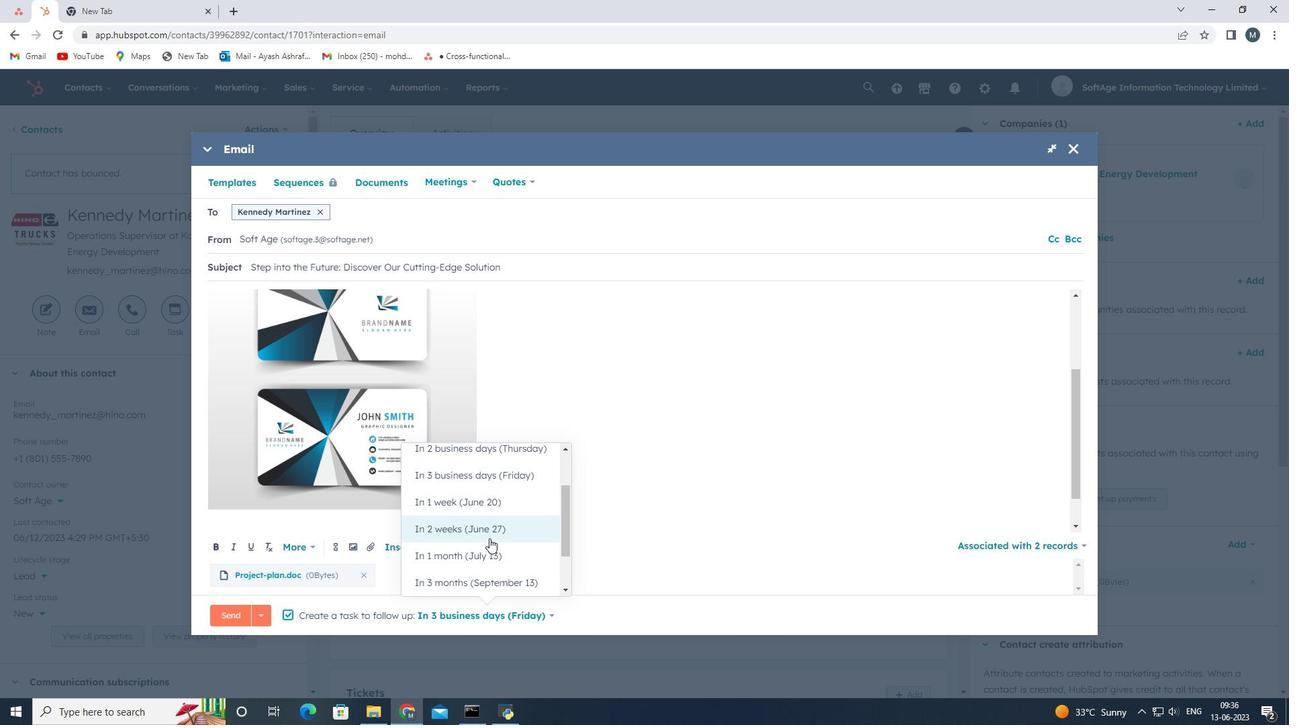 
Action: Mouse moved to (241, 615)
Screenshot: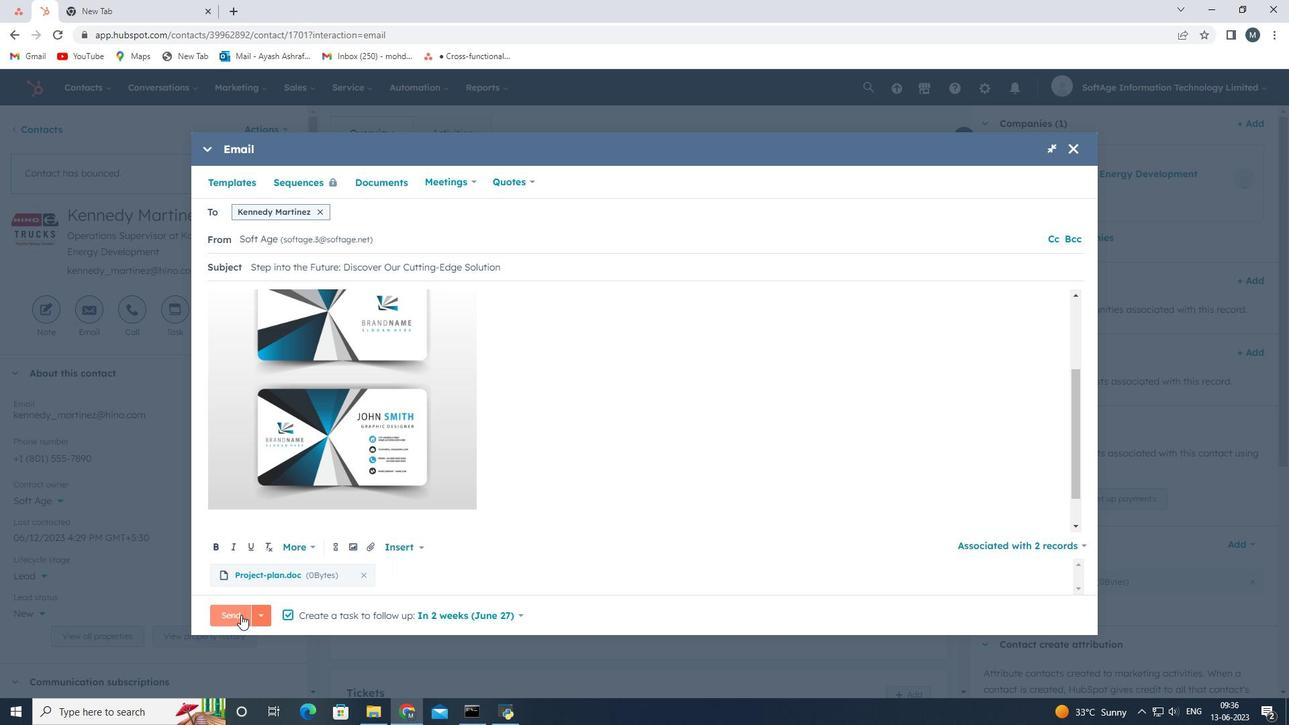 
Action: Mouse pressed left at (241, 615)
Screenshot: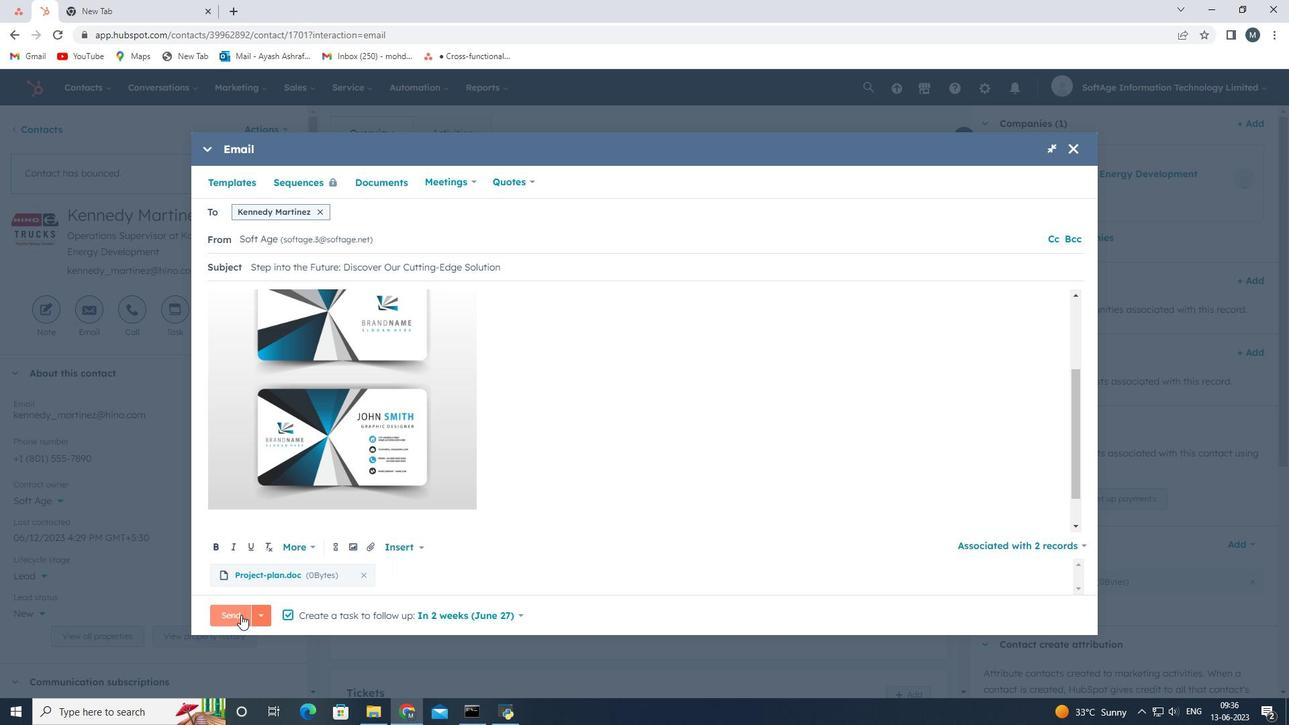 
Action: Mouse moved to (394, 582)
Screenshot: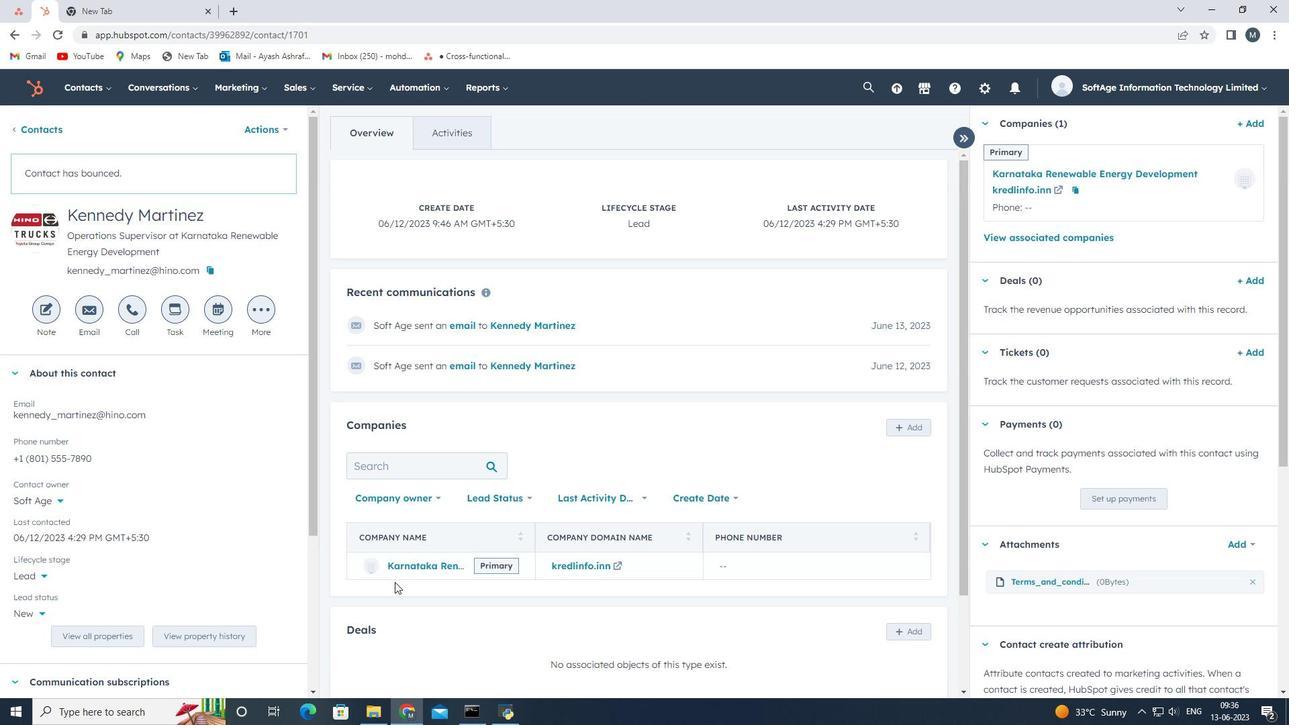 
